 Task: Forward email with the signature Dana Mitchell with the subject Shipping confirmation from softage.1@softage.net to softage.7@softage.net with the message Can you provide me with a list of the project stakeholders and their roles?, select the entire message, change the font color from current to green and background color to yellow Send the email
Action: Mouse moved to (1133, 89)
Screenshot: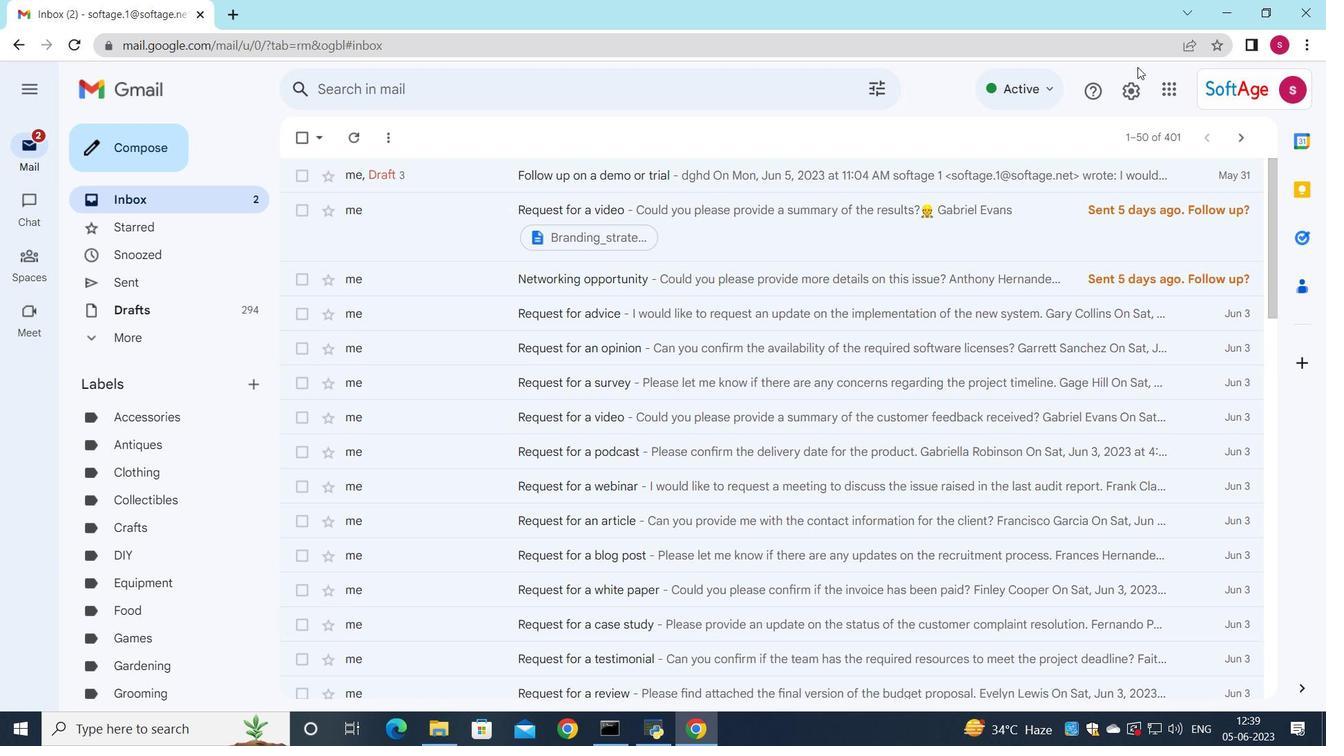 
Action: Mouse pressed left at (1133, 89)
Screenshot: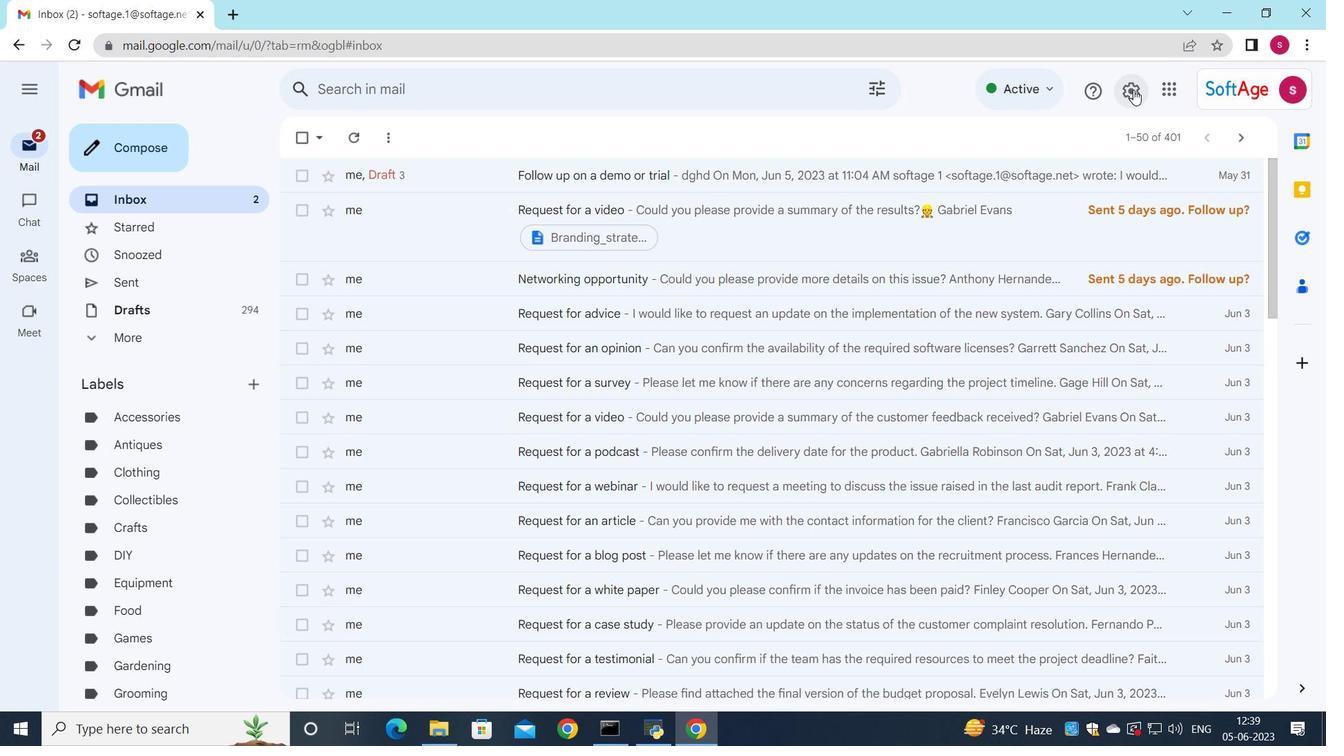 
Action: Mouse moved to (1136, 183)
Screenshot: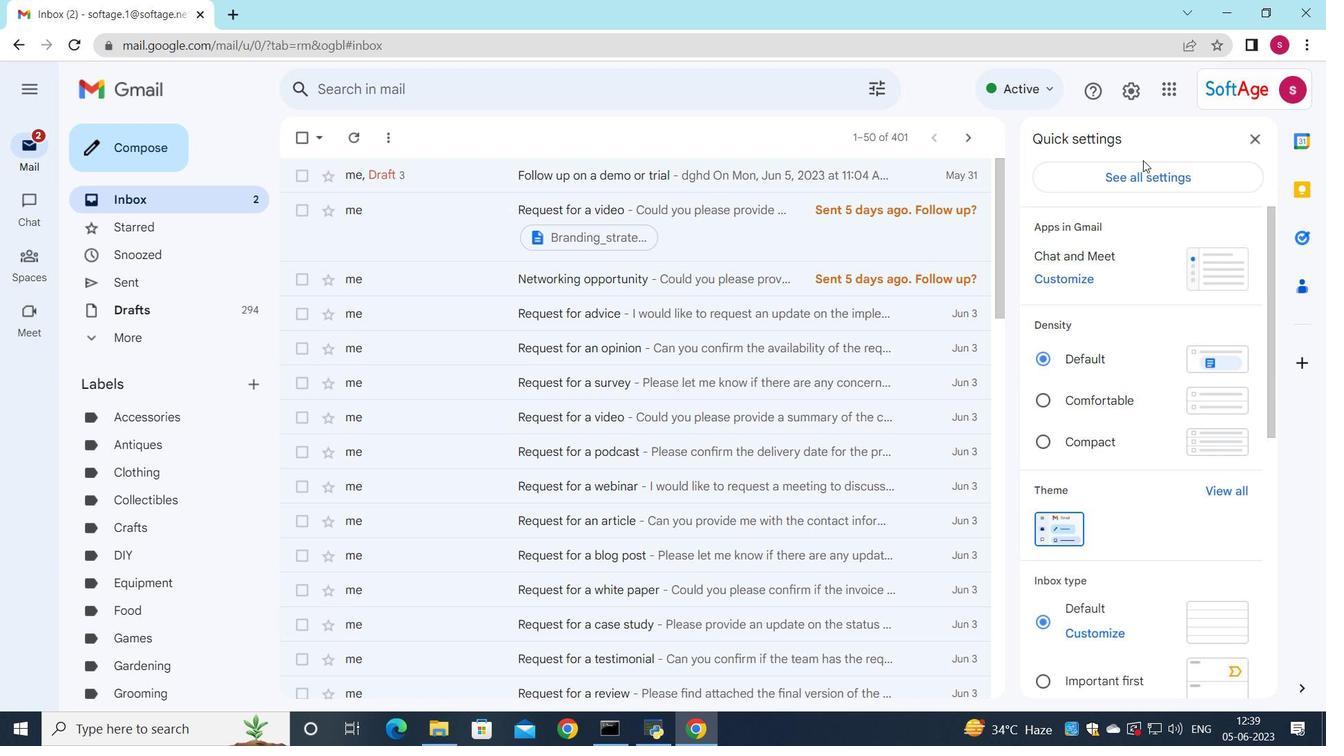 
Action: Mouse pressed left at (1136, 183)
Screenshot: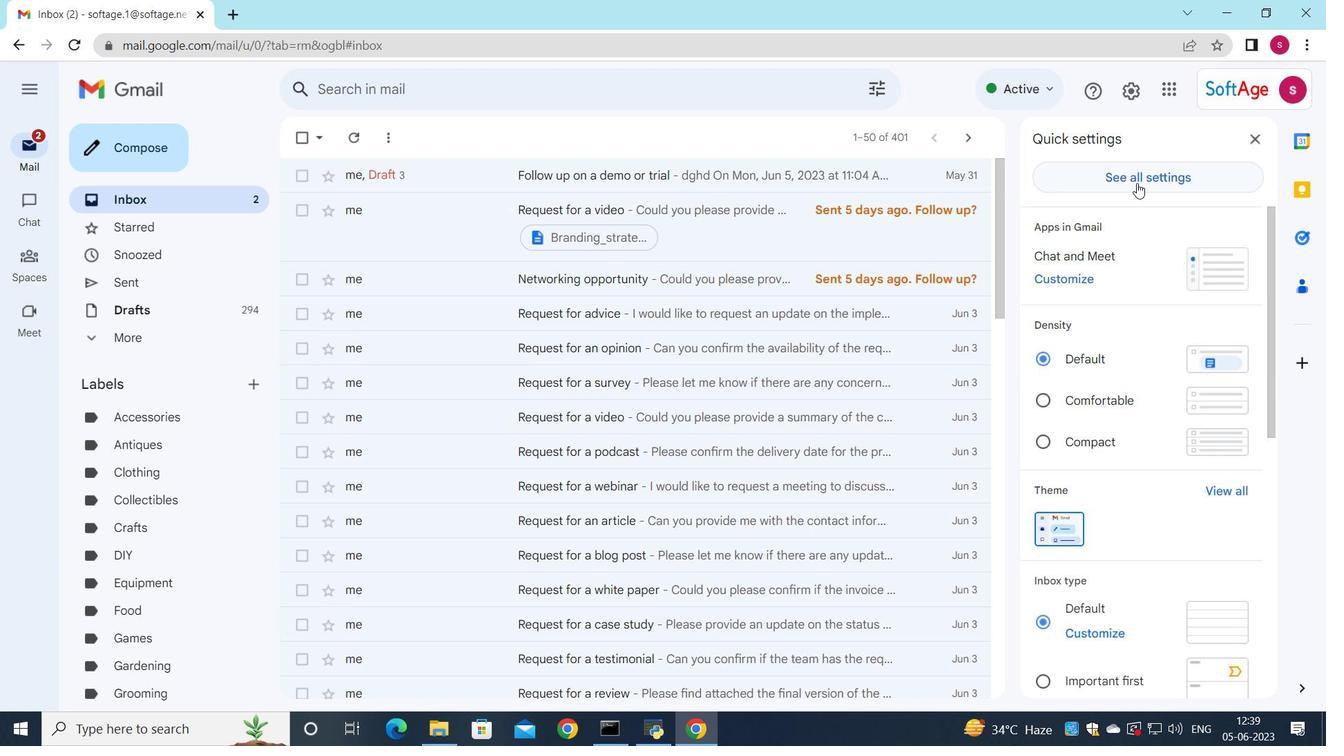 
Action: Mouse moved to (766, 238)
Screenshot: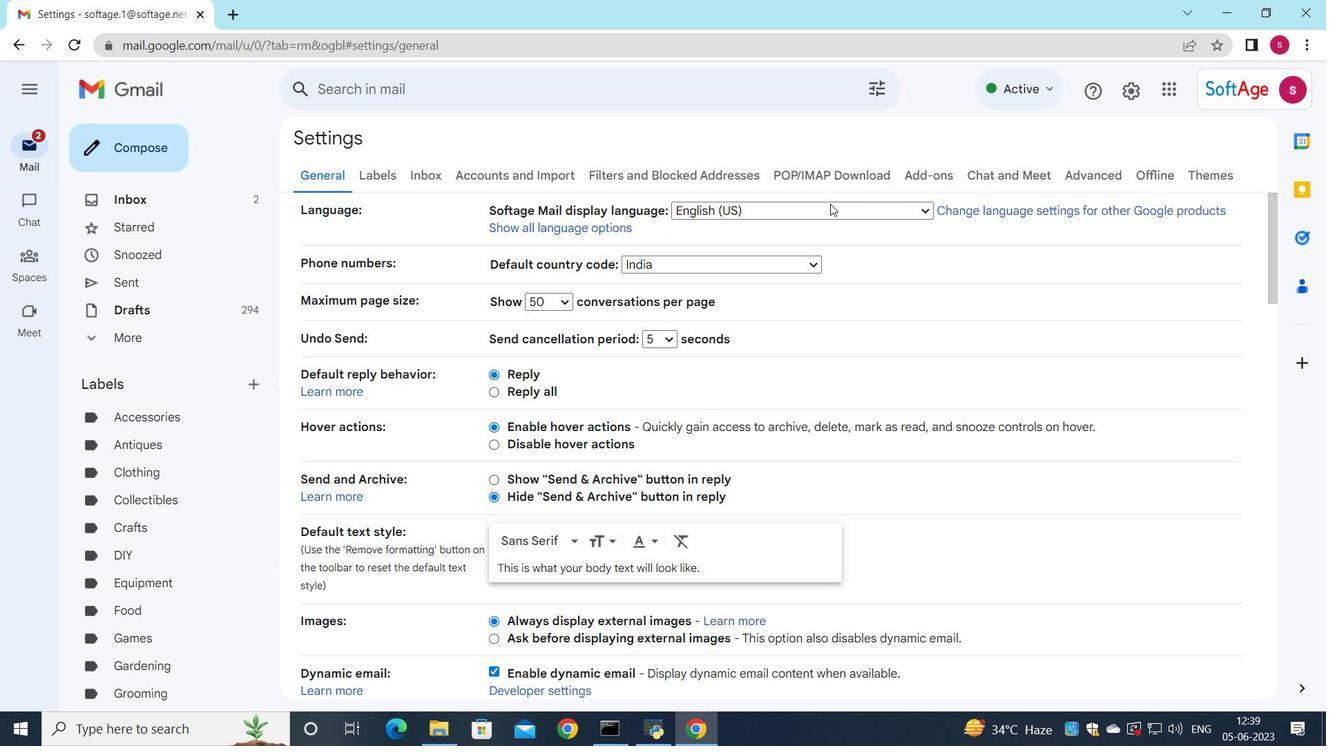 
Action: Mouse scrolled (766, 237) with delta (0, 0)
Screenshot: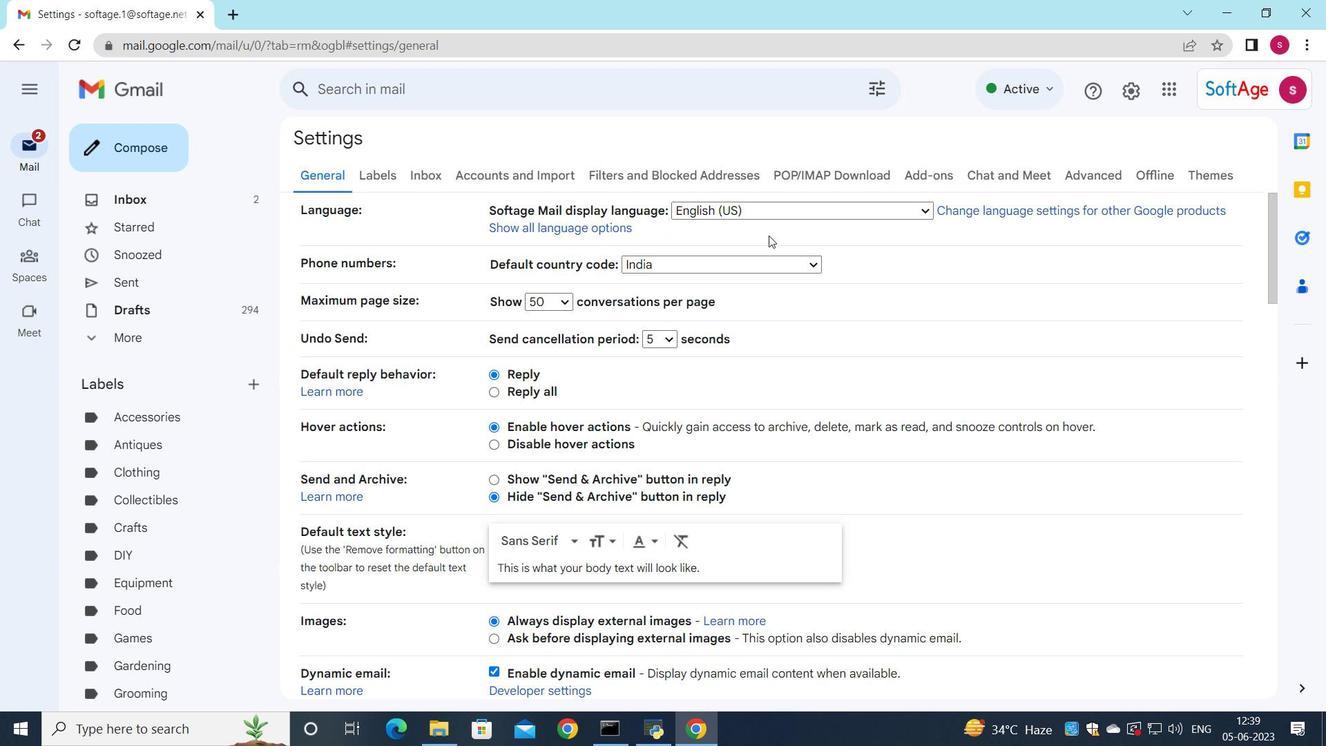 
Action: Mouse scrolled (766, 237) with delta (0, 0)
Screenshot: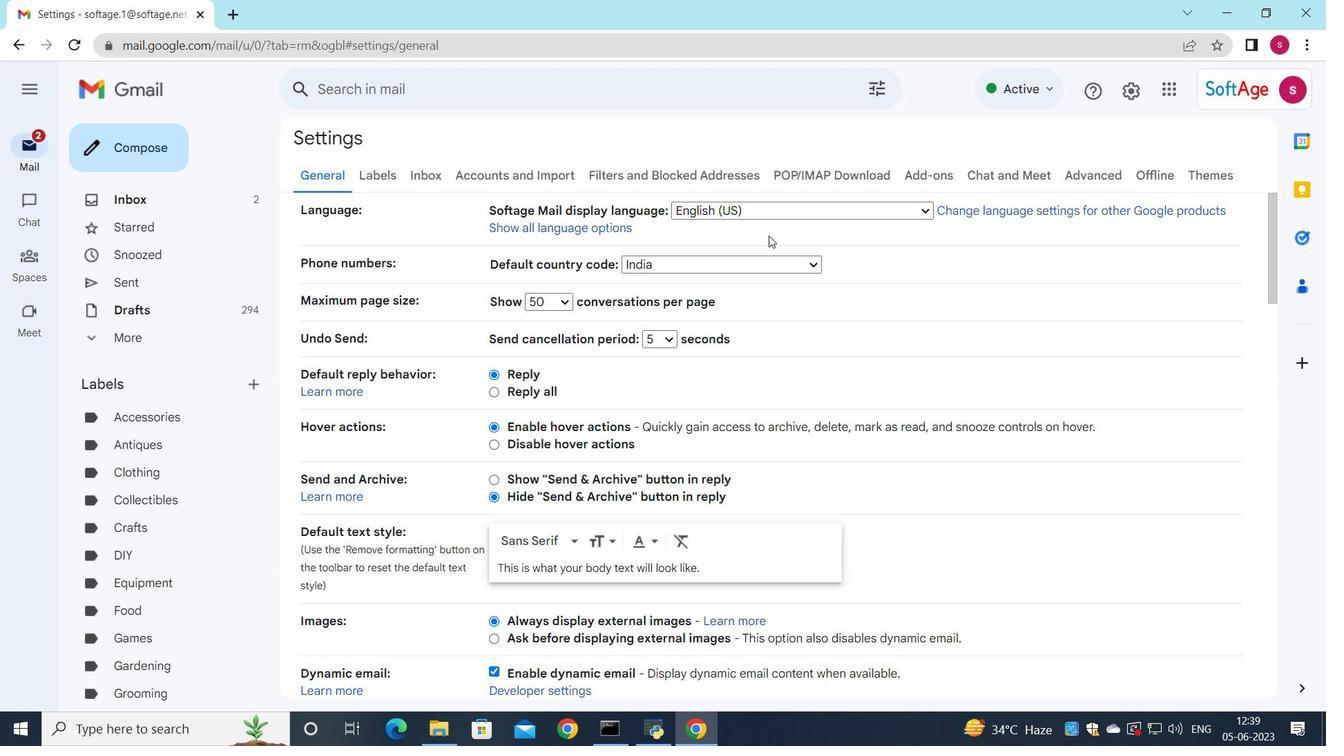 
Action: Mouse moved to (766, 238)
Screenshot: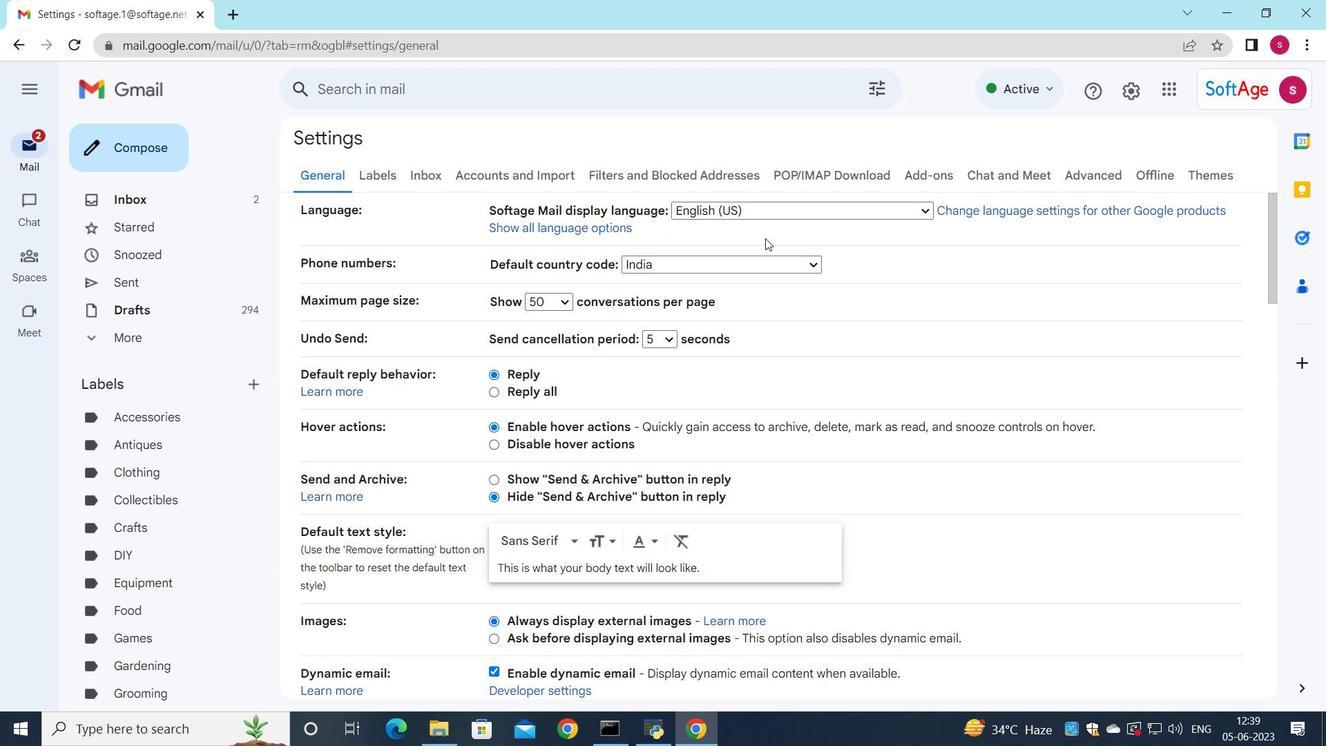 
Action: Mouse scrolled (766, 237) with delta (0, 0)
Screenshot: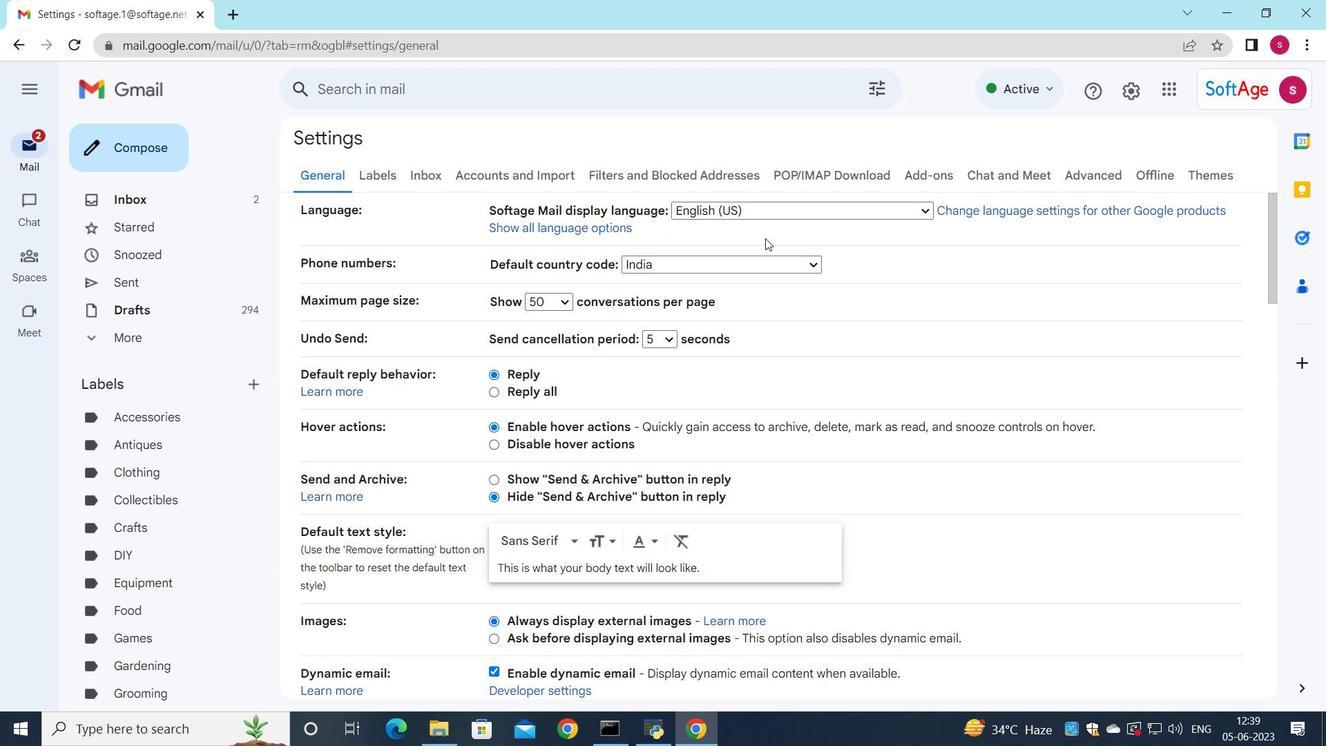 
Action: Mouse moved to (766, 244)
Screenshot: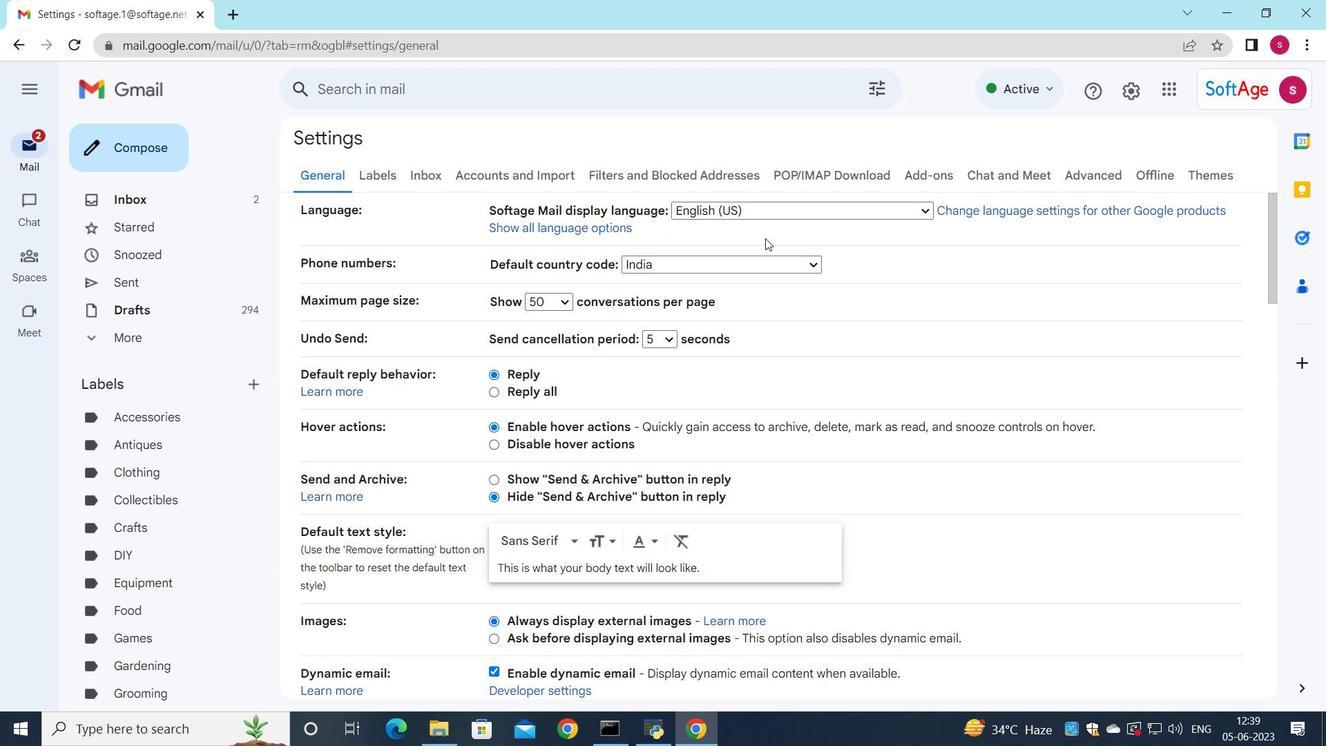 
Action: Mouse scrolled (766, 243) with delta (0, 0)
Screenshot: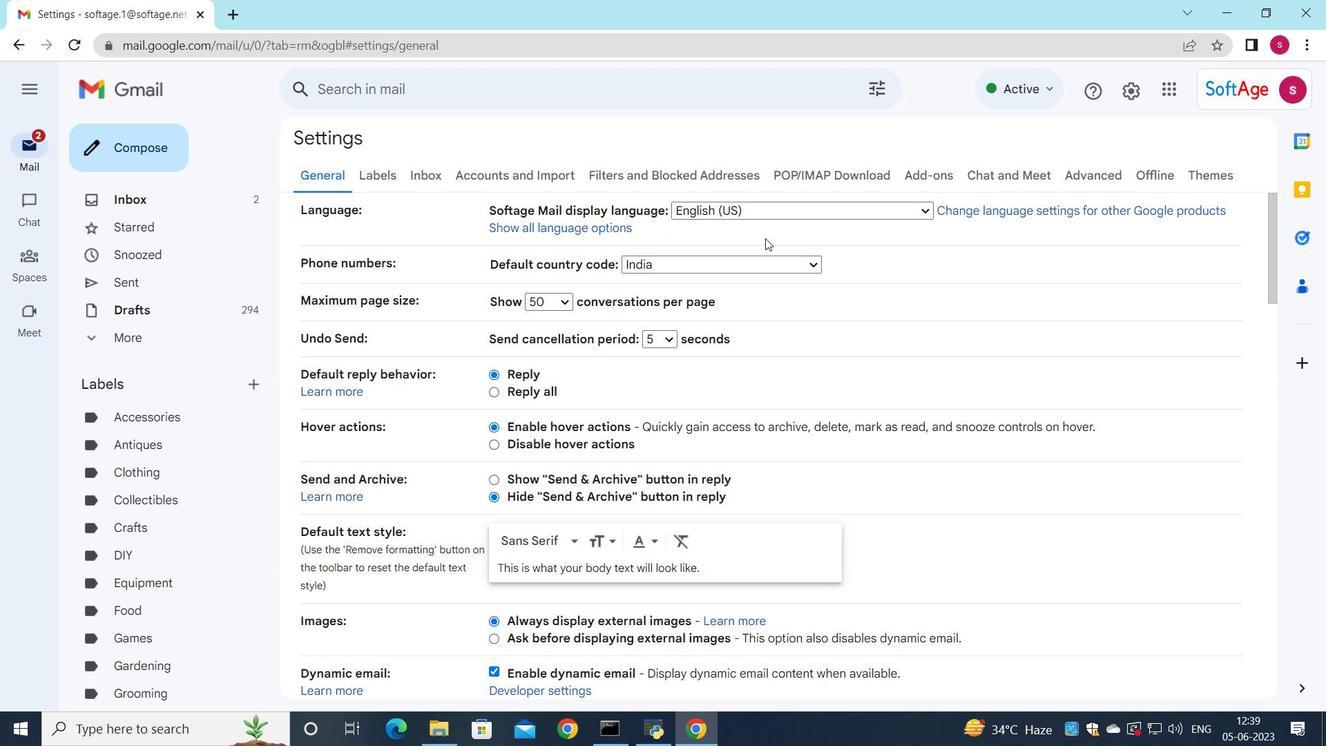 
Action: Mouse moved to (763, 247)
Screenshot: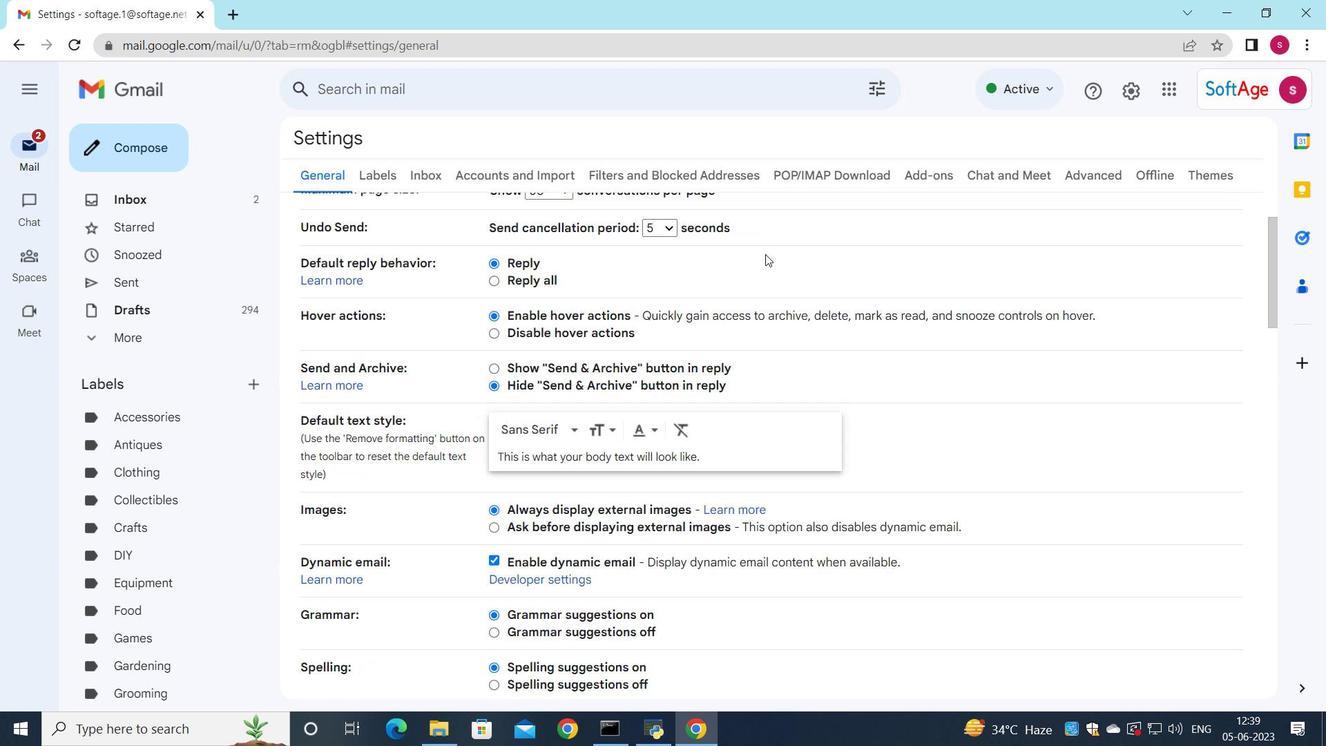 
Action: Mouse scrolled (763, 246) with delta (0, 0)
Screenshot: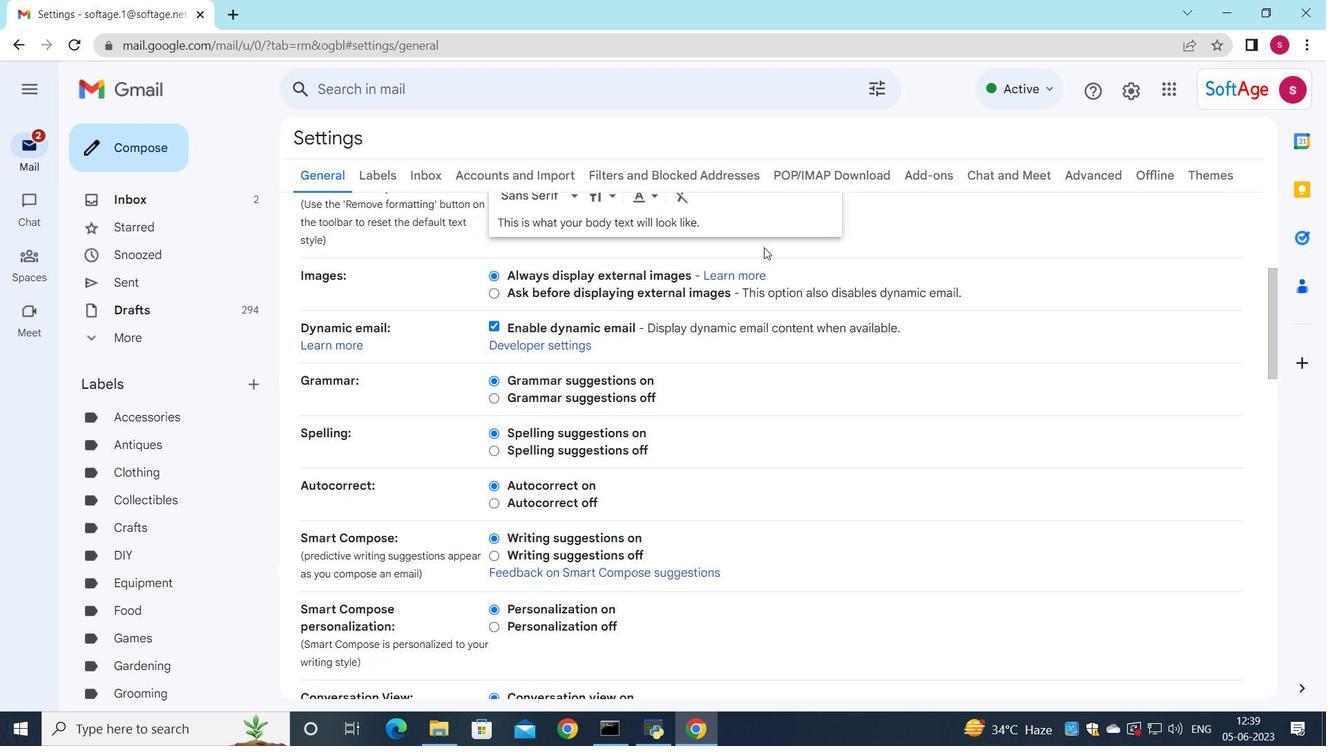 
Action: Mouse scrolled (763, 246) with delta (0, 0)
Screenshot: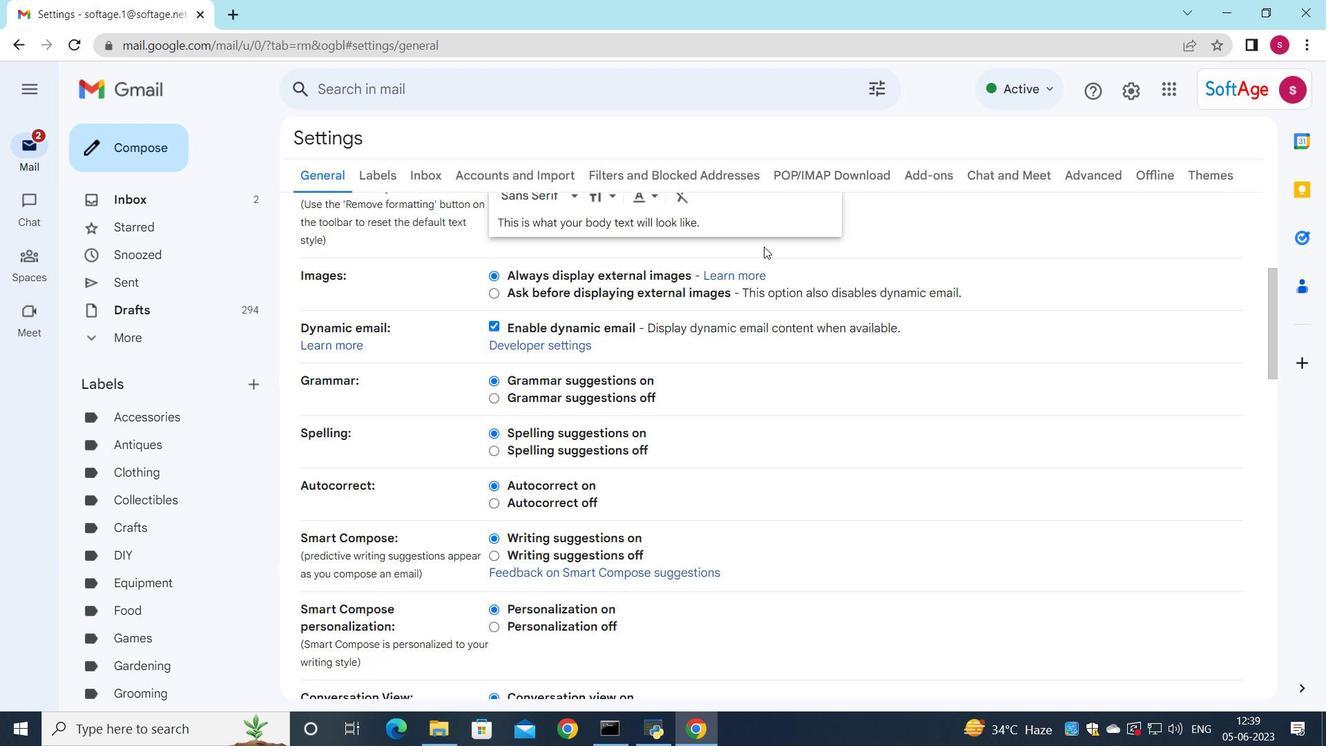 
Action: Mouse moved to (765, 248)
Screenshot: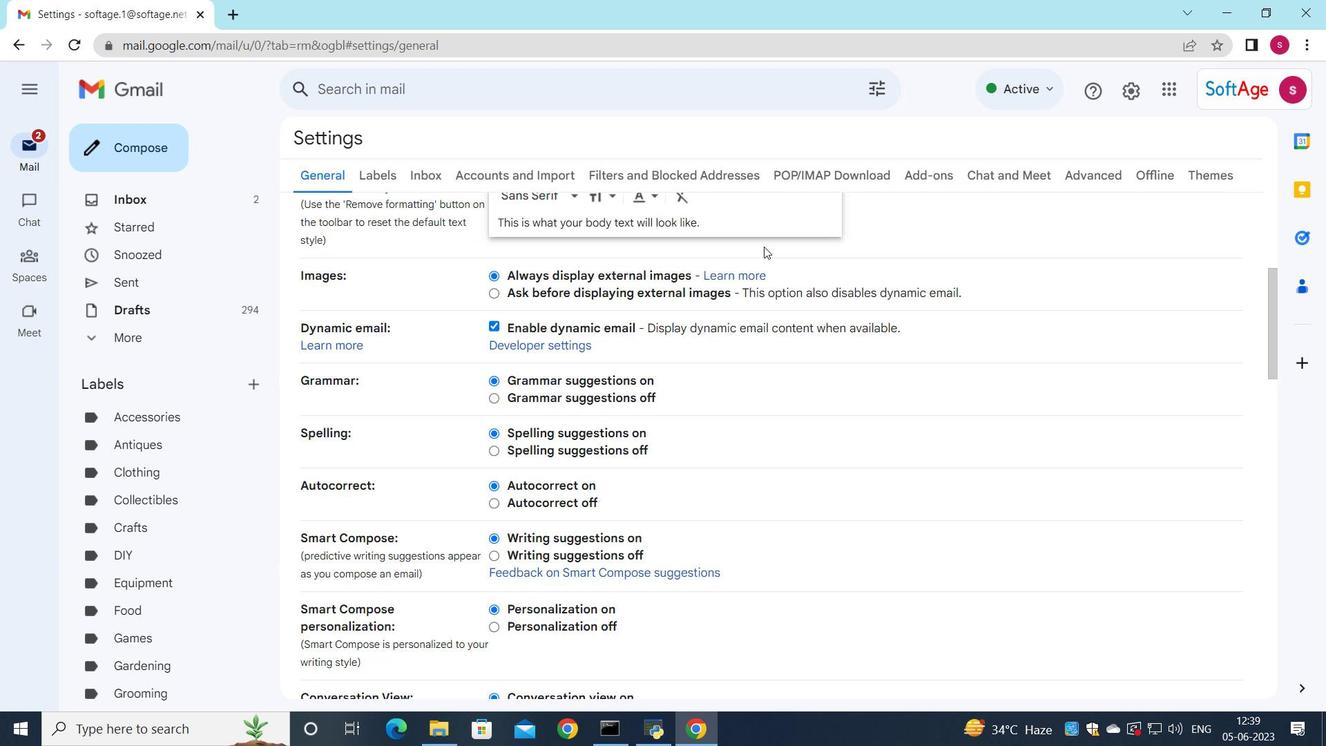 
Action: Mouse scrolled (763, 246) with delta (0, 0)
Screenshot: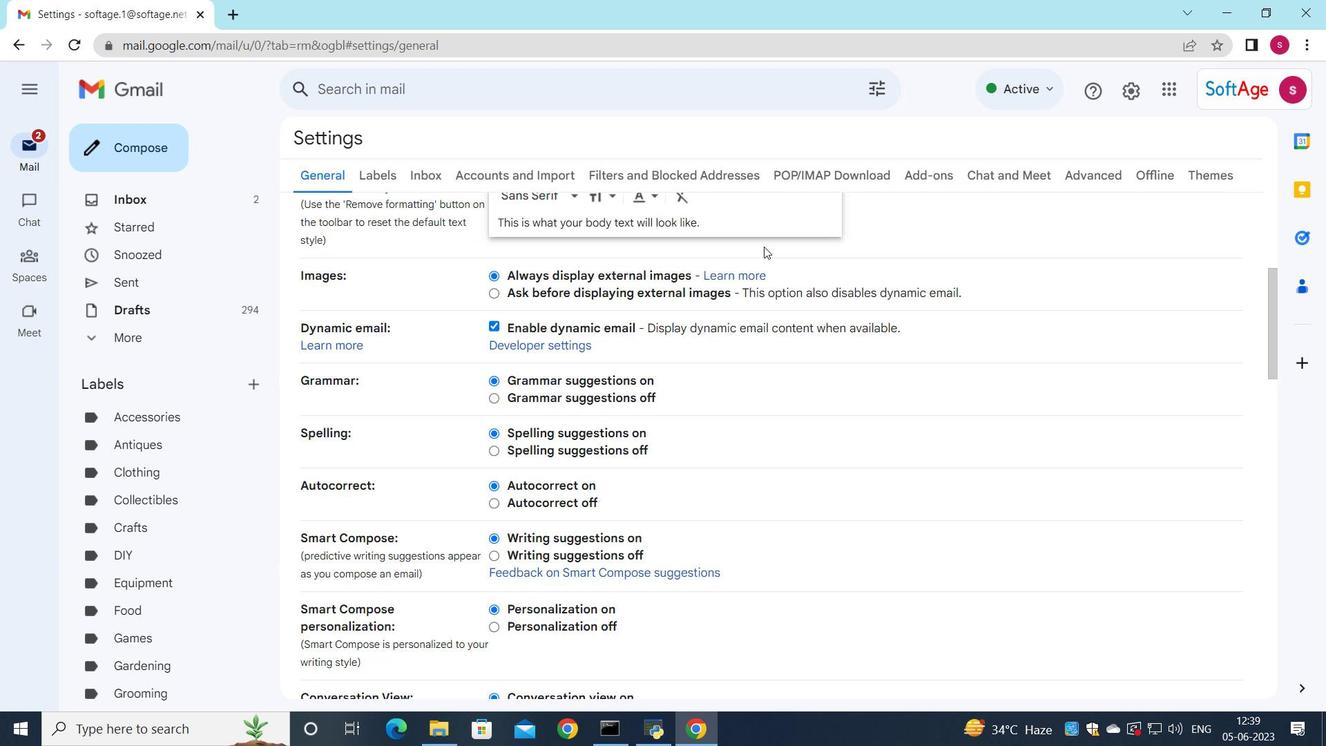
Action: Mouse moved to (772, 256)
Screenshot: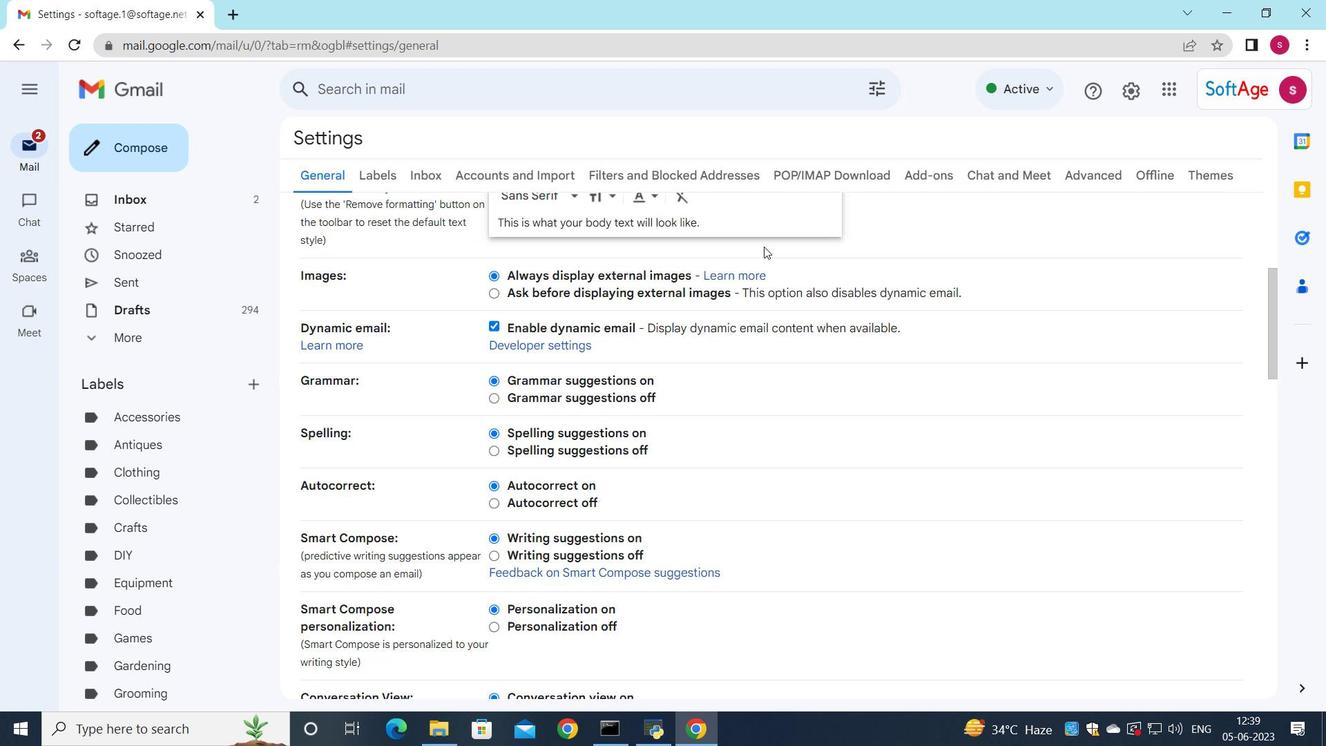 
Action: Mouse scrolled (763, 246) with delta (0, 0)
Screenshot: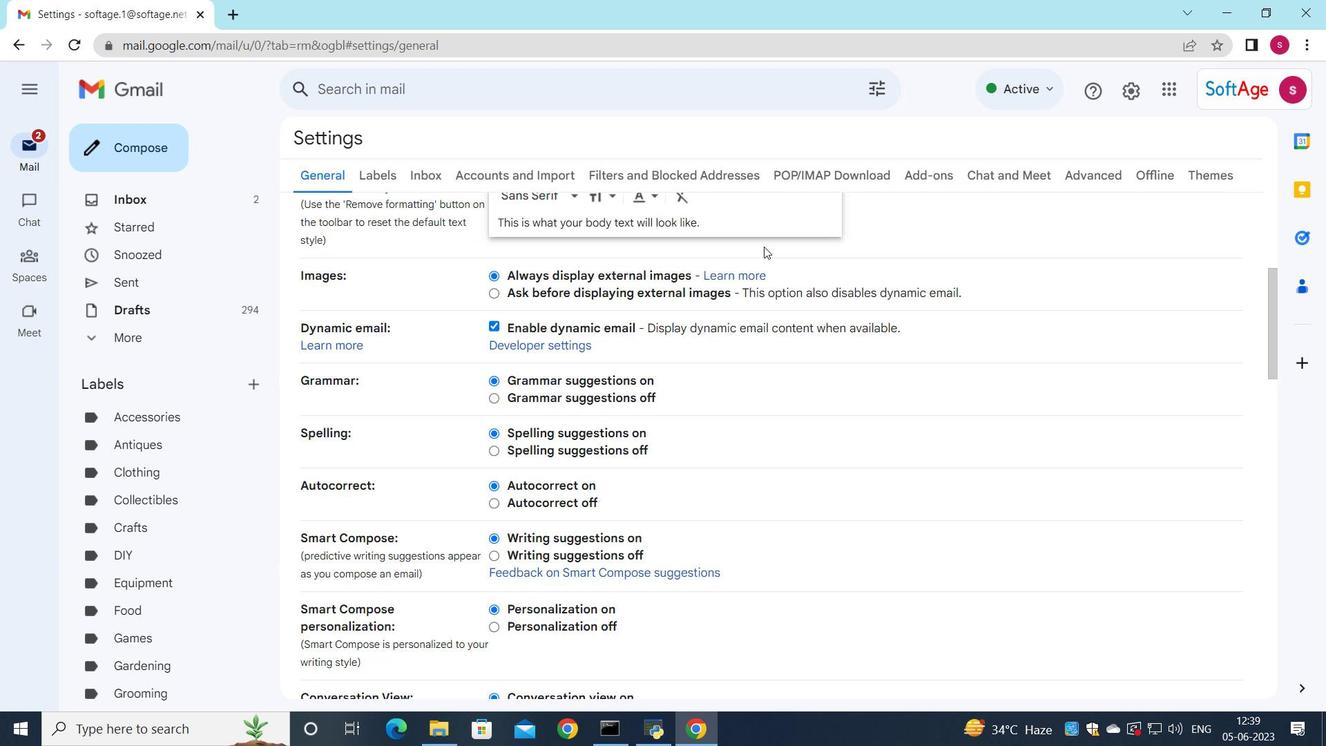 
Action: Mouse moved to (772, 247)
Screenshot: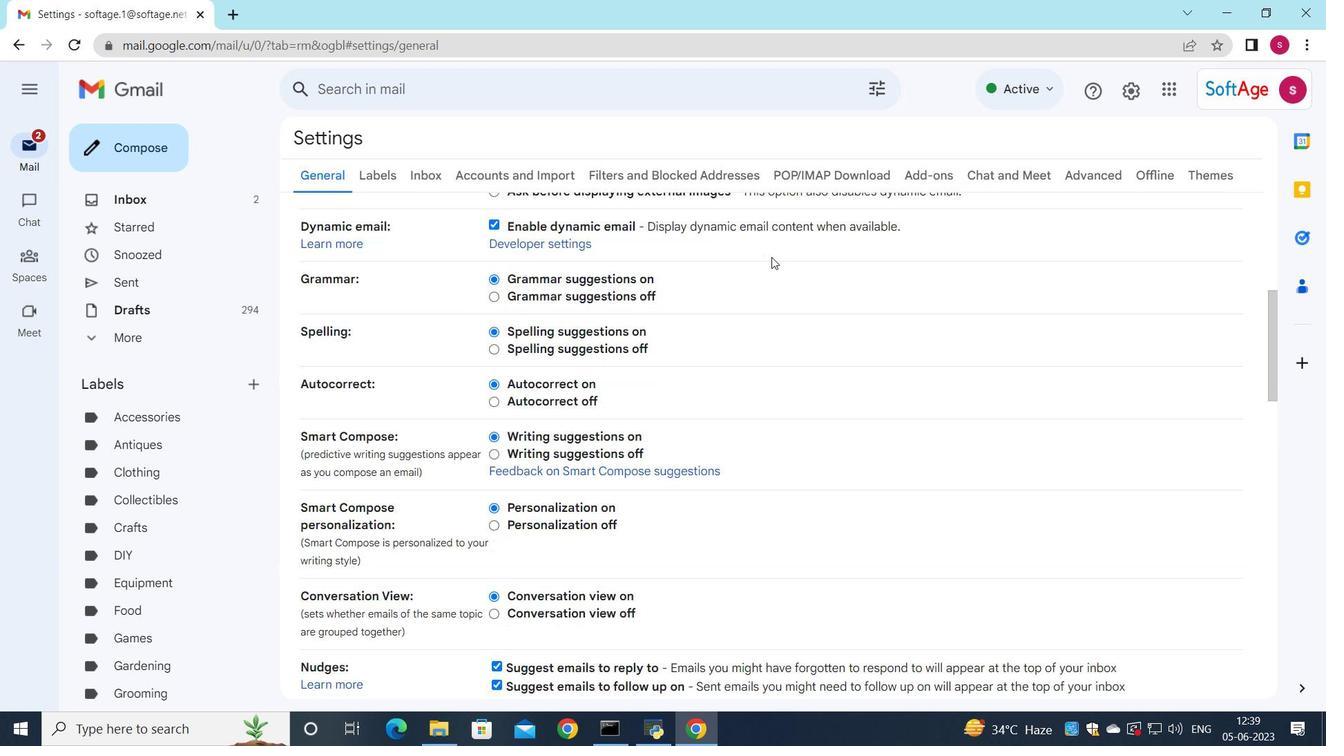 
Action: Mouse scrolled (772, 246) with delta (0, 0)
Screenshot: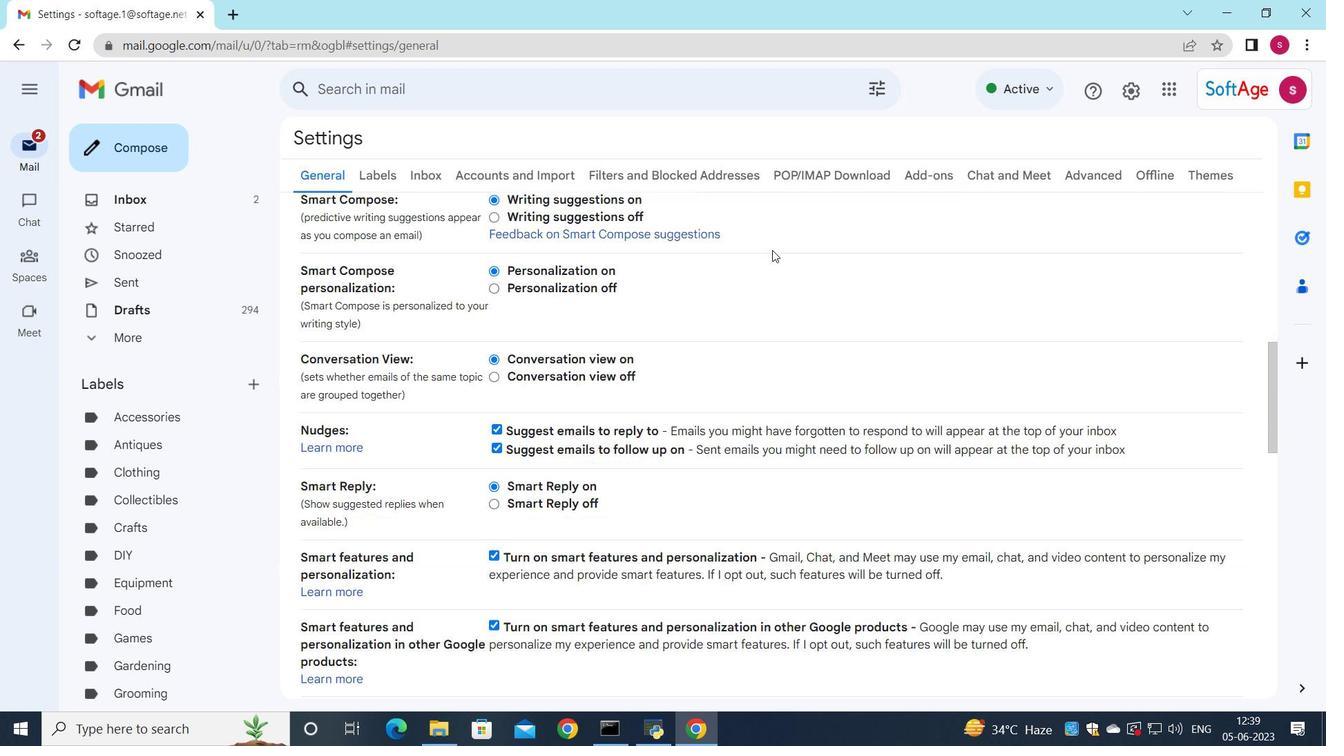 
Action: Mouse scrolled (772, 246) with delta (0, 0)
Screenshot: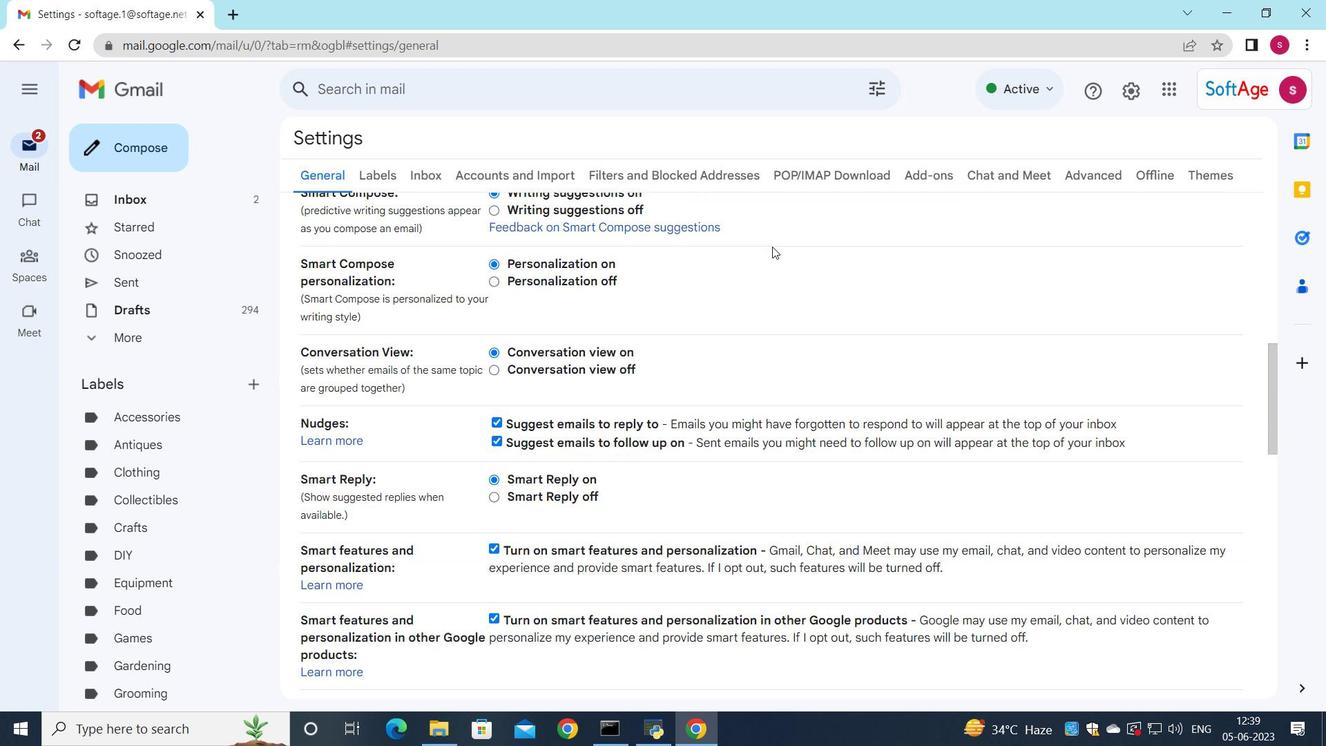 
Action: Mouse moved to (774, 247)
Screenshot: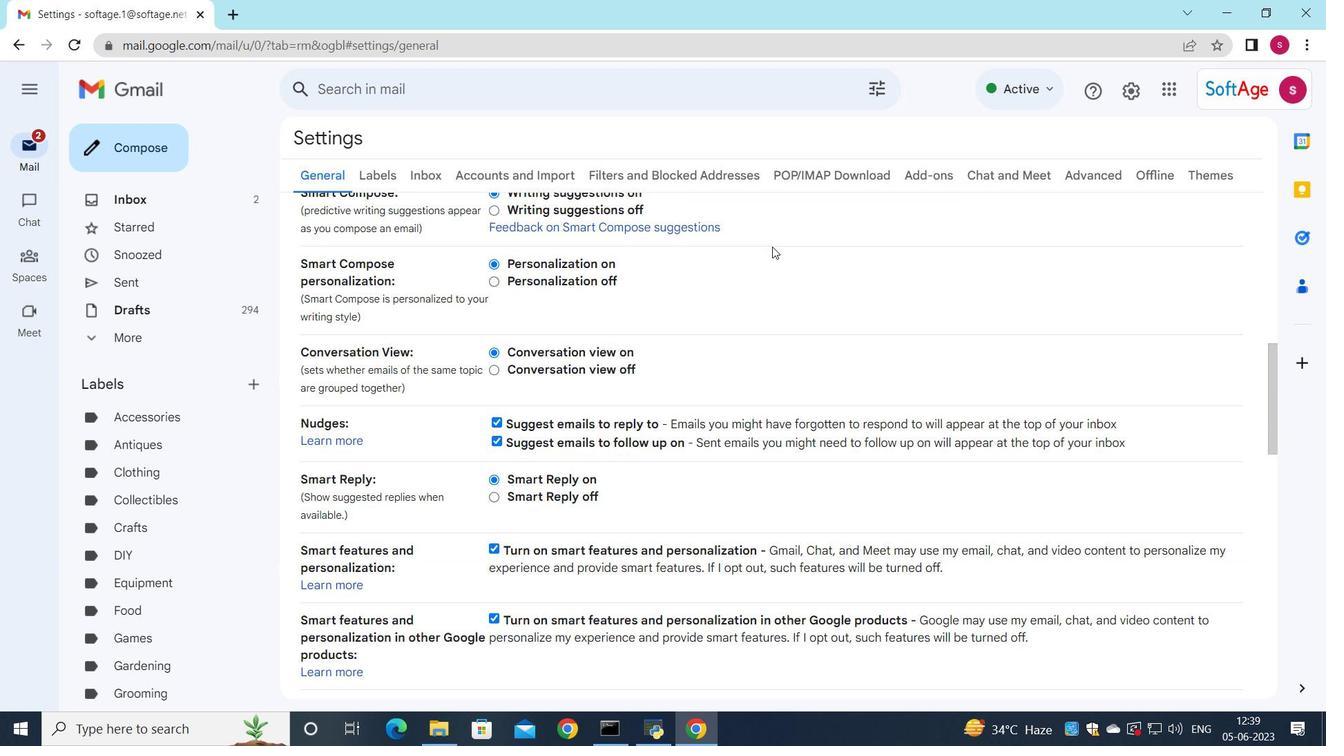 
Action: Mouse scrolled (774, 246) with delta (0, 0)
Screenshot: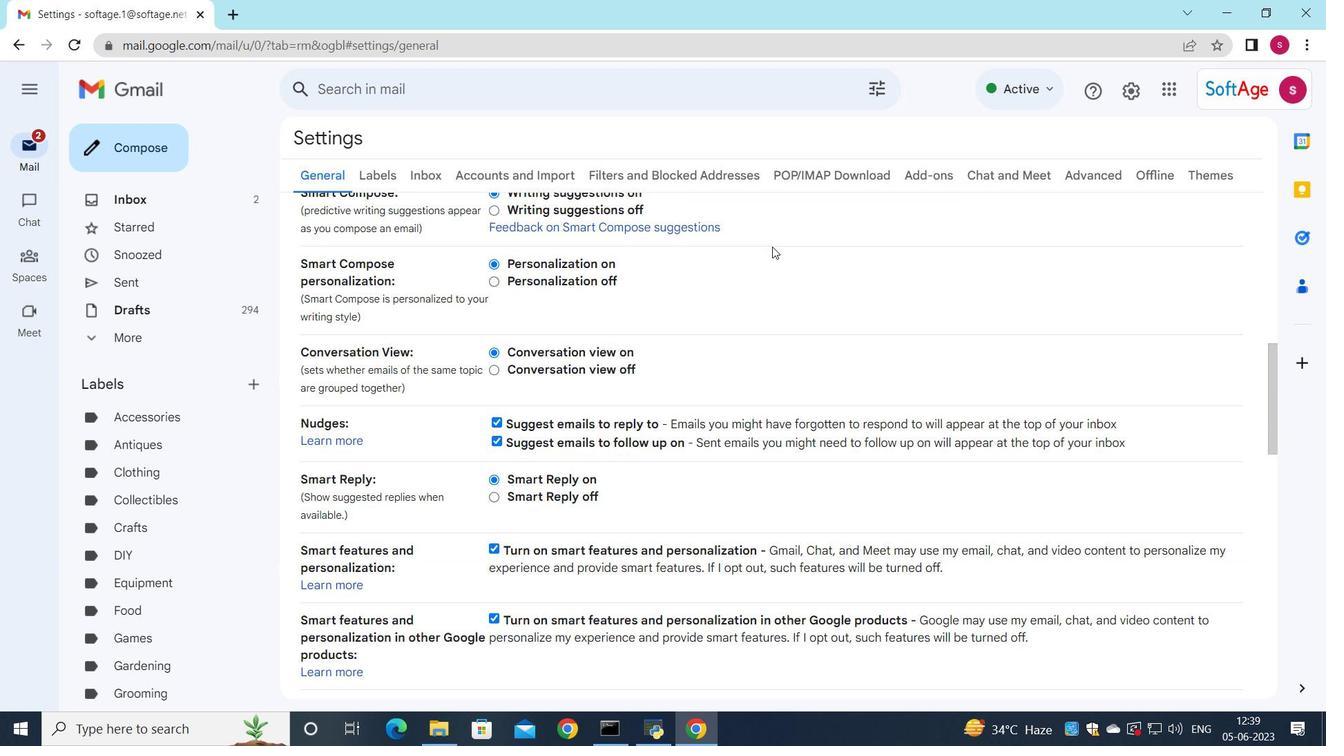 
Action: Mouse moved to (763, 275)
Screenshot: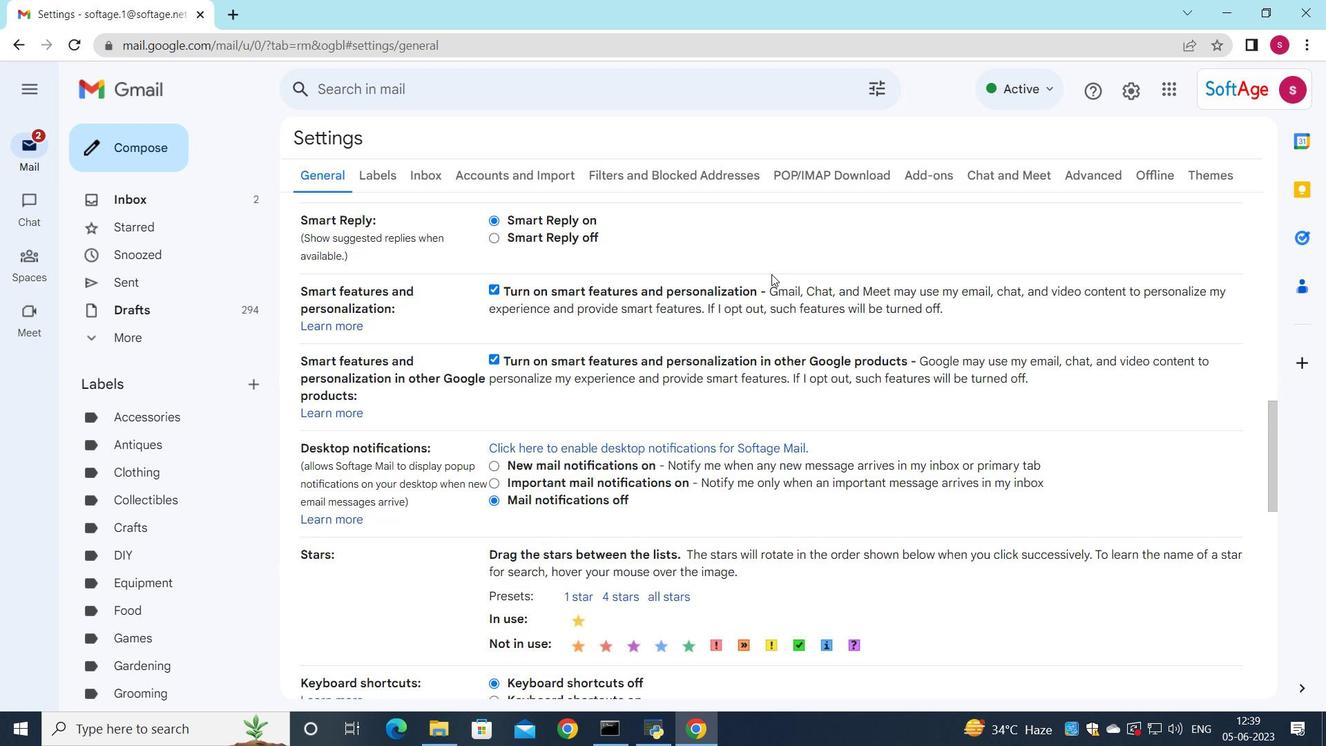 
Action: Mouse scrolled (763, 274) with delta (0, 0)
Screenshot: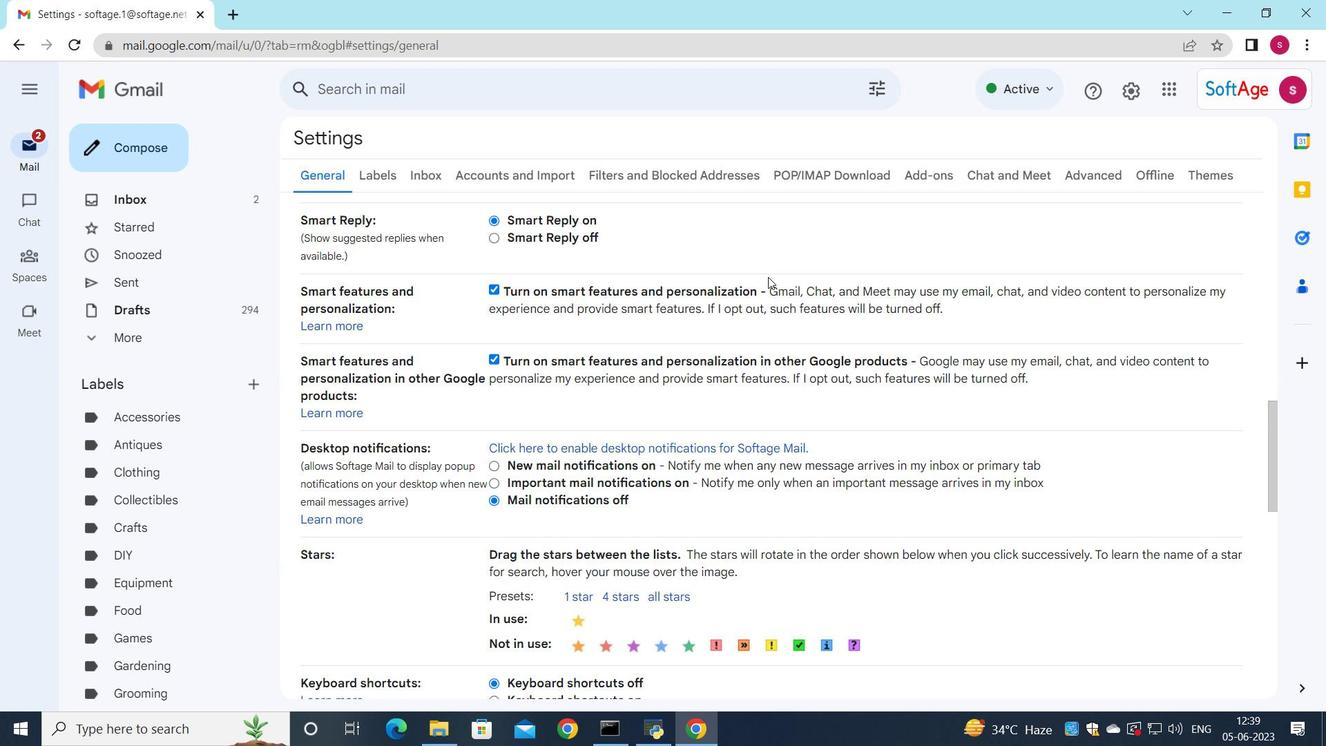 
Action: Mouse moved to (761, 277)
Screenshot: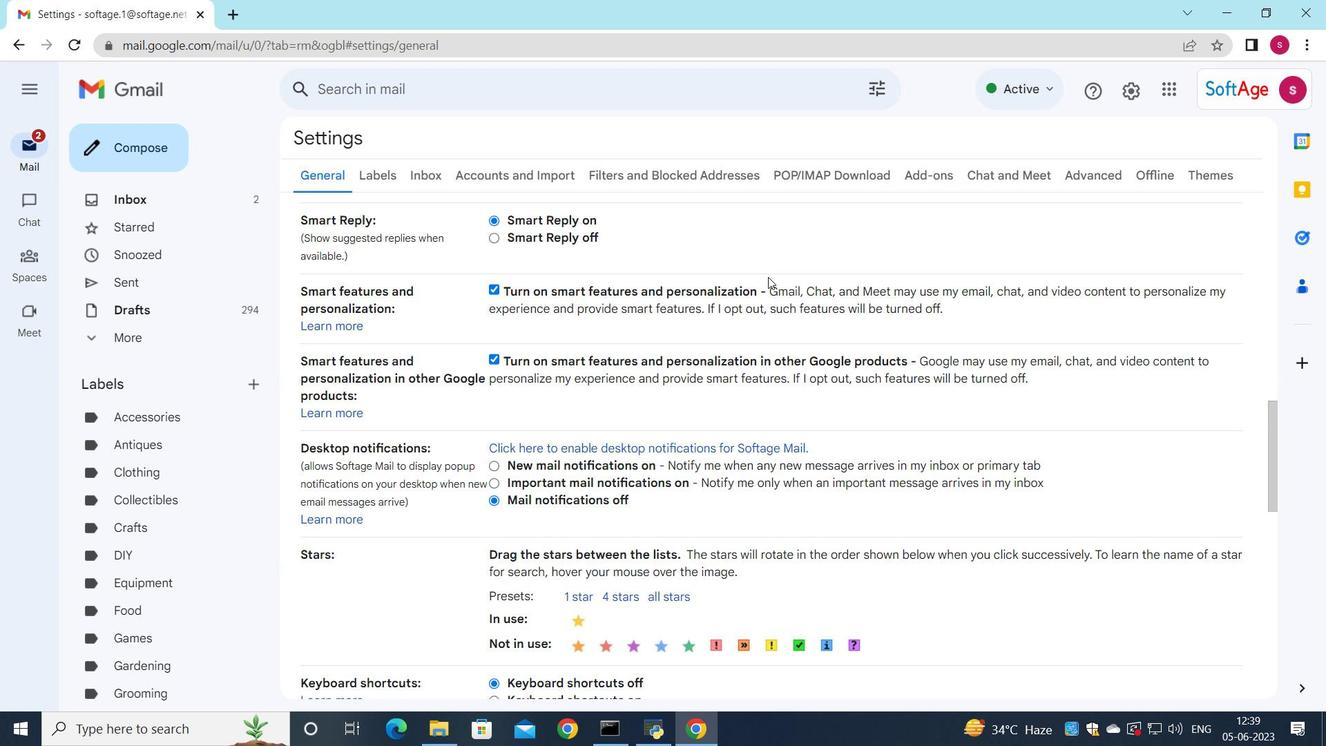 
Action: Mouse scrolled (761, 276) with delta (0, 0)
Screenshot: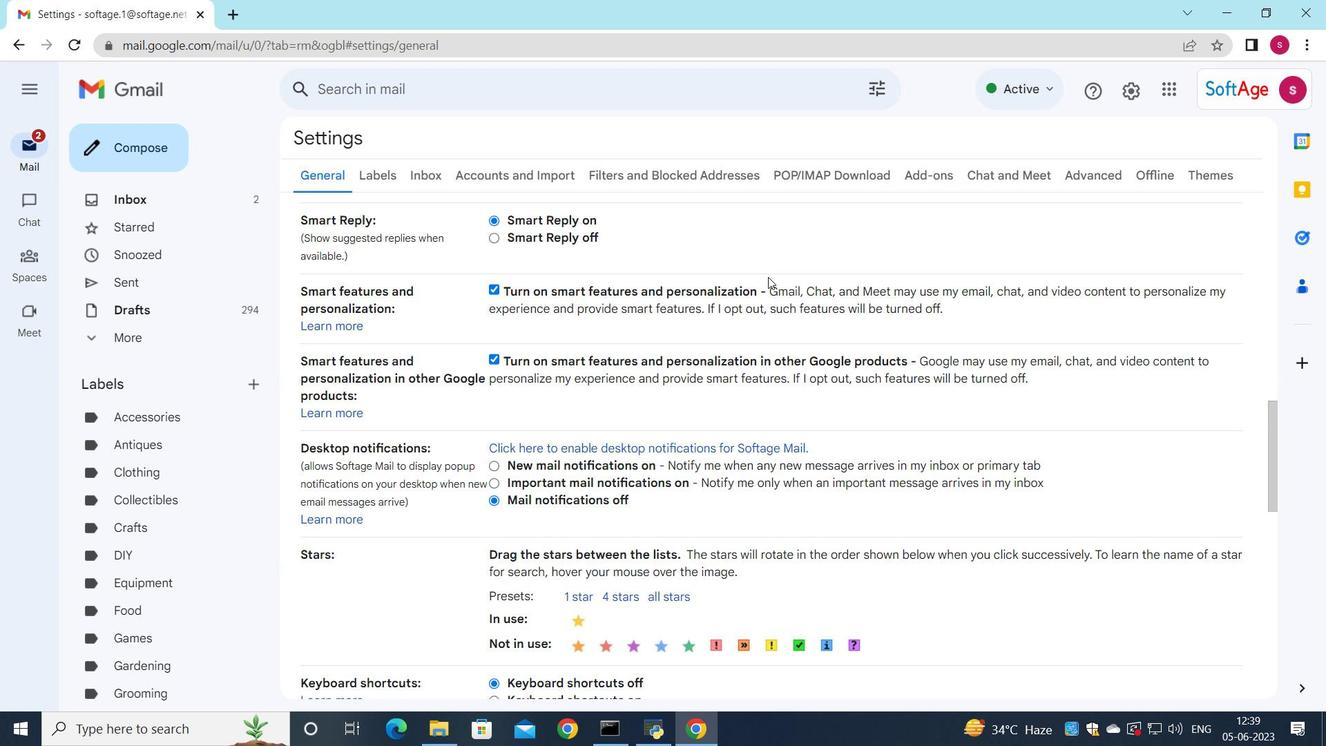 
Action: Mouse moved to (760, 280)
Screenshot: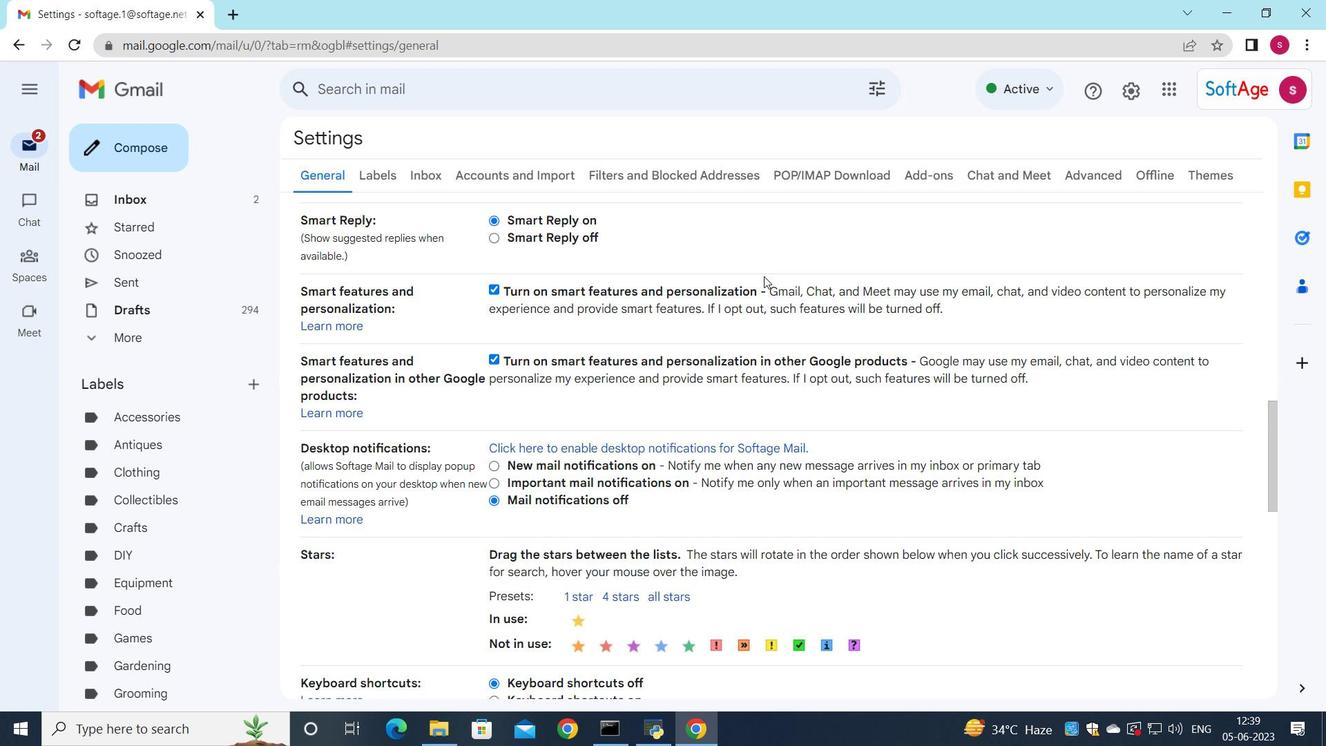 
Action: Mouse scrolled (760, 279) with delta (0, 0)
Screenshot: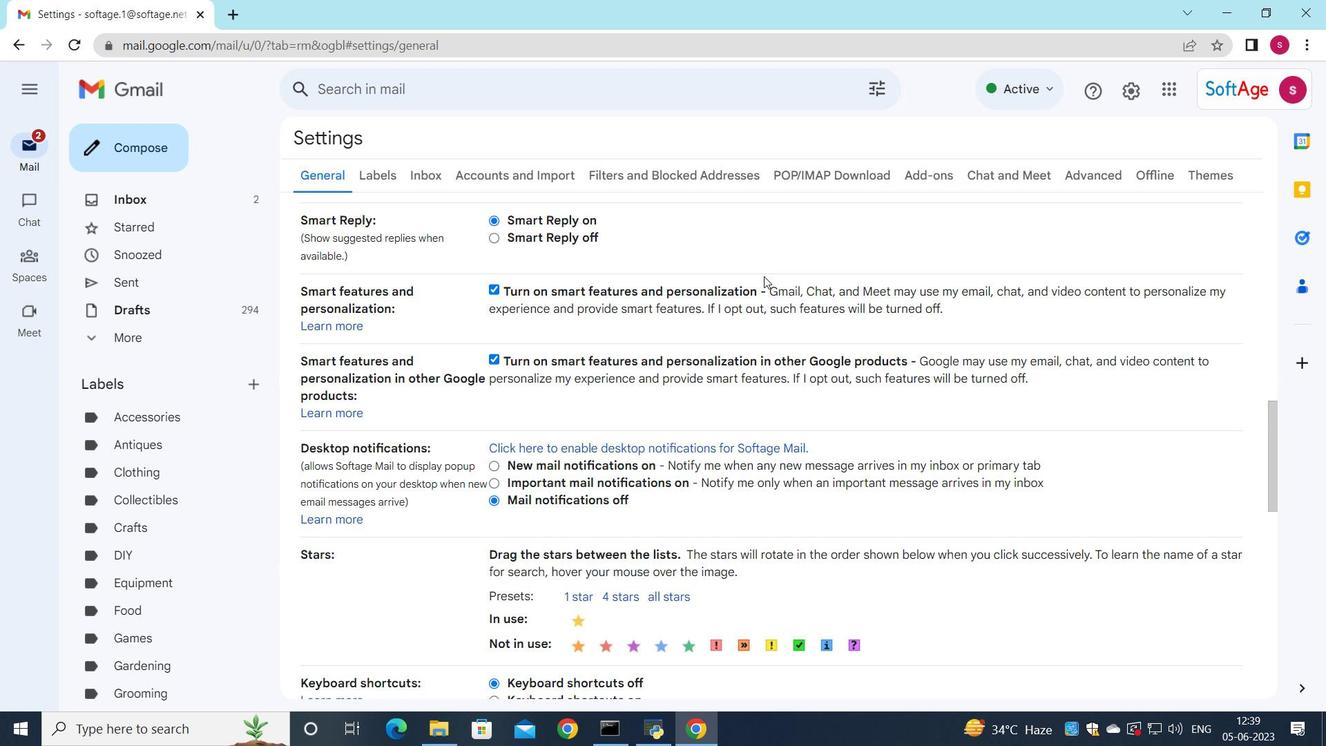 
Action: Mouse moved to (742, 277)
Screenshot: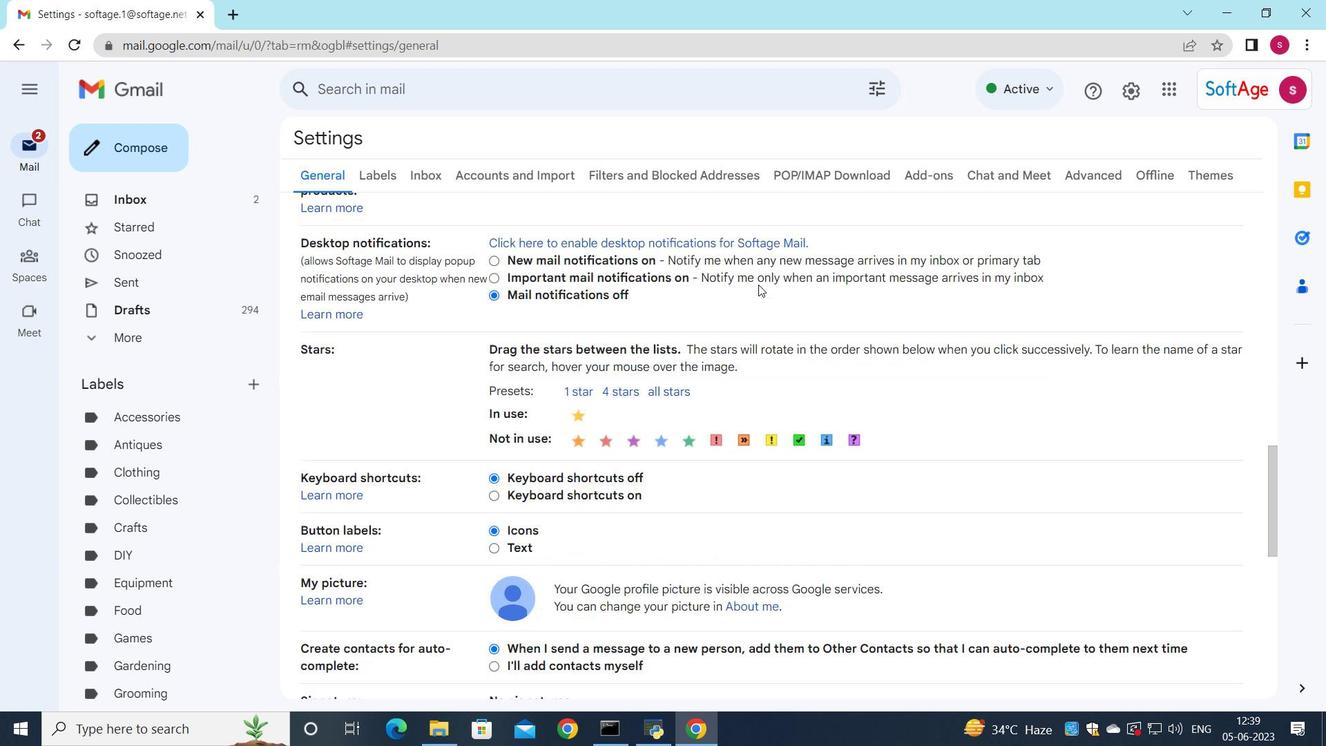 
Action: Mouse scrolled (742, 276) with delta (0, 0)
Screenshot: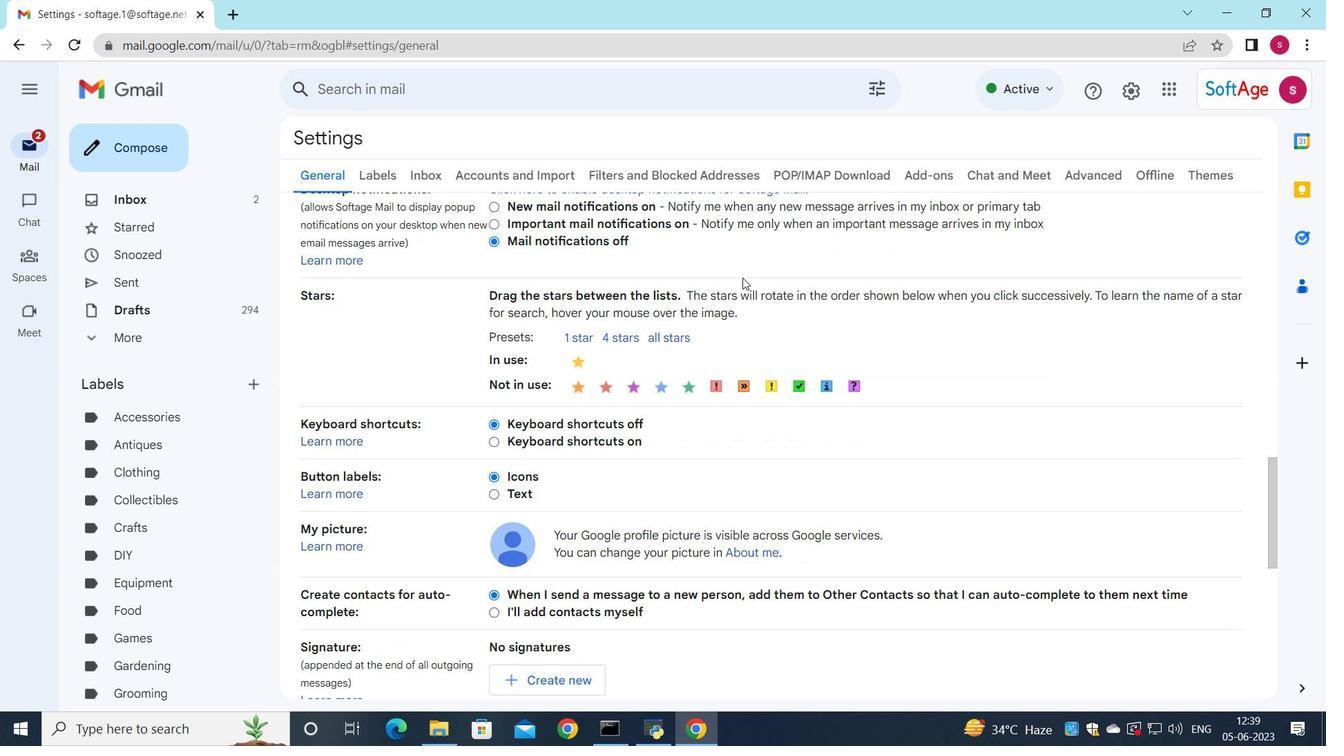 
Action: Mouse scrolled (742, 276) with delta (0, 0)
Screenshot: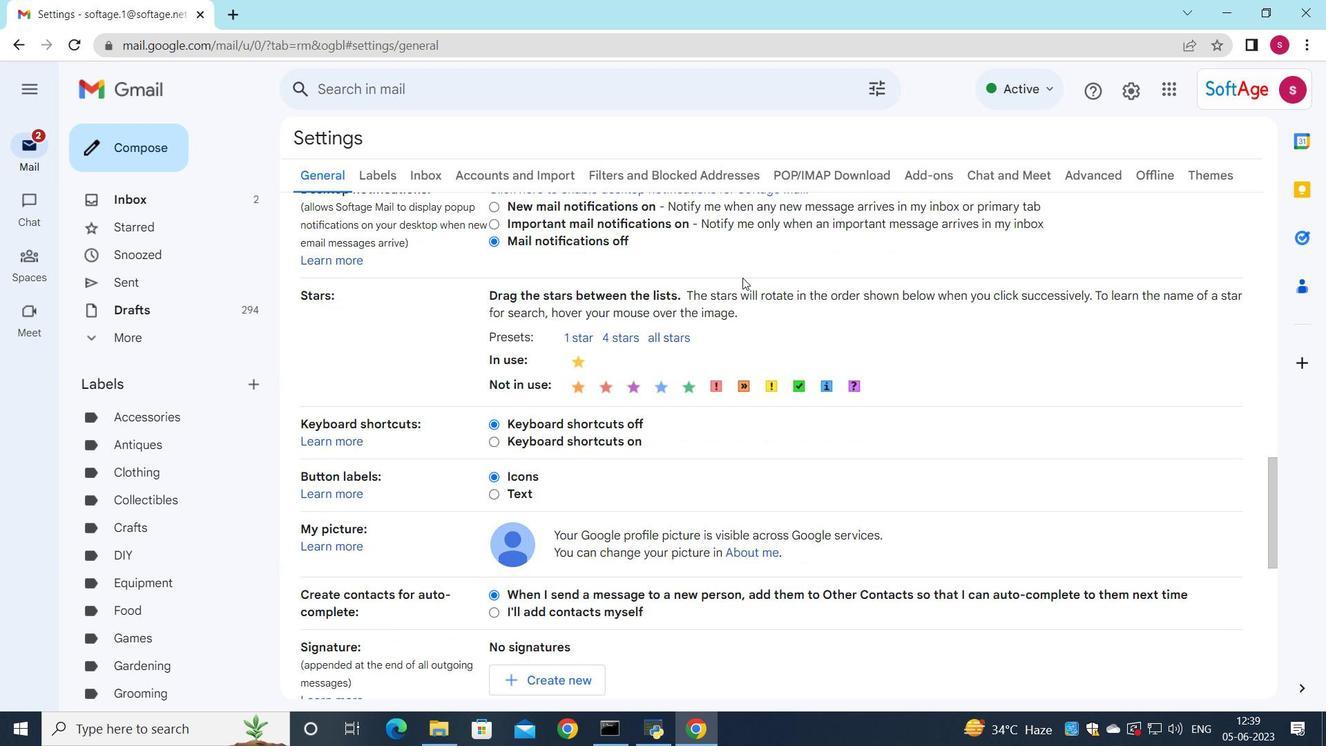 
Action: Mouse moved to (742, 277)
Screenshot: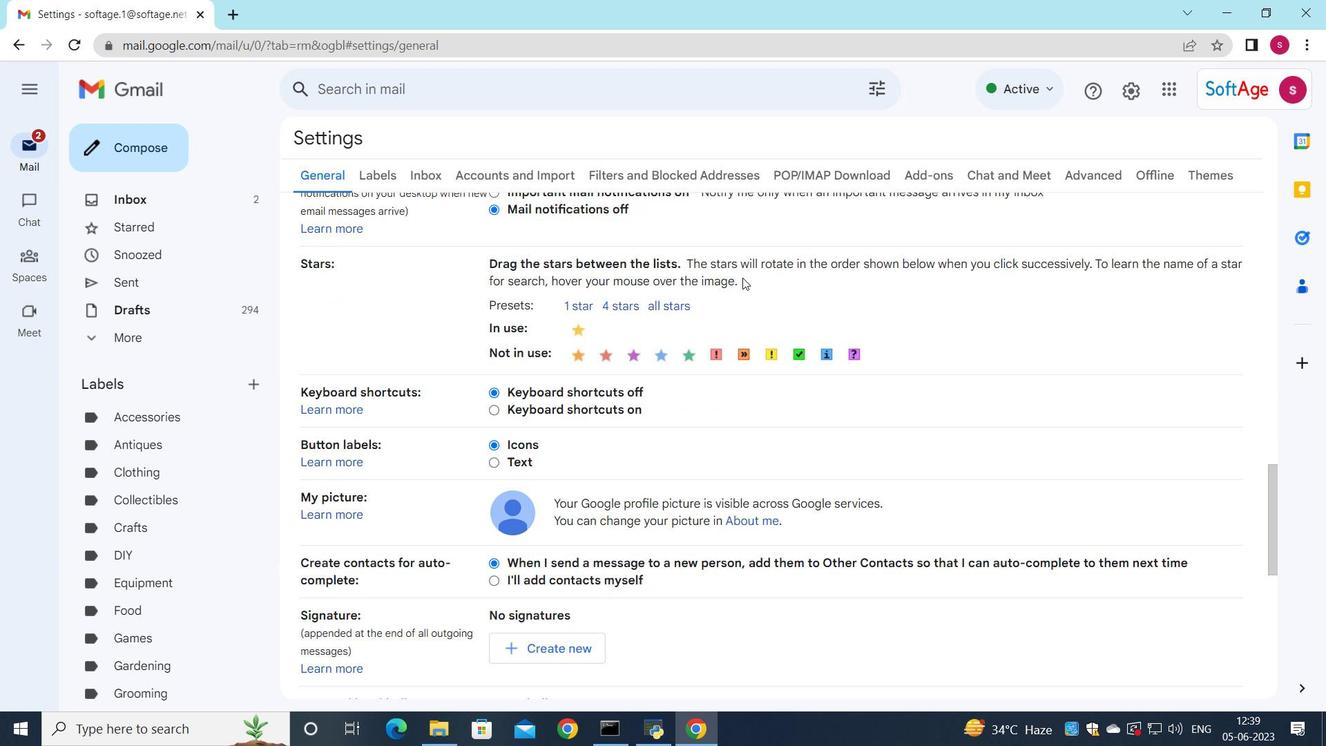 
Action: Mouse scrolled (742, 276) with delta (0, 0)
Screenshot: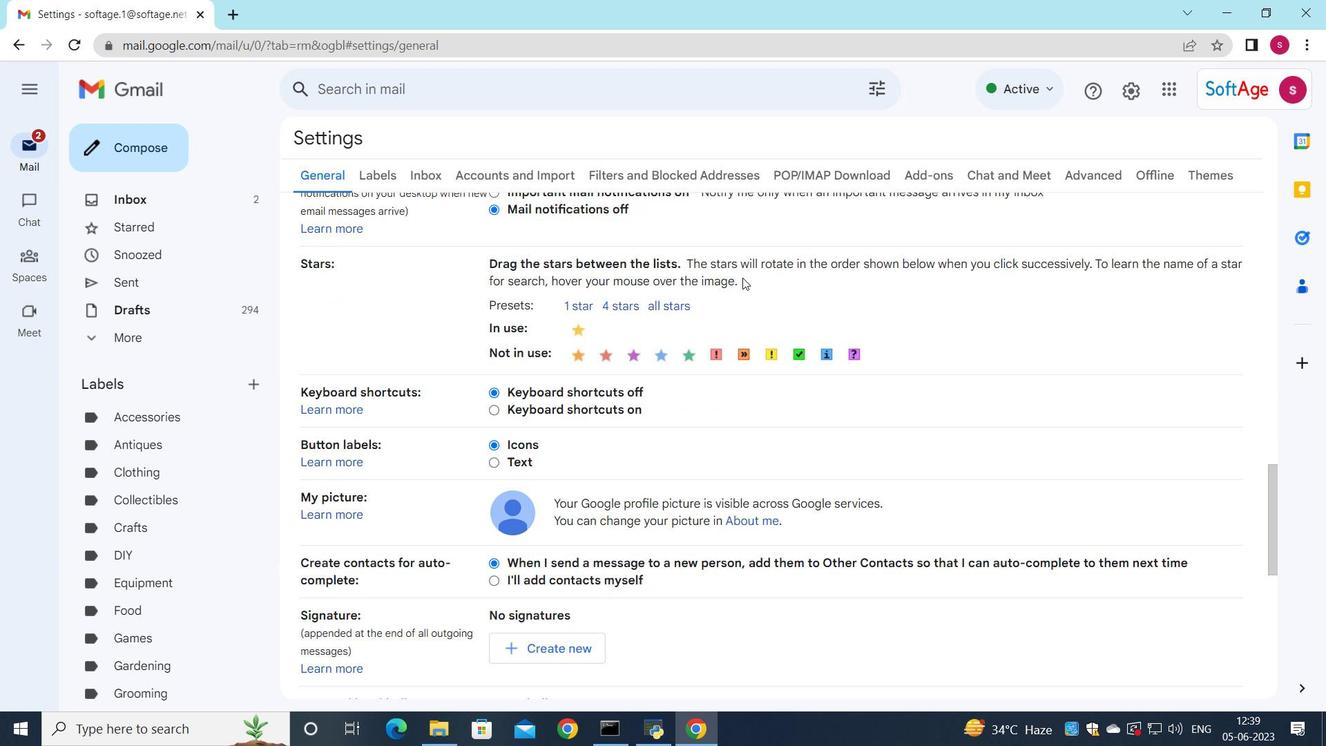 
Action: Mouse moved to (564, 419)
Screenshot: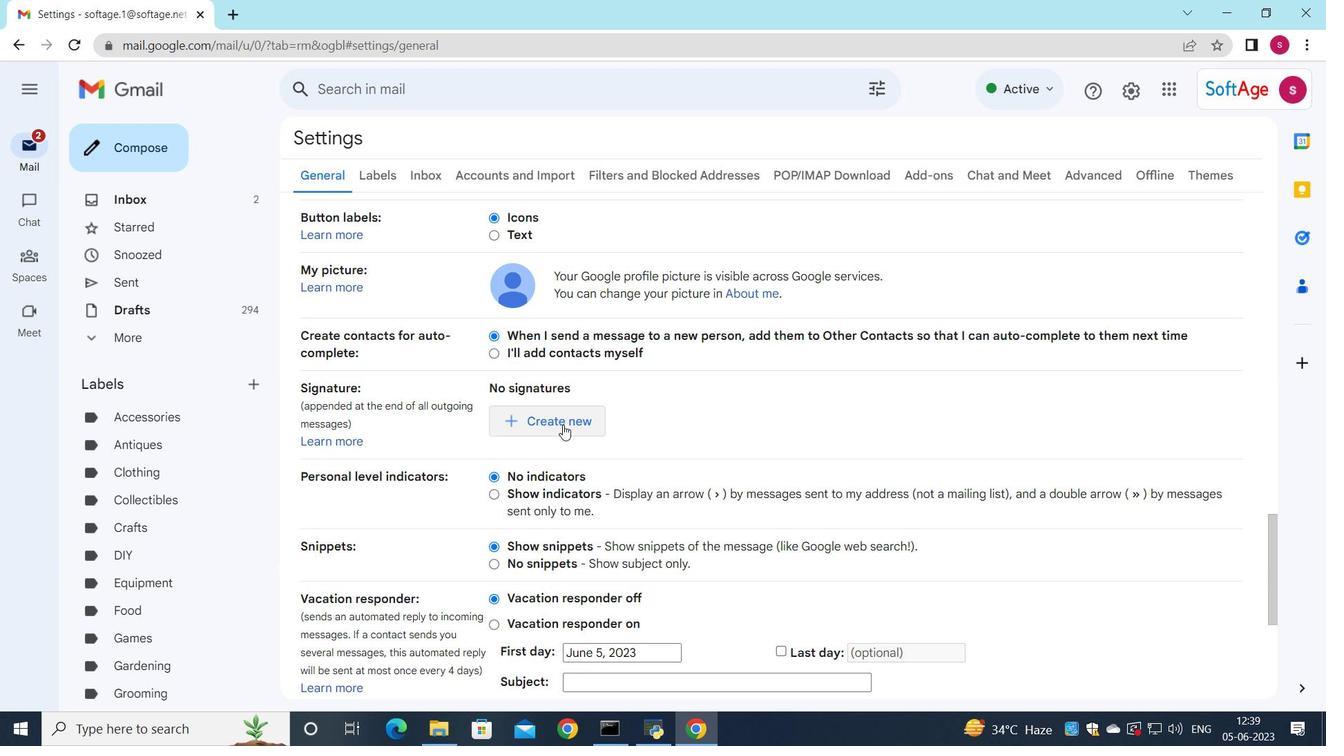 
Action: Mouse pressed left at (564, 419)
Screenshot: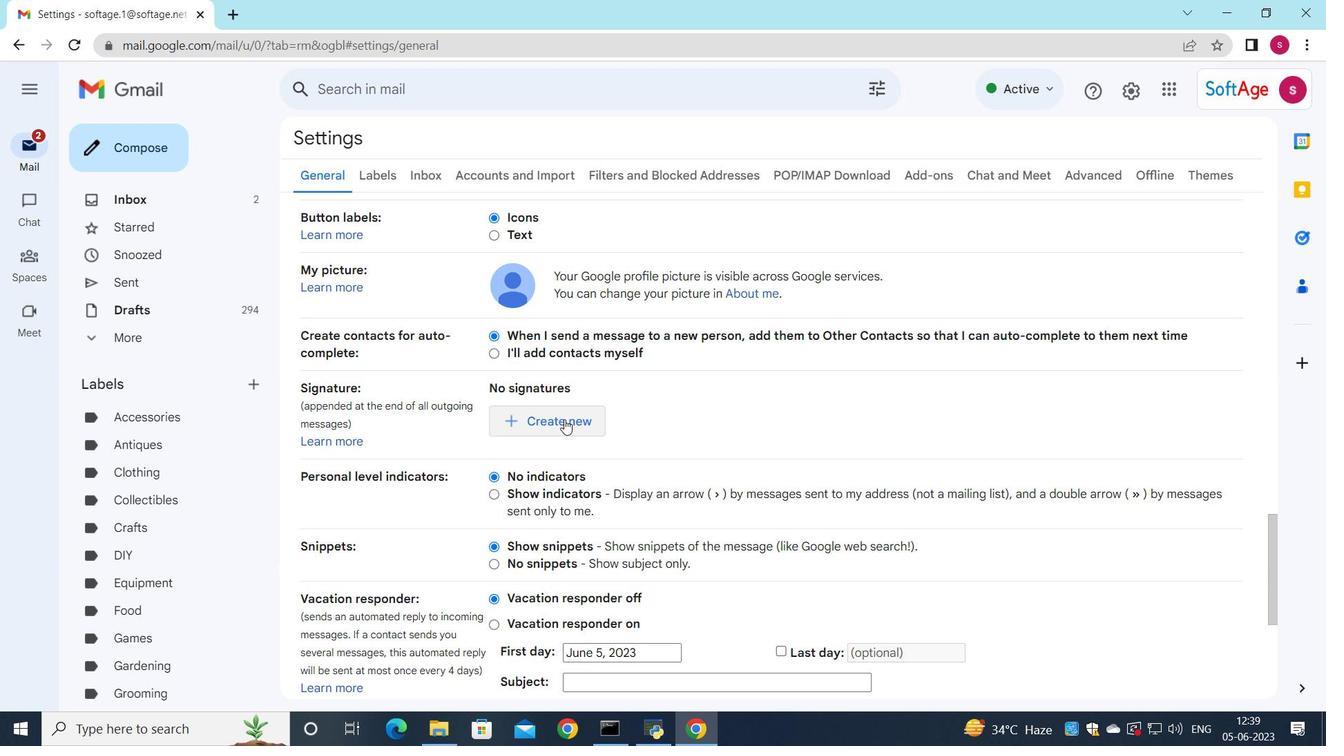 
Action: Mouse moved to (749, 215)
Screenshot: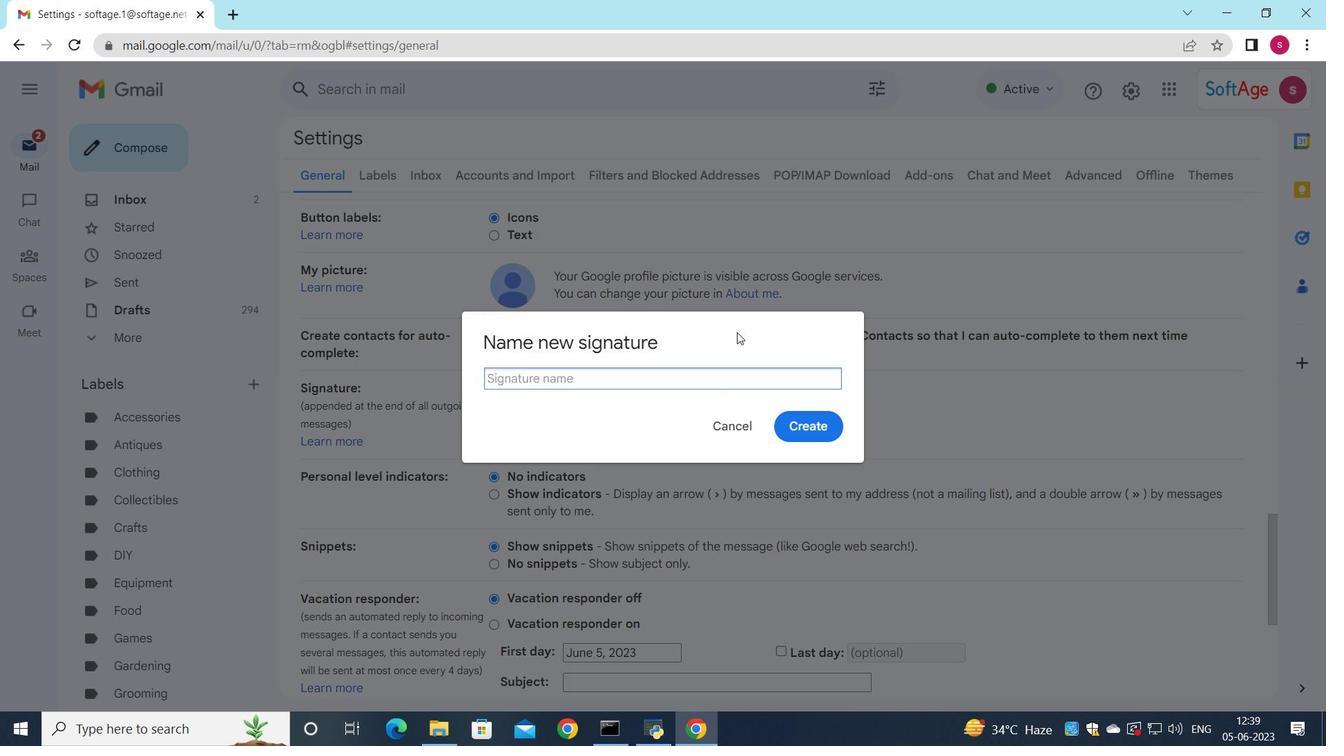 
Action: Key pressed <Key.shift>da<Key.backspace><Key.backspace><Key.backspace><Key.shift>Dana<Key.space><Key.shift>Mitchell
Screenshot: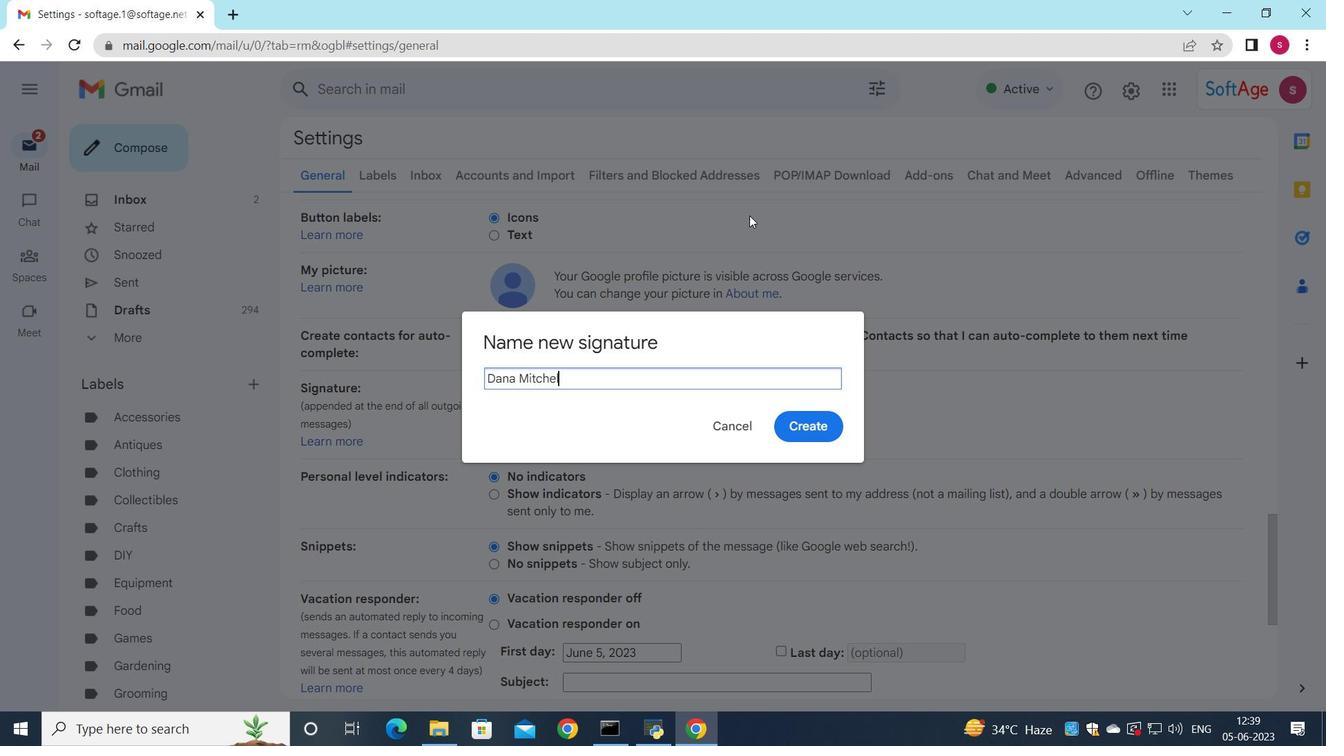 
Action: Mouse scrolled (749, 214) with delta (0, 0)
Screenshot: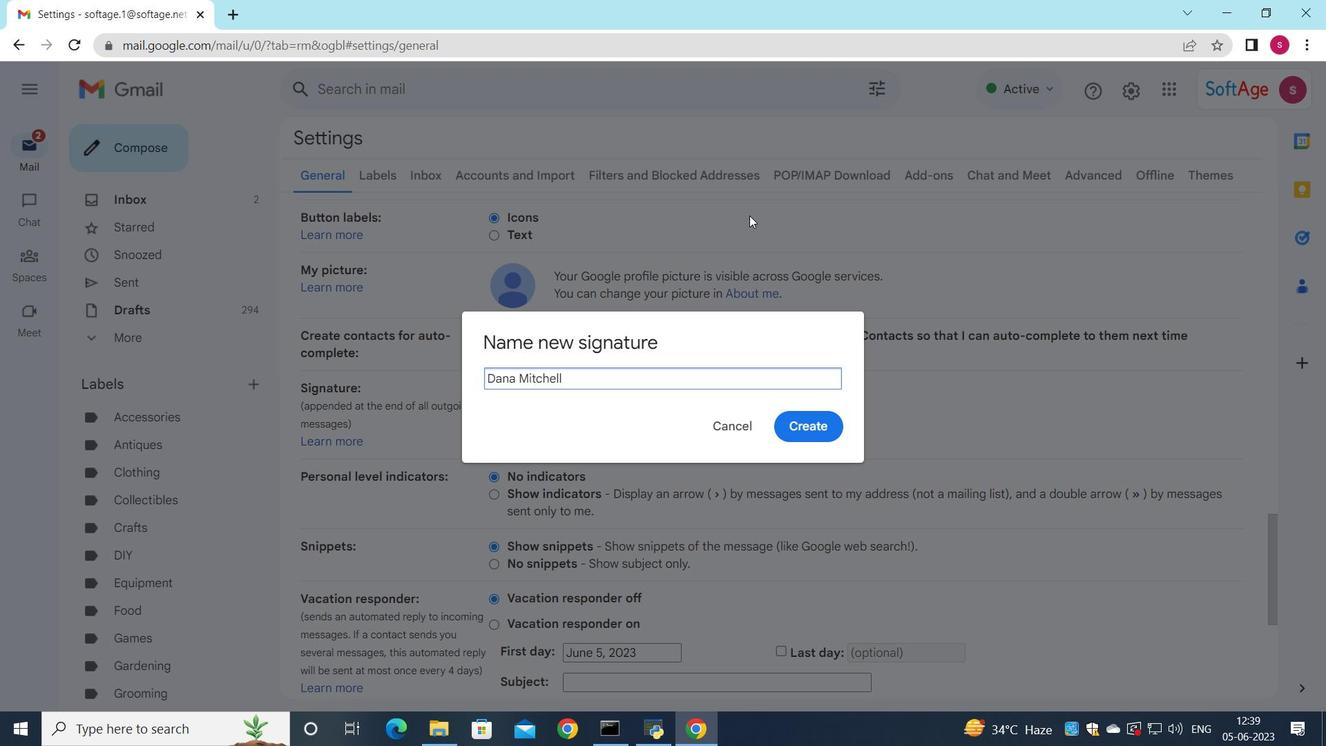 
Action: Mouse moved to (833, 421)
Screenshot: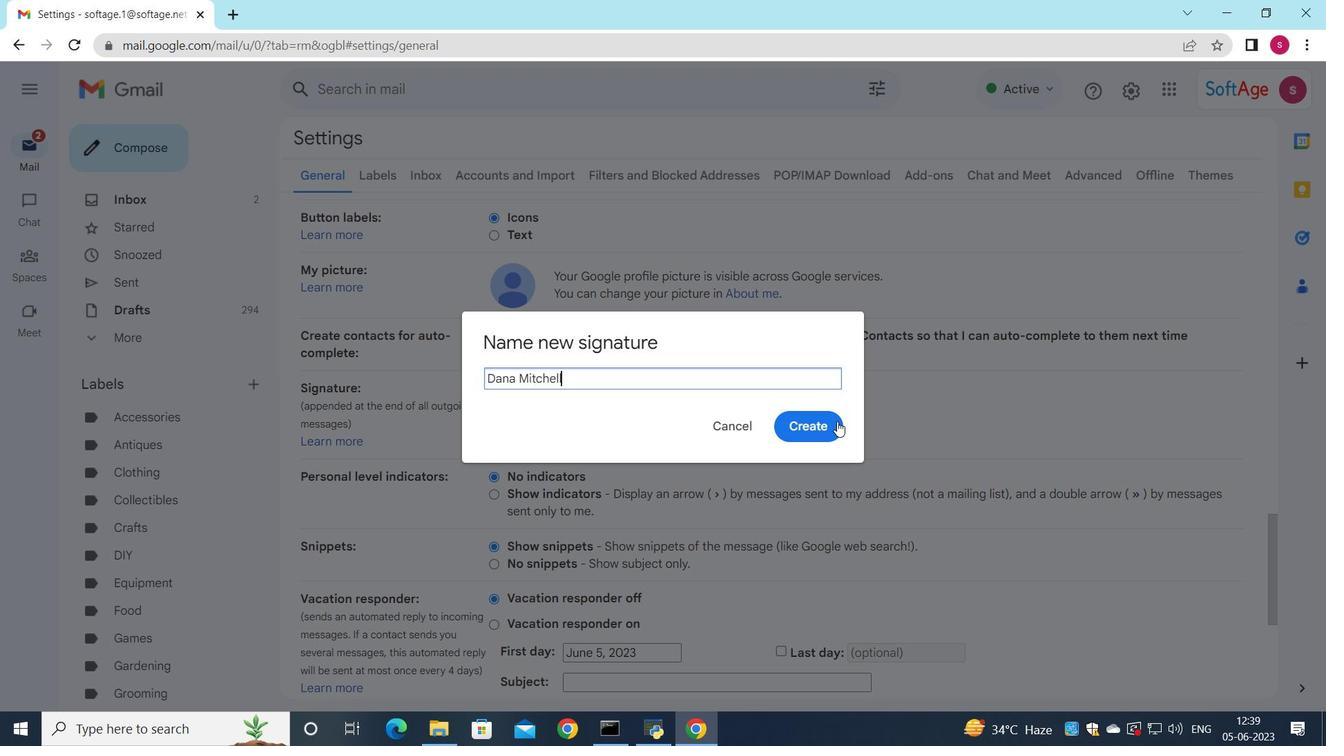 
Action: Mouse pressed left at (833, 421)
Screenshot: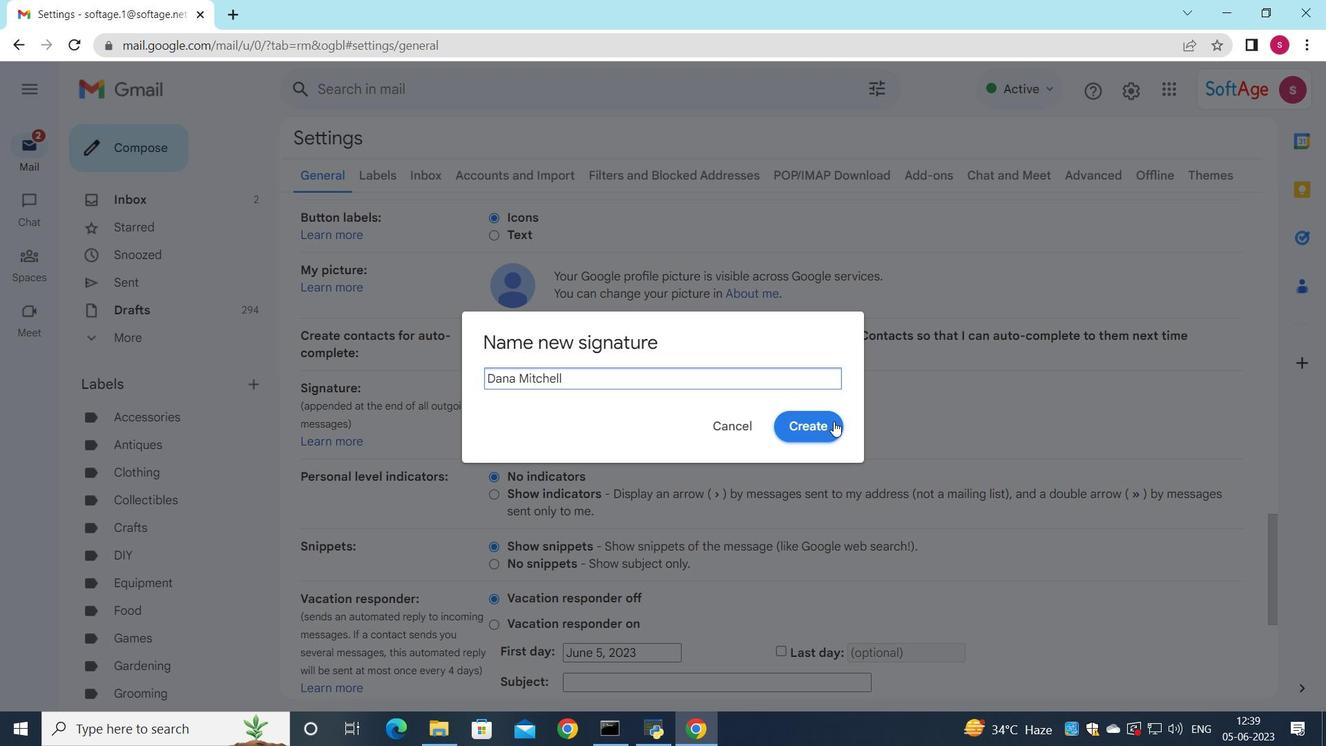 
Action: Mouse moved to (788, 396)
Screenshot: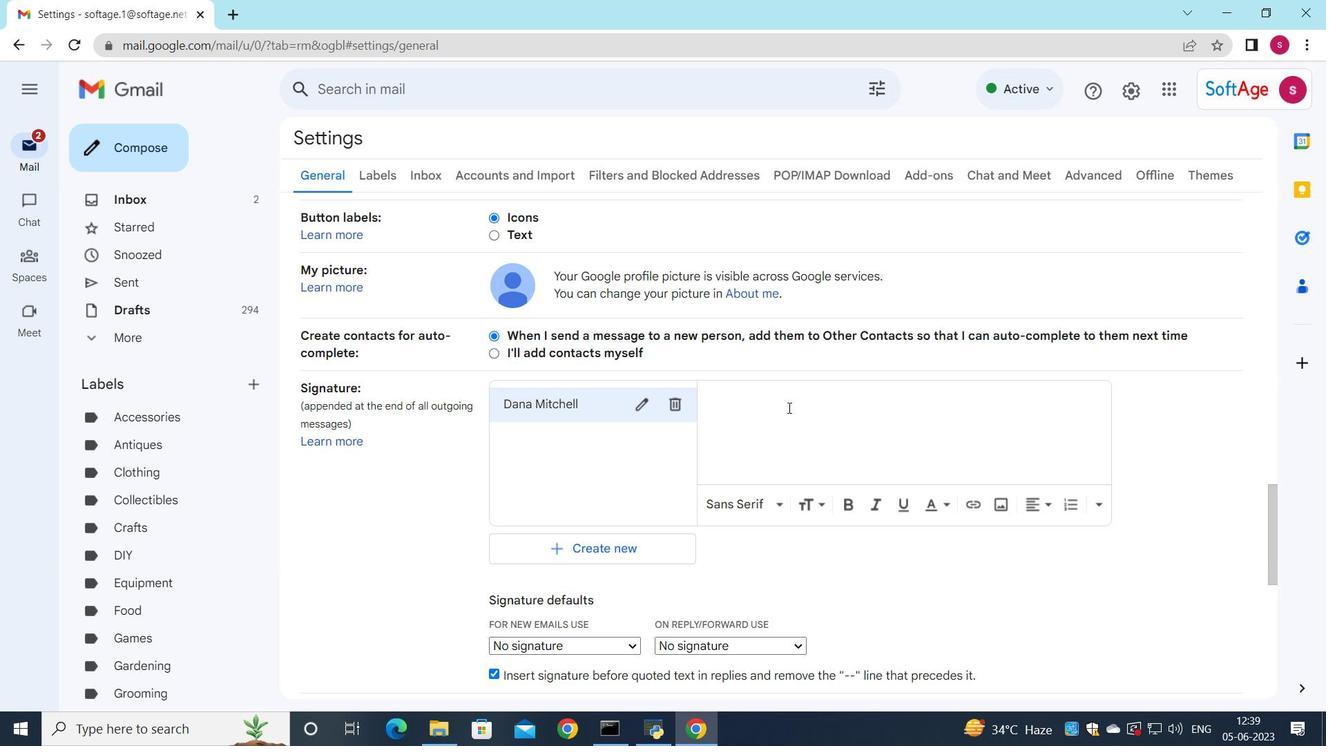 
Action: Mouse pressed left at (788, 396)
Screenshot: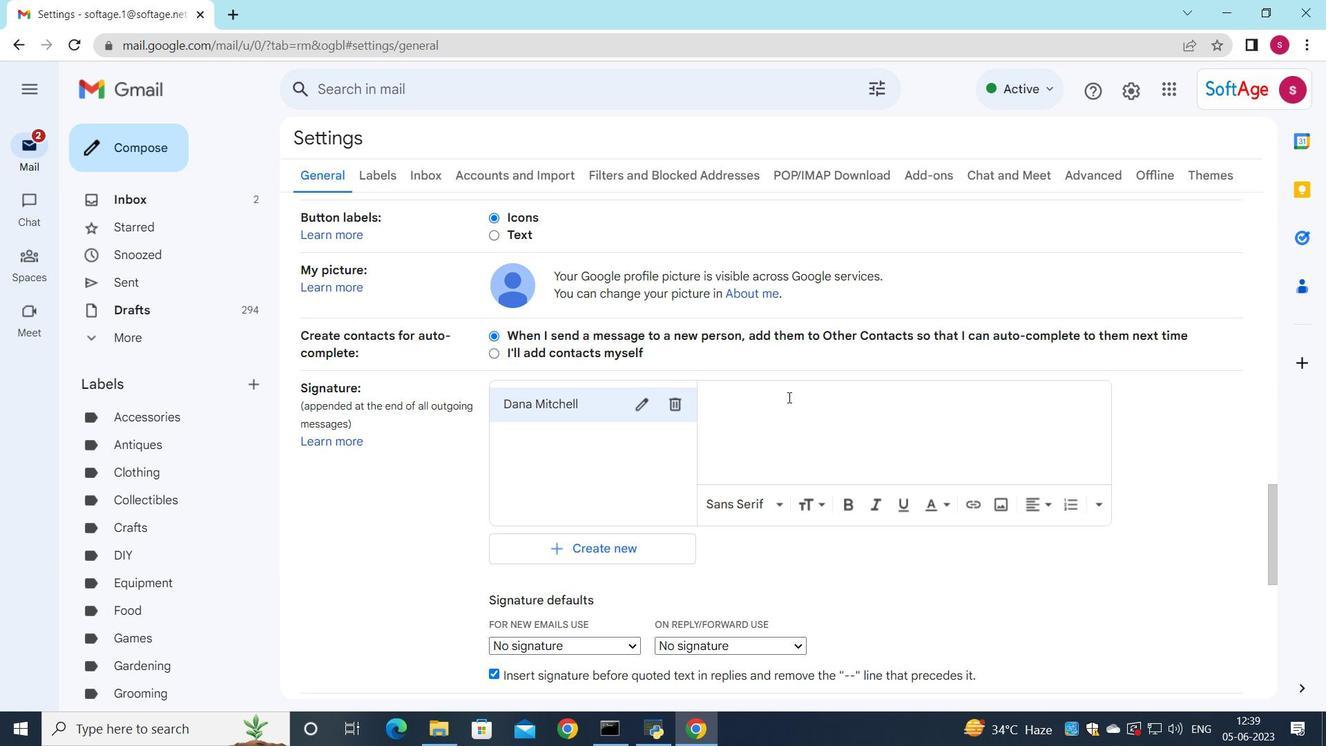 
Action: Mouse moved to (808, 33)
Screenshot: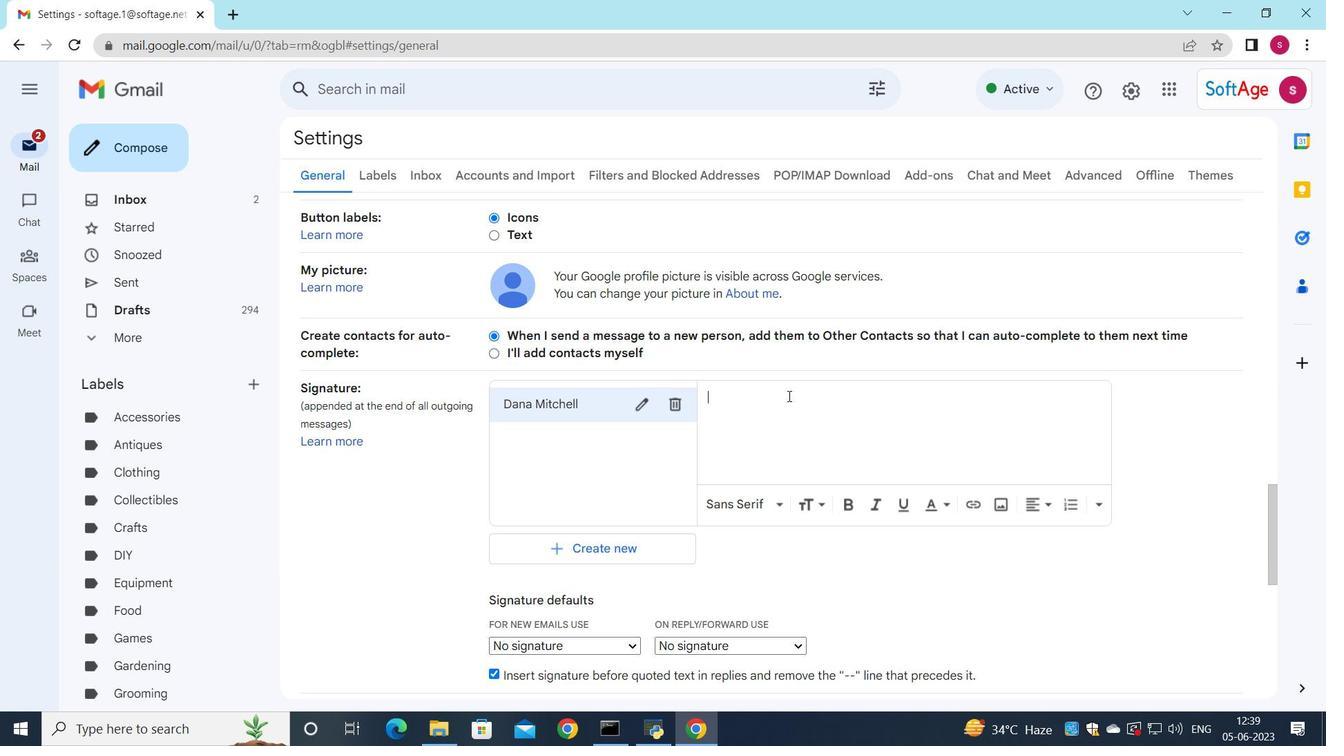 
Action: Key pressed <Key.shift>dana<Key.space><Key.shift><Key.backspace><Key.backspace><Key.backspace><Key.backspace><Key.backspace><Key.backspace><Key.backspace><Key.backspace><Key.backspace><Key.backspace><Key.backspace><Key.shift><Key.shift><Key.shift><Key.shift><Key.shift>Dana<Key.space><Key.shift>Mitchell
Screenshot: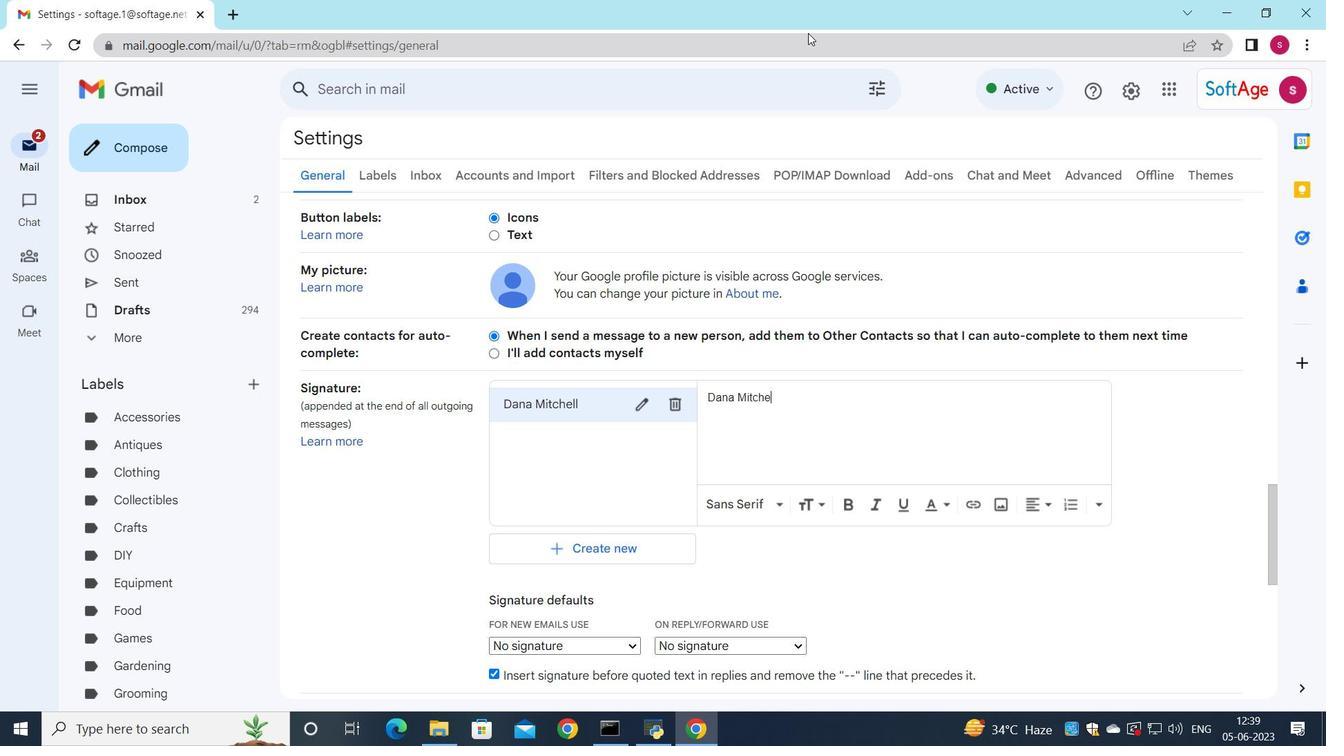 
Action: Mouse moved to (548, 439)
Screenshot: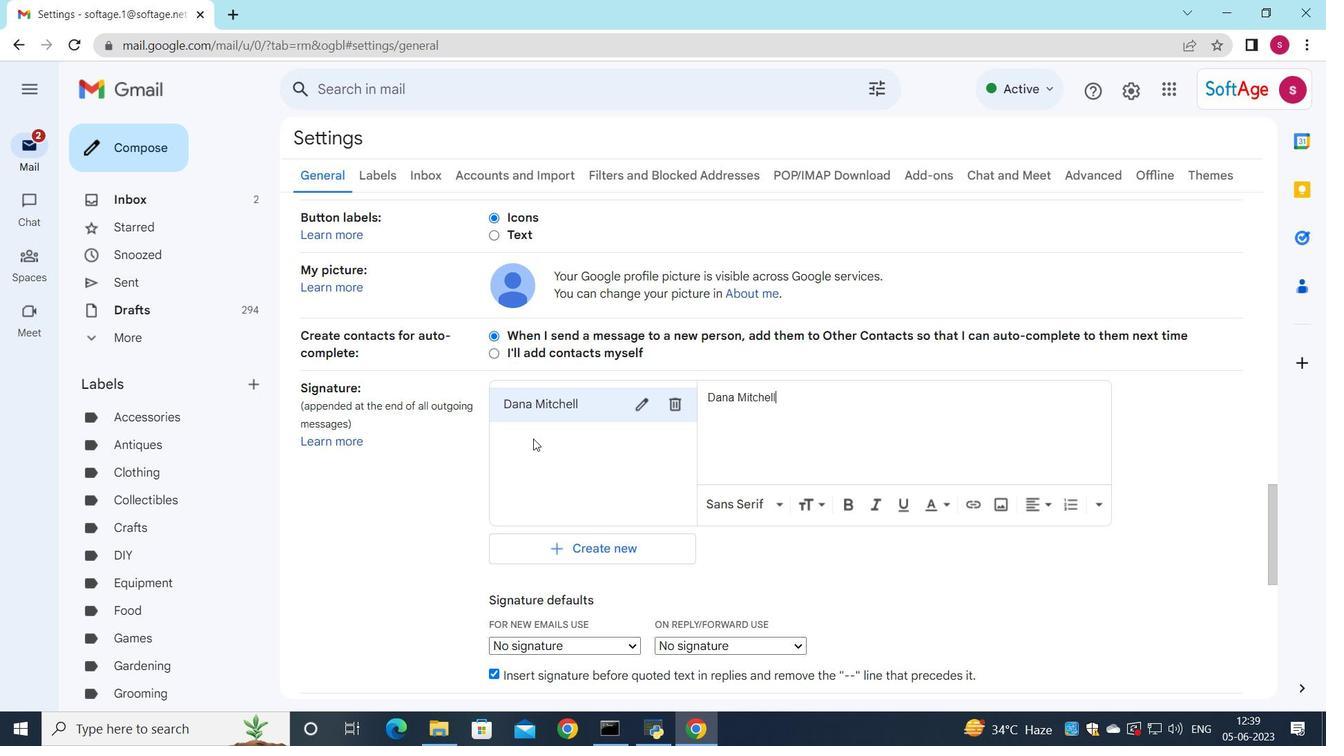 
Action: Mouse scrolled (548, 438) with delta (0, 0)
Screenshot: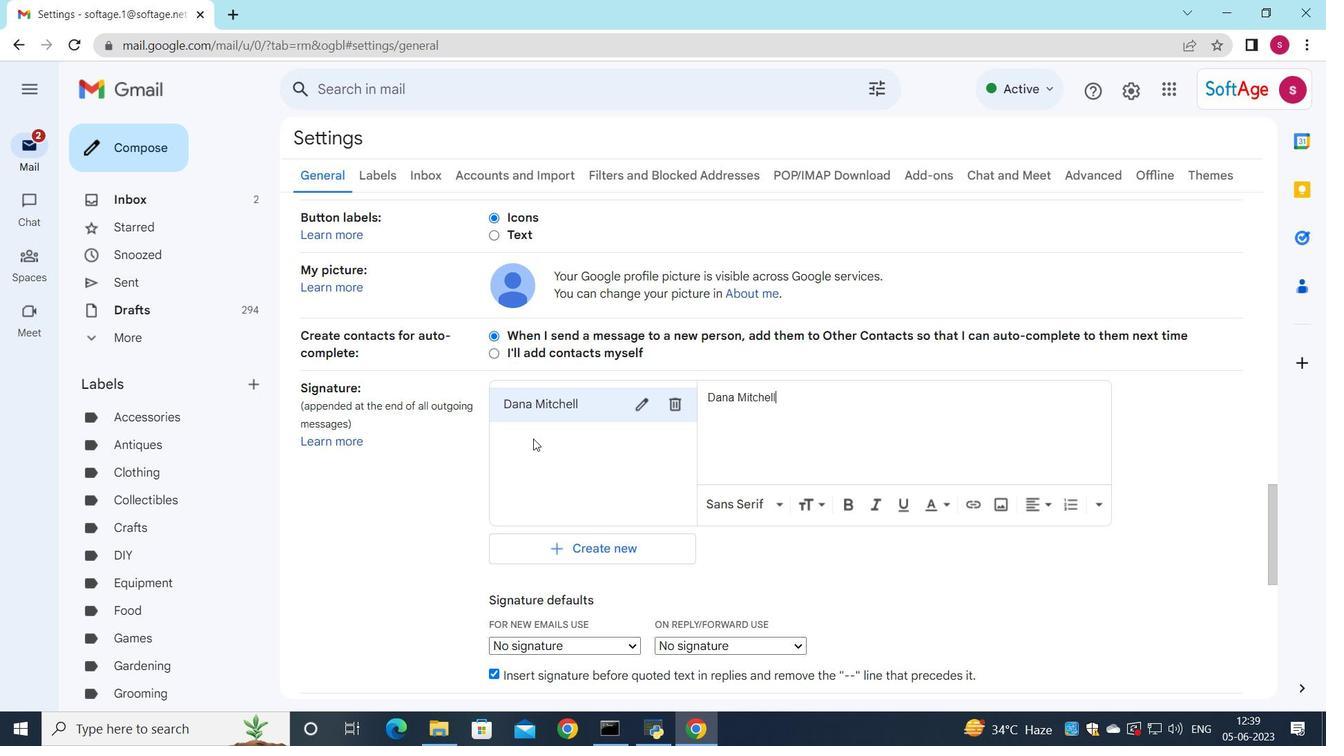 
Action: Mouse moved to (548, 439)
Screenshot: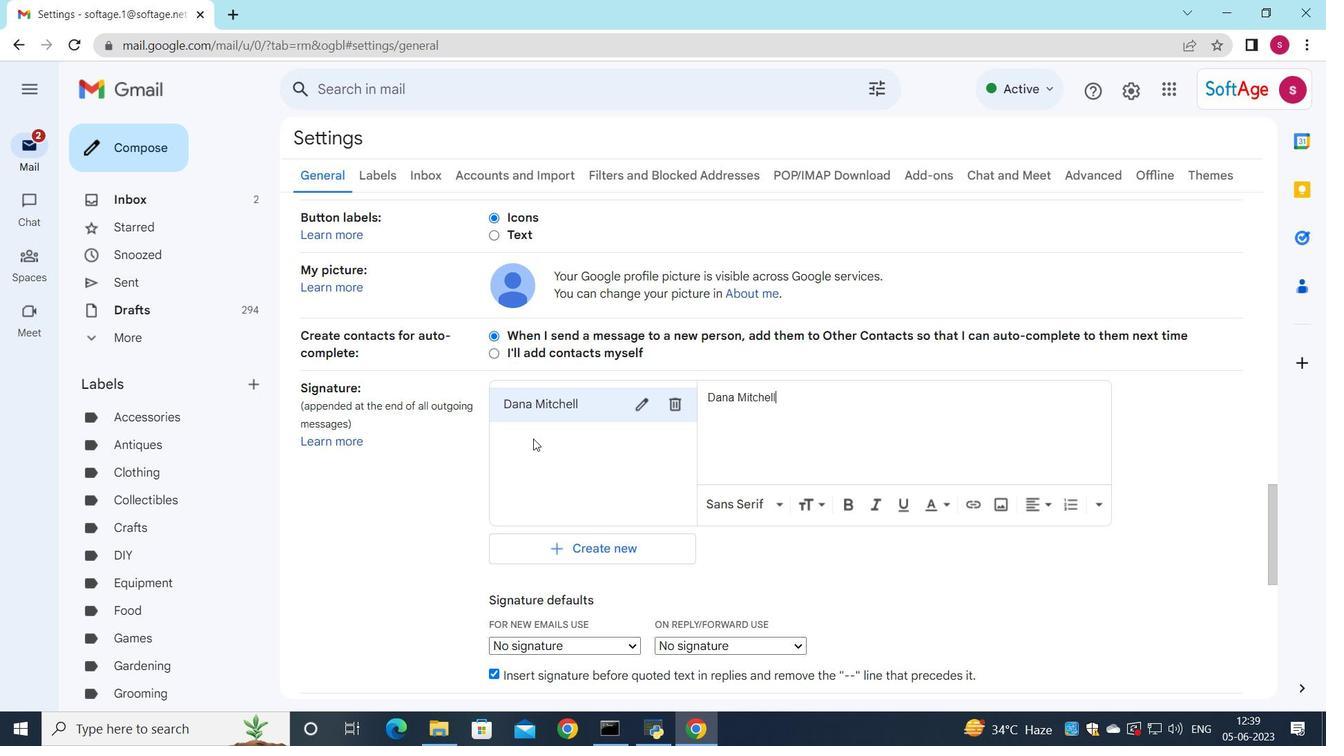 
Action: Mouse scrolled (548, 438) with delta (0, 0)
Screenshot: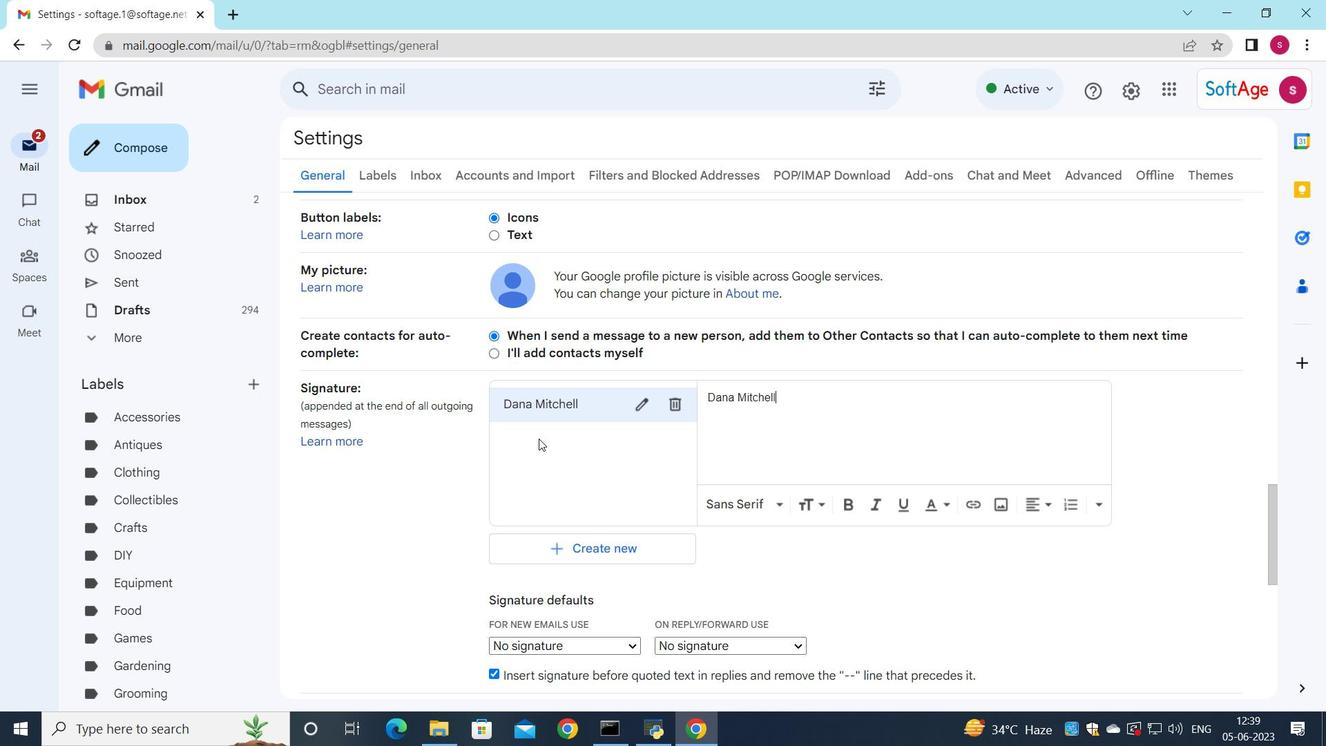 
Action: Mouse scrolled (548, 438) with delta (0, 0)
Screenshot: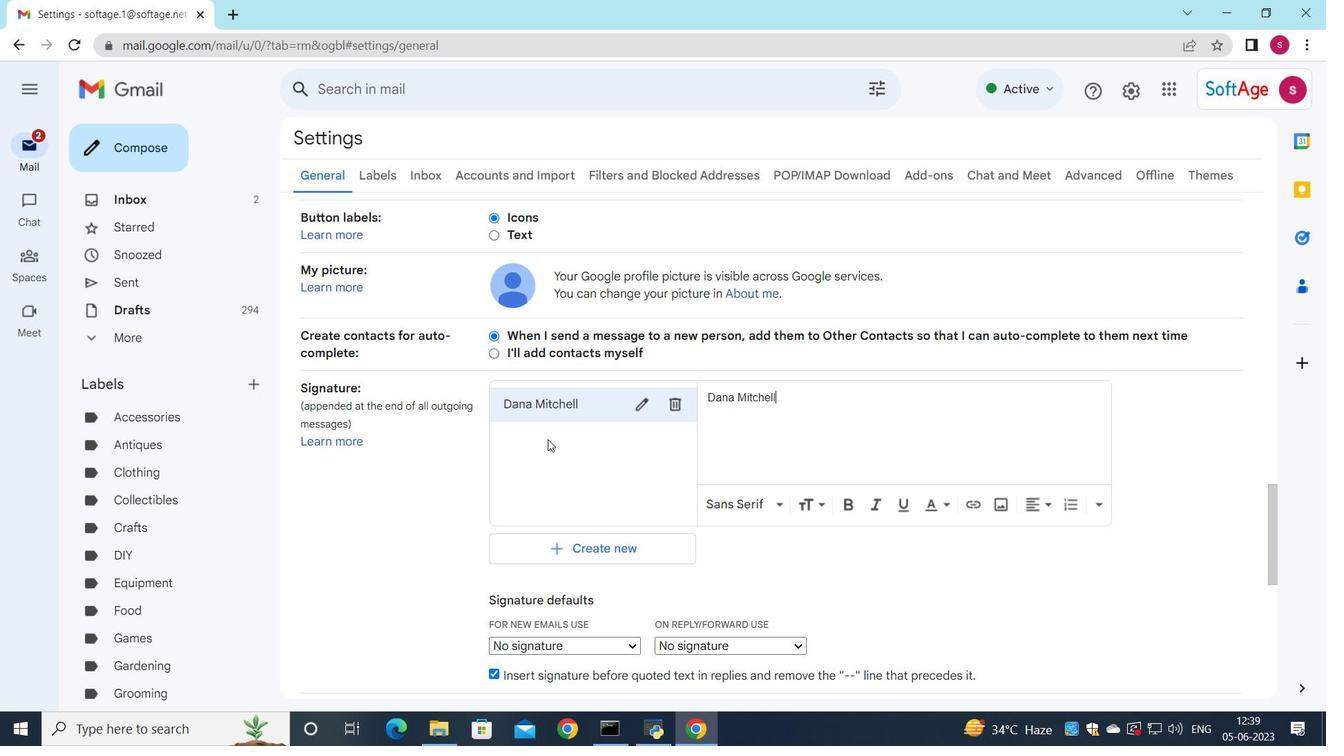 
Action: Mouse moved to (587, 380)
Screenshot: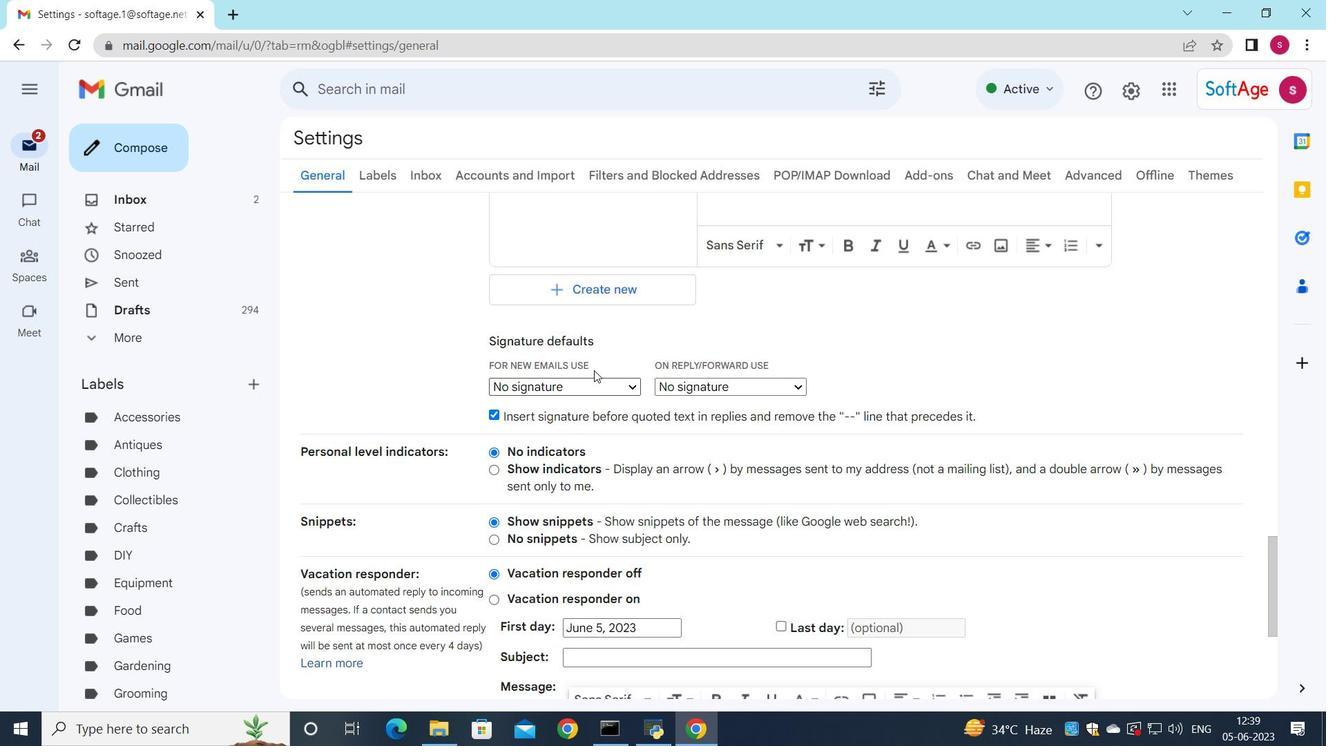 
Action: Mouse pressed left at (587, 380)
Screenshot: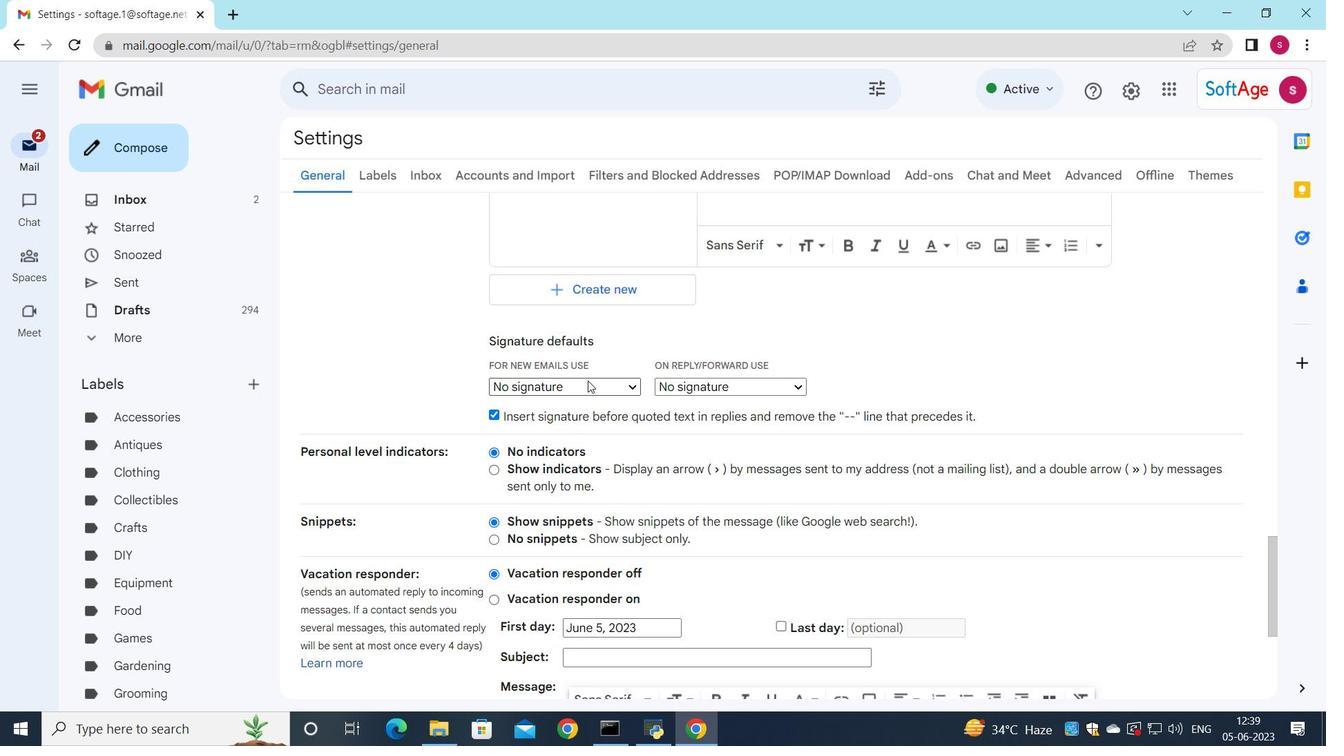 
Action: Mouse moved to (566, 419)
Screenshot: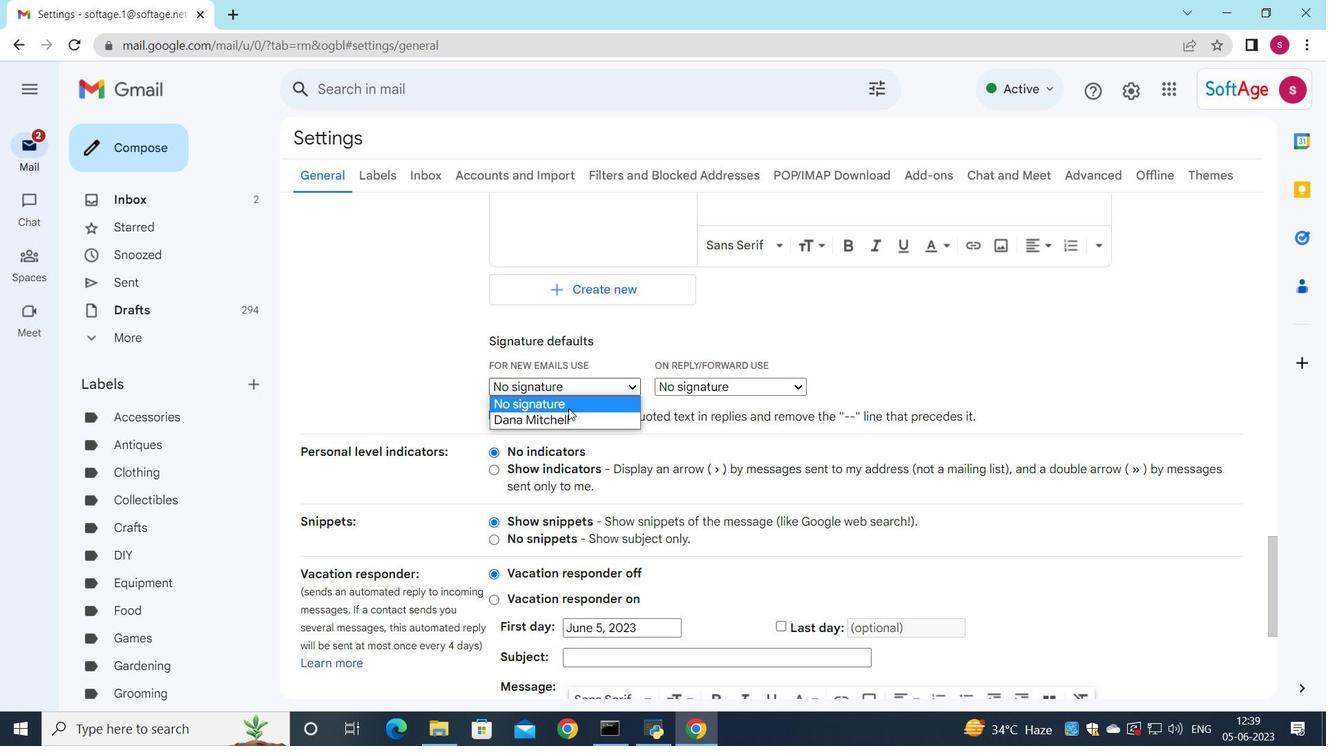 
Action: Mouse pressed left at (566, 419)
Screenshot: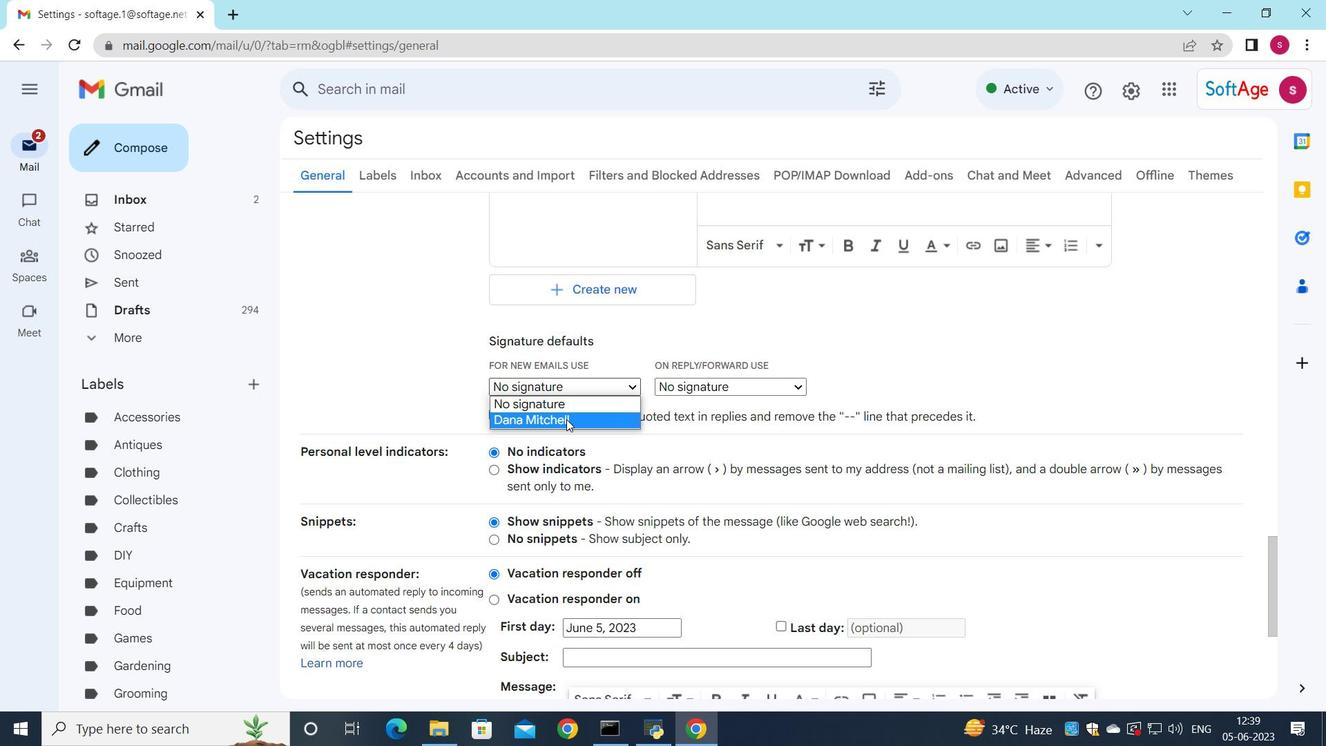 
Action: Mouse moved to (686, 388)
Screenshot: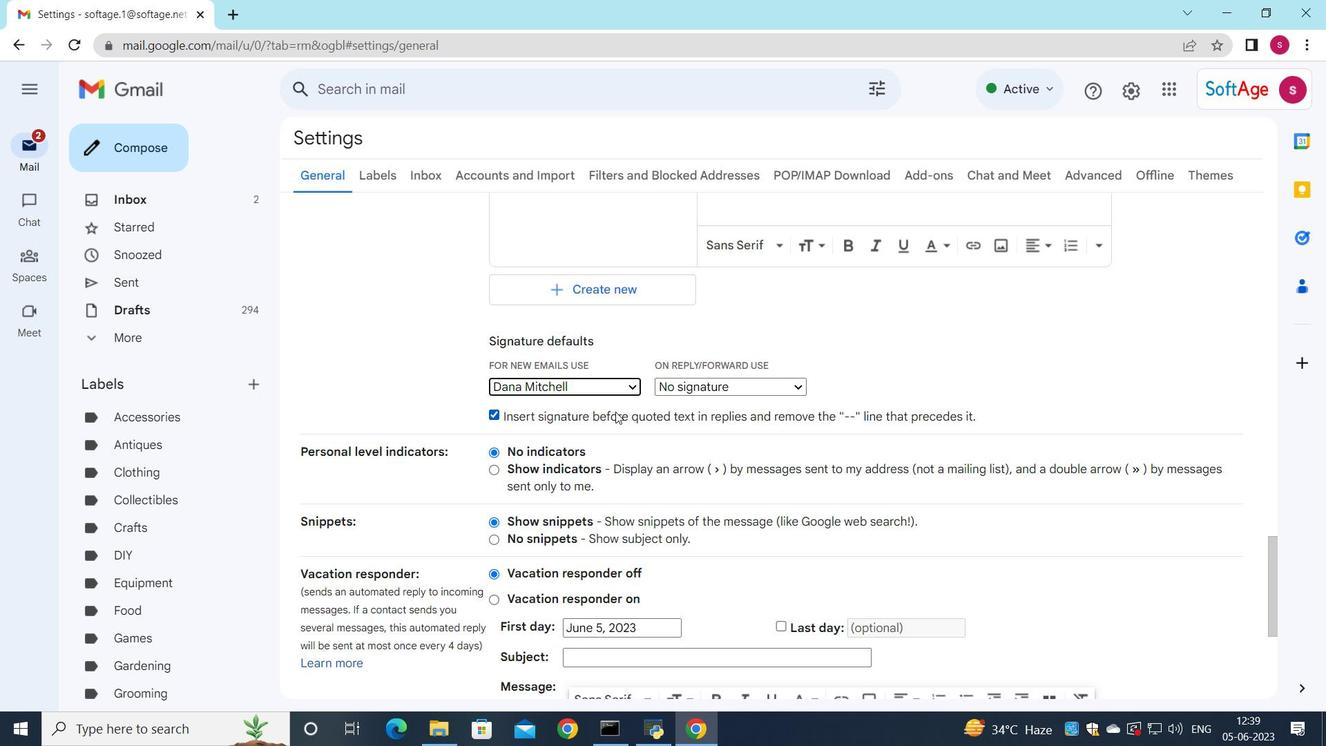
Action: Mouse pressed left at (686, 388)
Screenshot: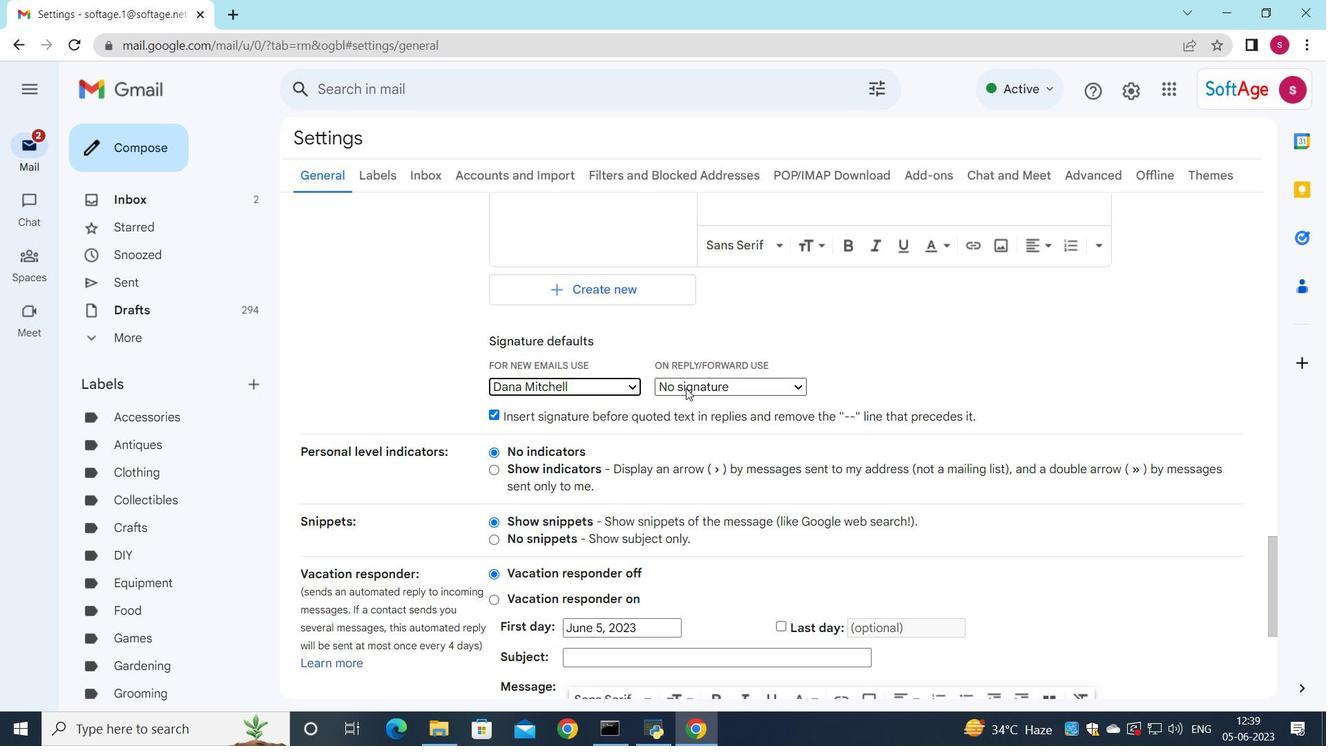 
Action: Mouse moved to (685, 415)
Screenshot: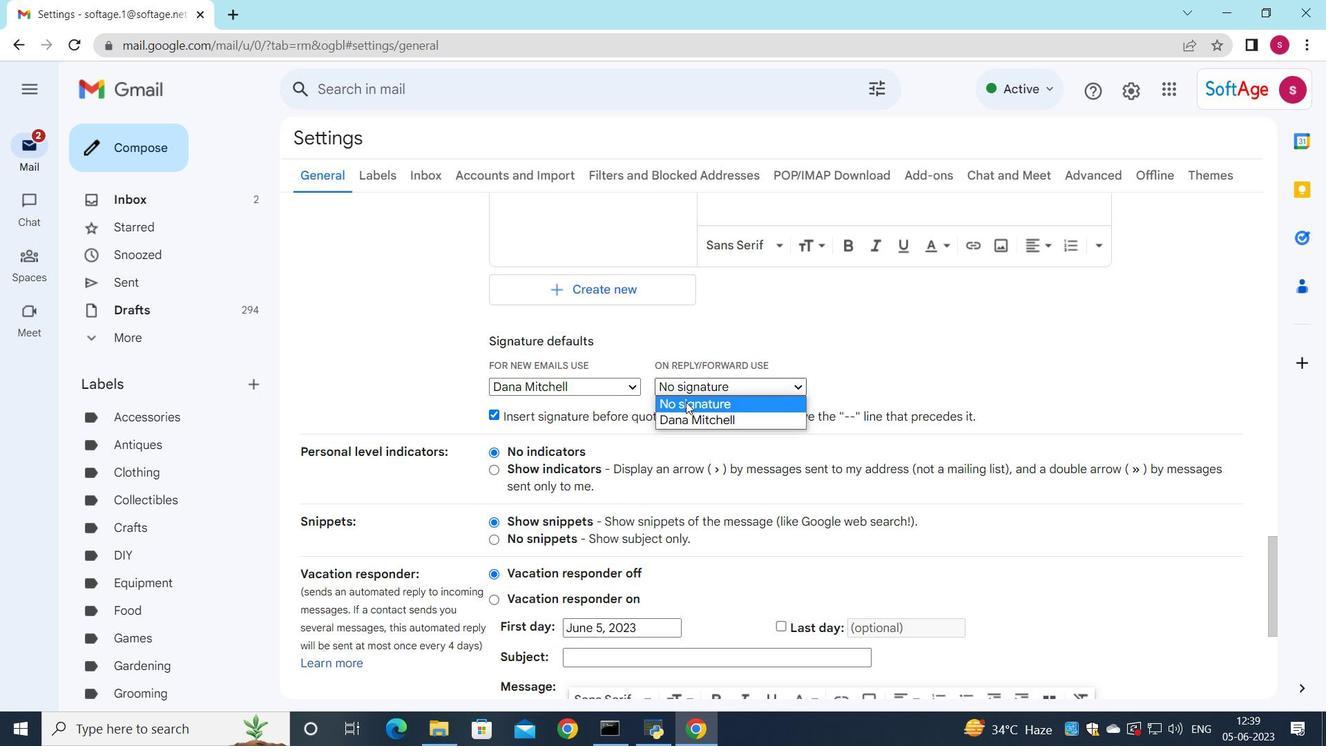 
Action: Mouse pressed left at (685, 415)
Screenshot: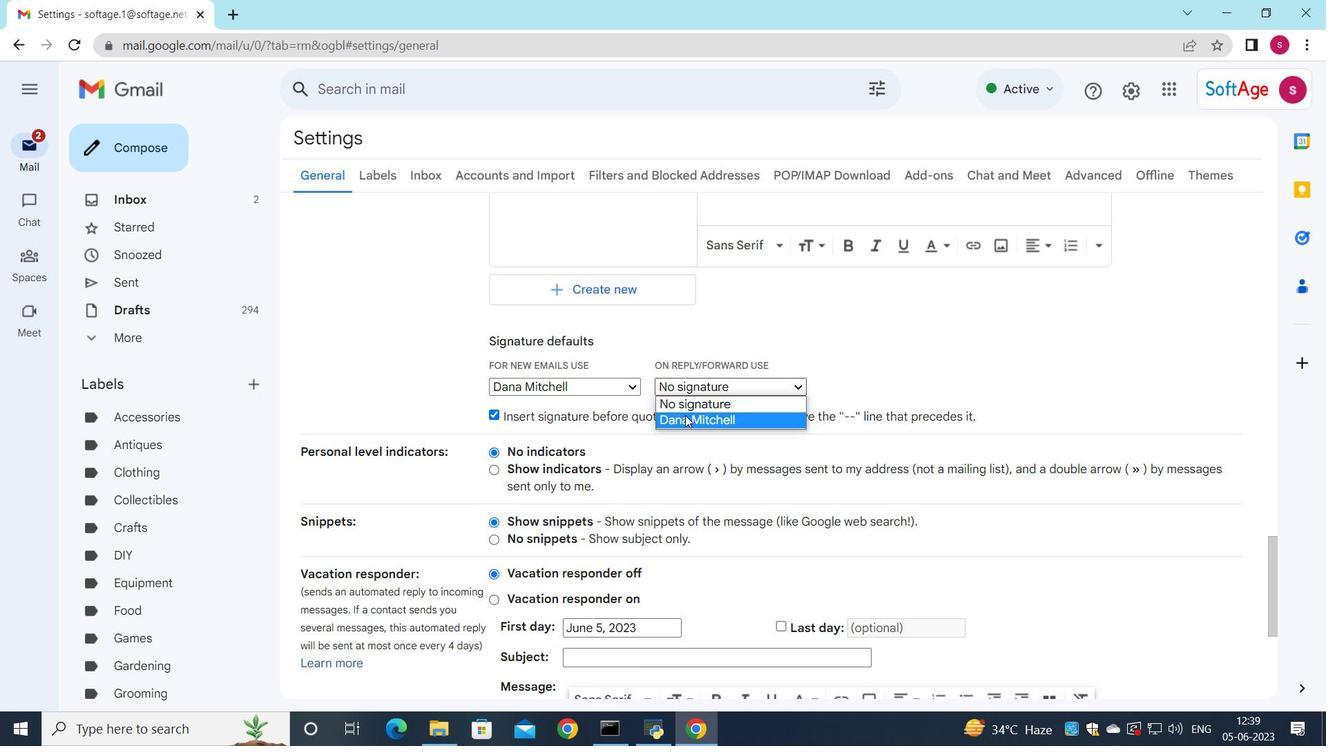 
Action: Mouse moved to (689, 391)
Screenshot: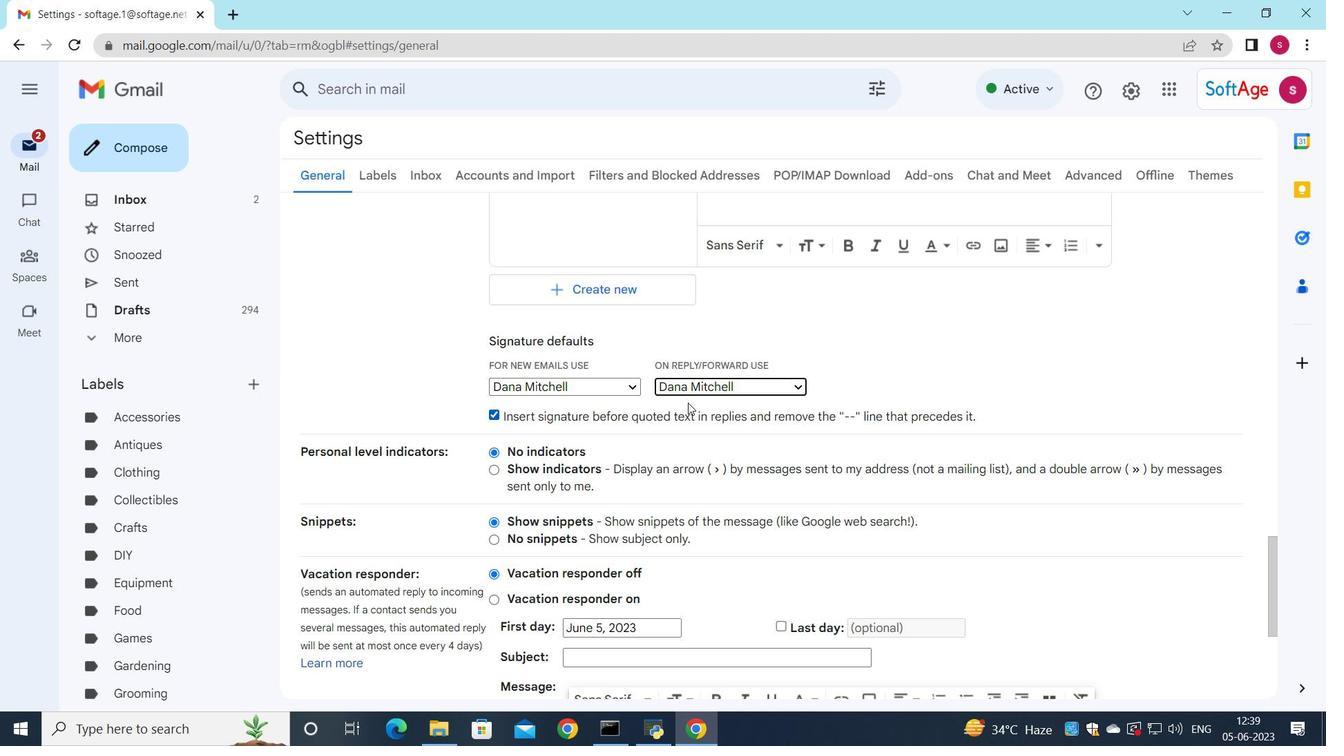 
Action: Mouse scrolled (689, 390) with delta (0, 0)
Screenshot: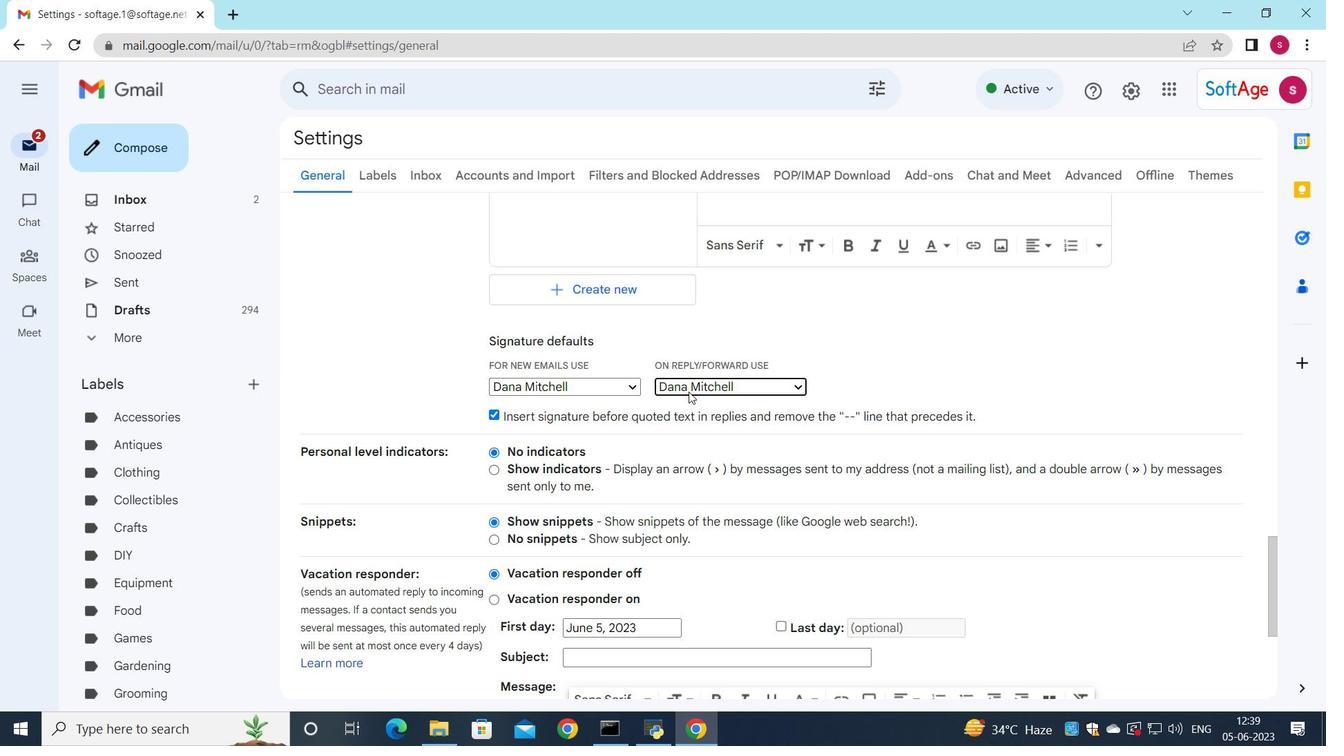 
Action: Mouse scrolled (689, 390) with delta (0, 0)
Screenshot: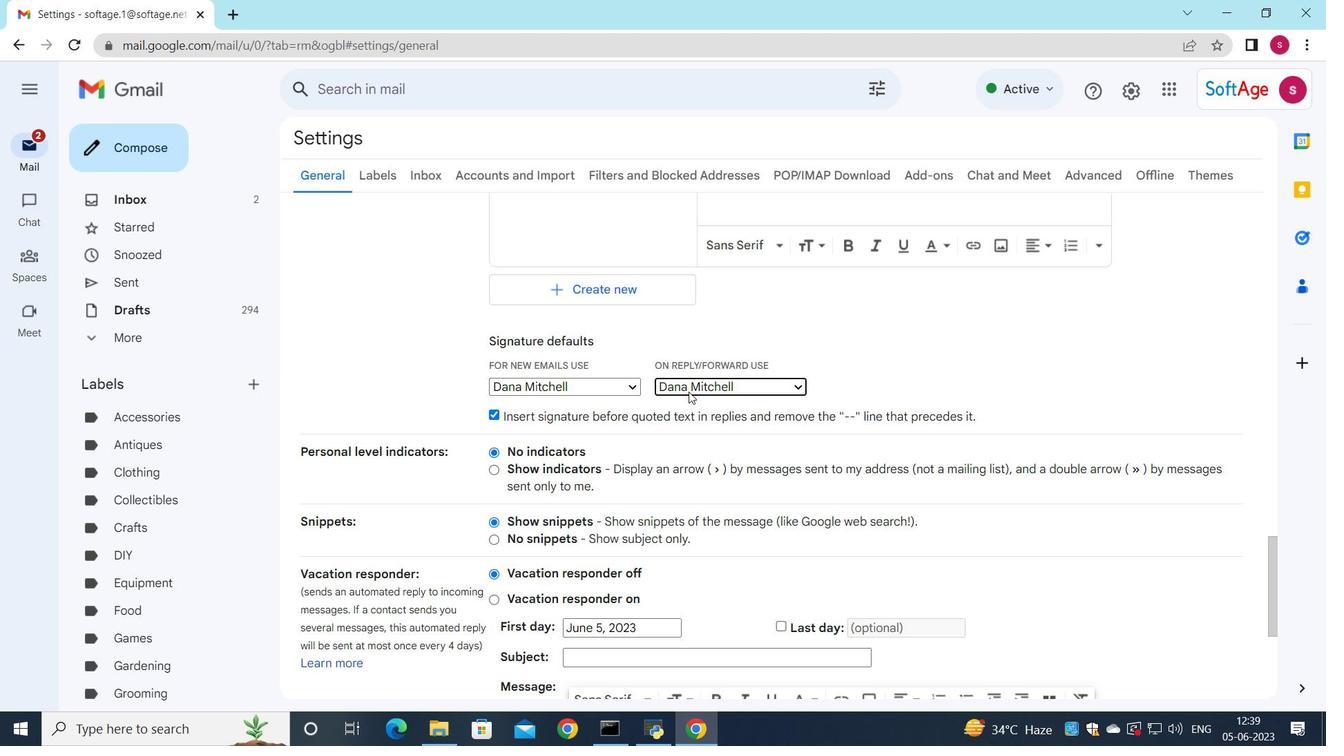 
Action: Mouse scrolled (689, 390) with delta (0, 0)
Screenshot: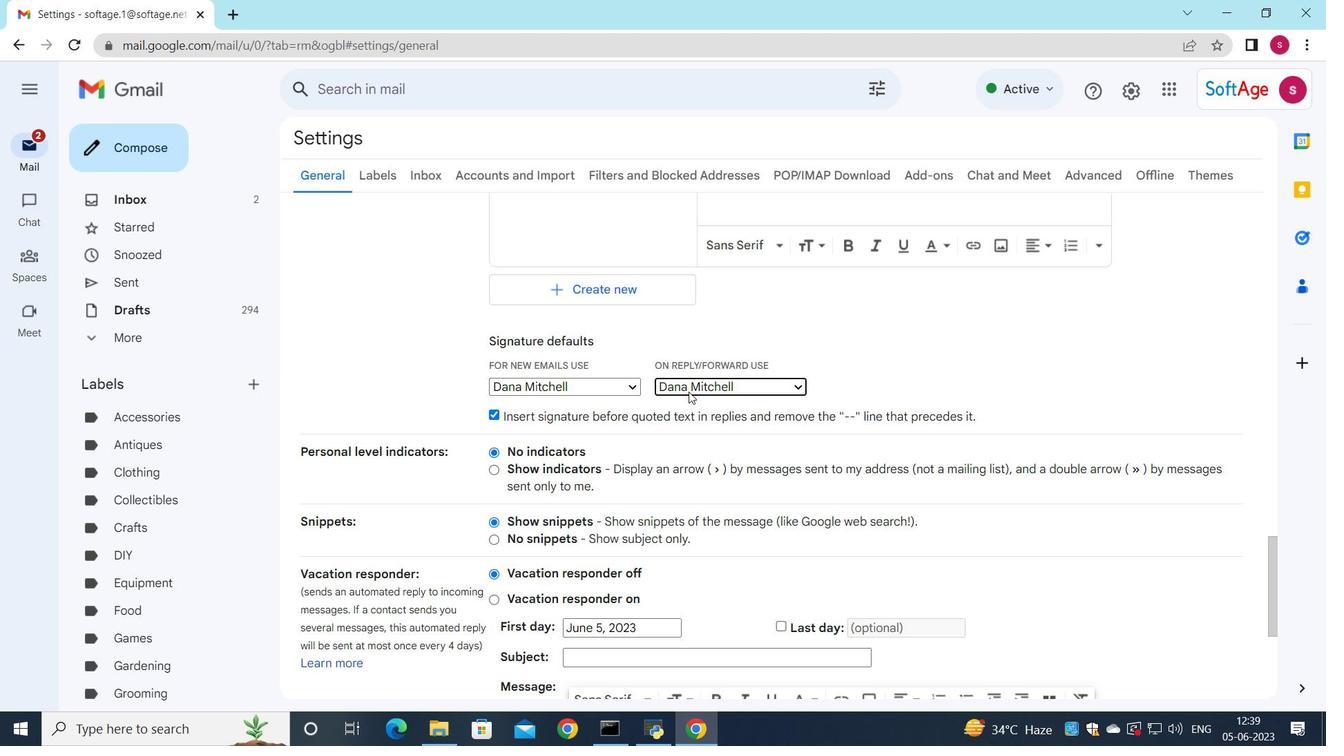 
Action: Mouse scrolled (689, 390) with delta (0, 0)
Screenshot: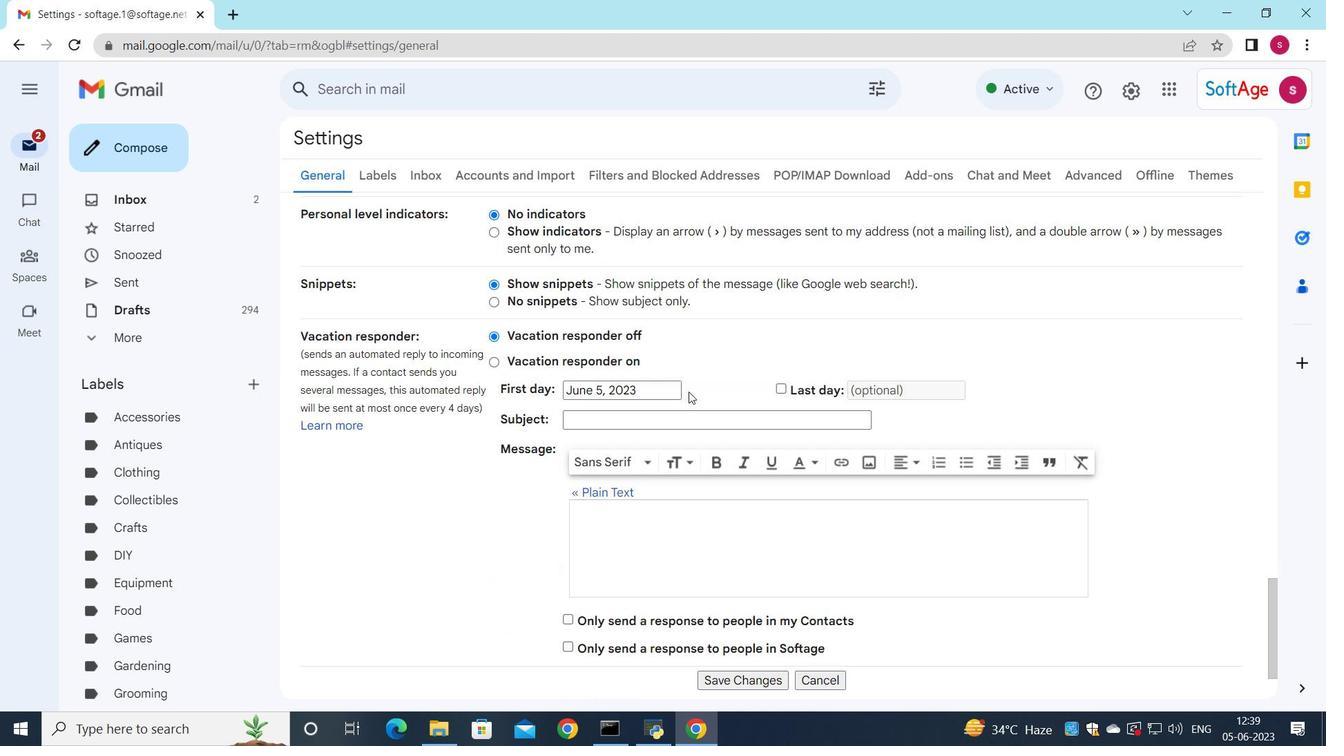 
Action: Mouse moved to (689, 398)
Screenshot: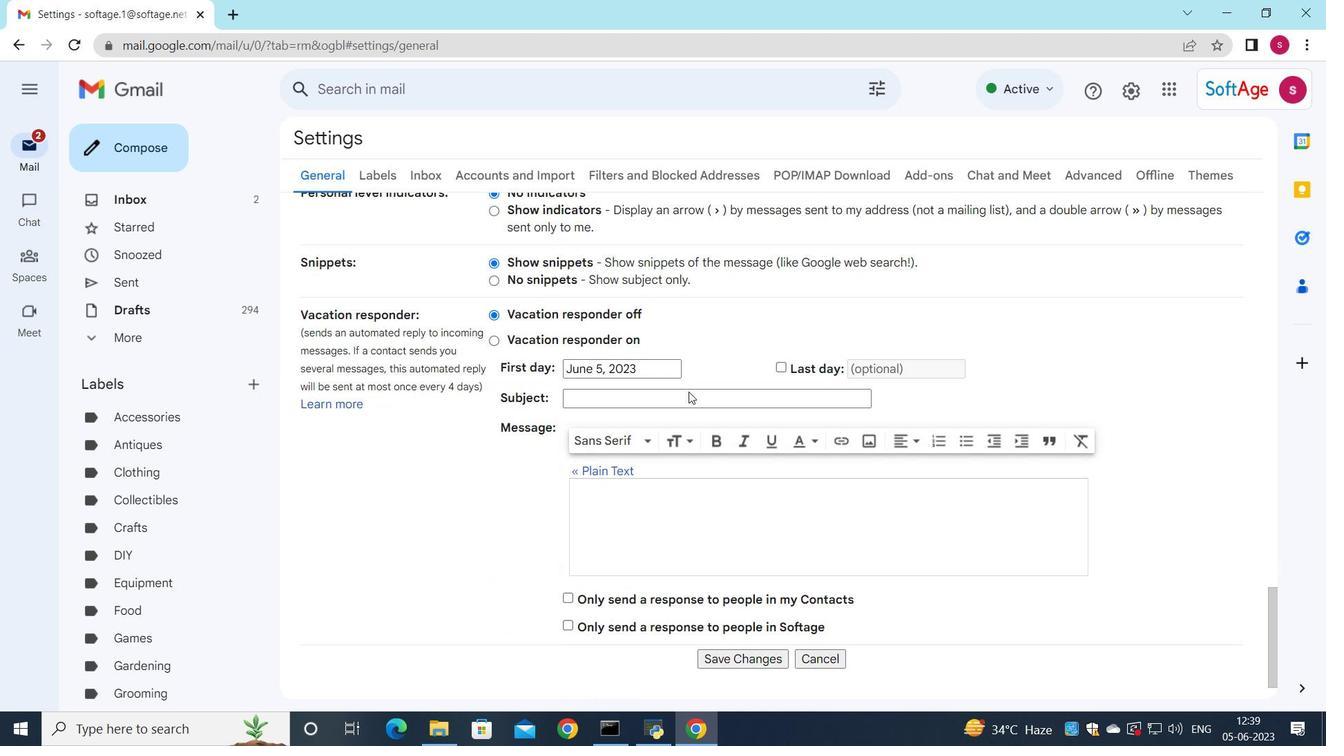 
Action: Mouse scrolled (689, 397) with delta (0, 0)
Screenshot: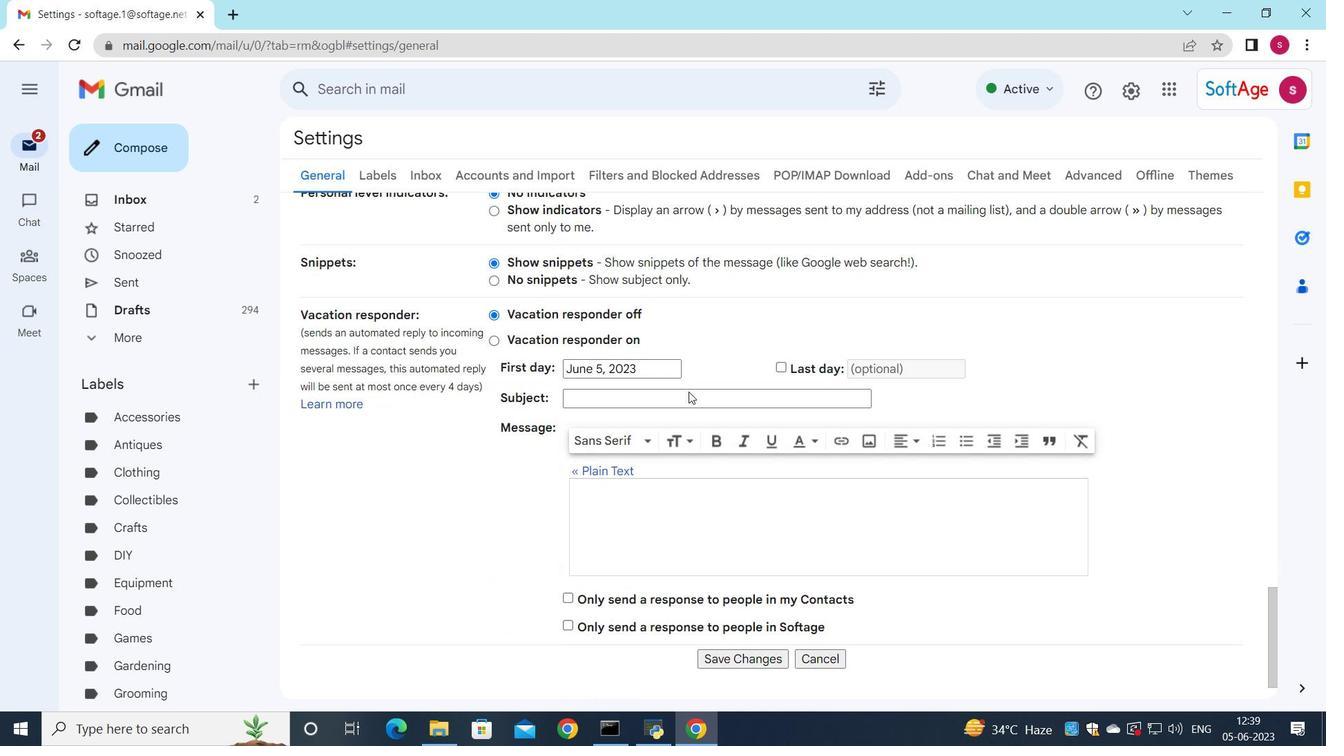 
Action: Mouse moved to (694, 435)
Screenshot: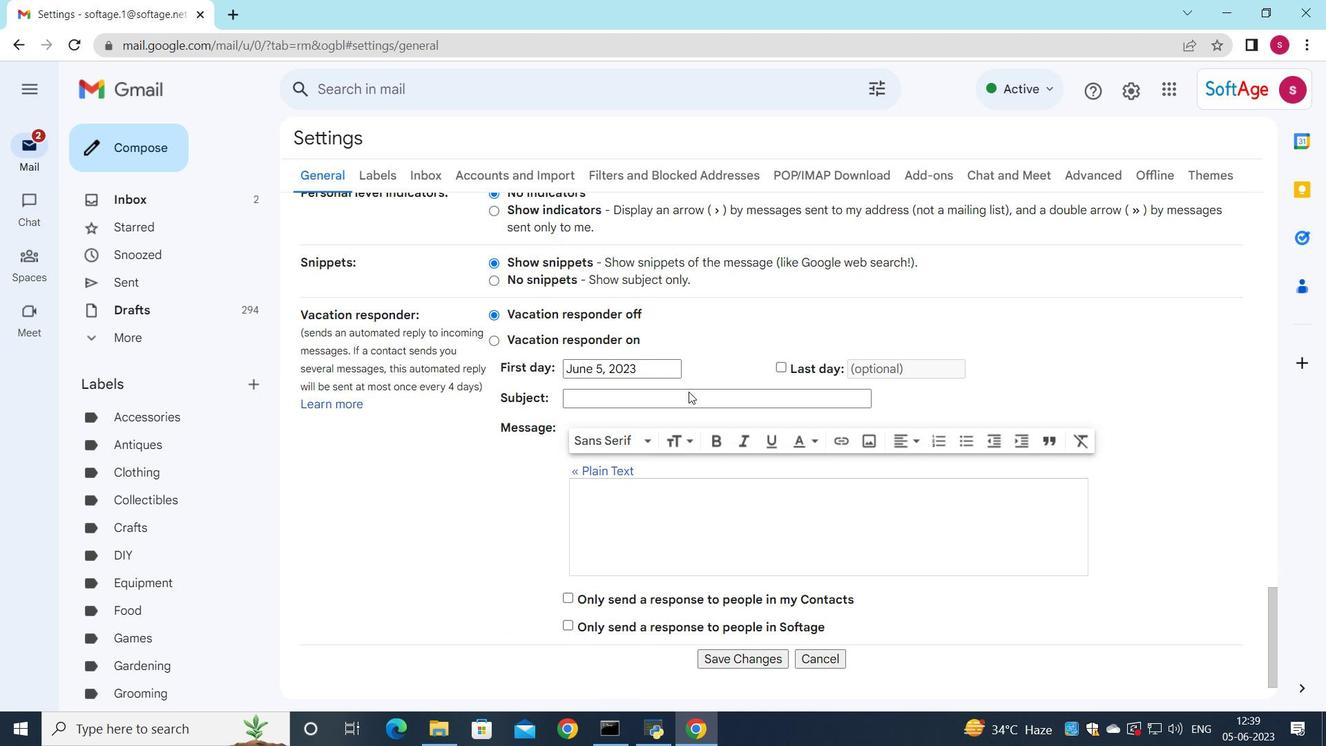 
Action: Mouse scrolled (694, 434) with delta (0, 0)
Screenshot: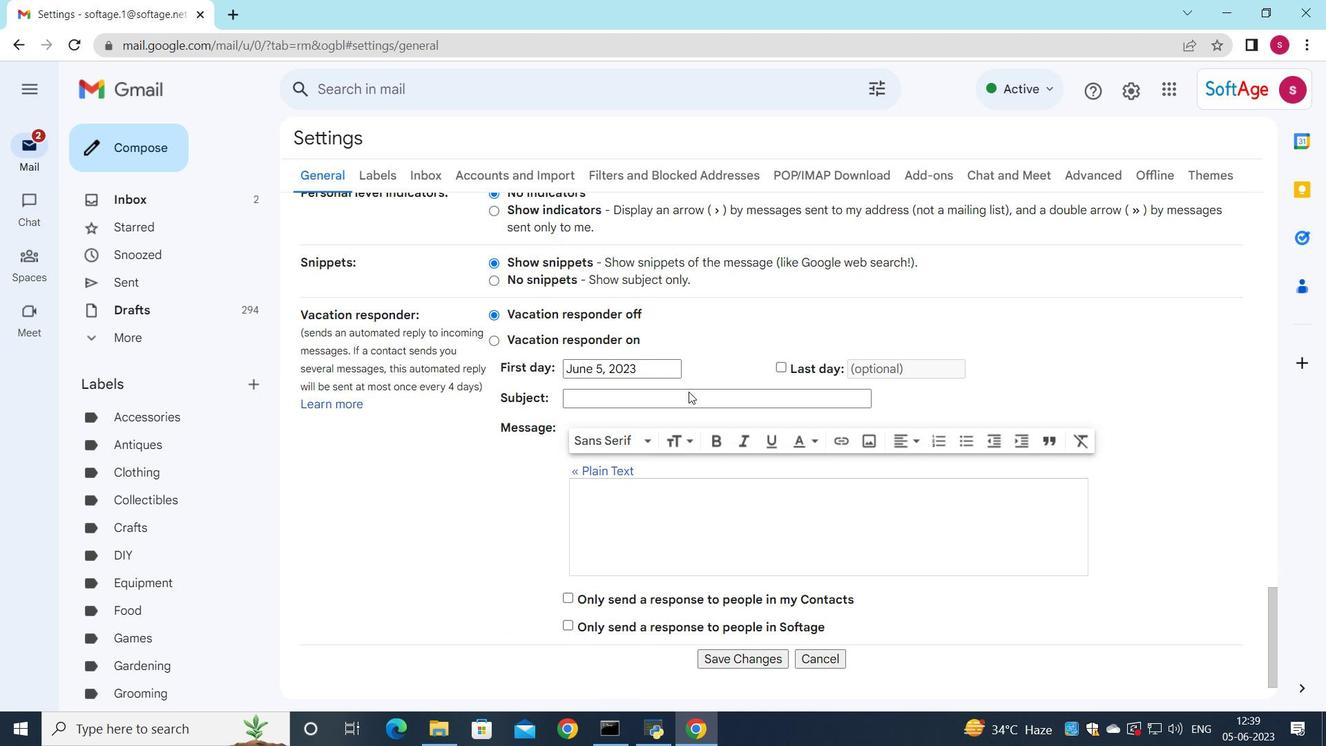 
Action: Mouse moved to (694, 447)
Screenshot: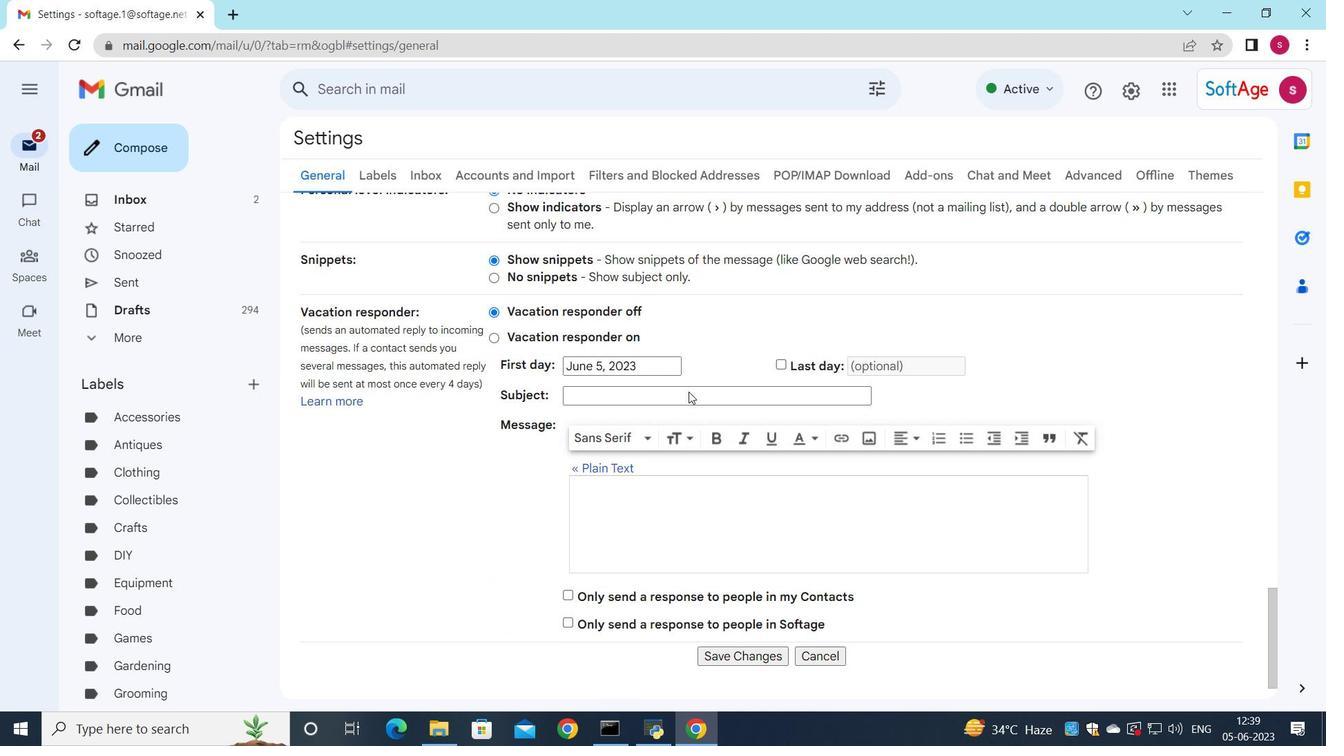 
Action: Mouse scrolled (694, 446) with delta (0, 0)
Screenshot: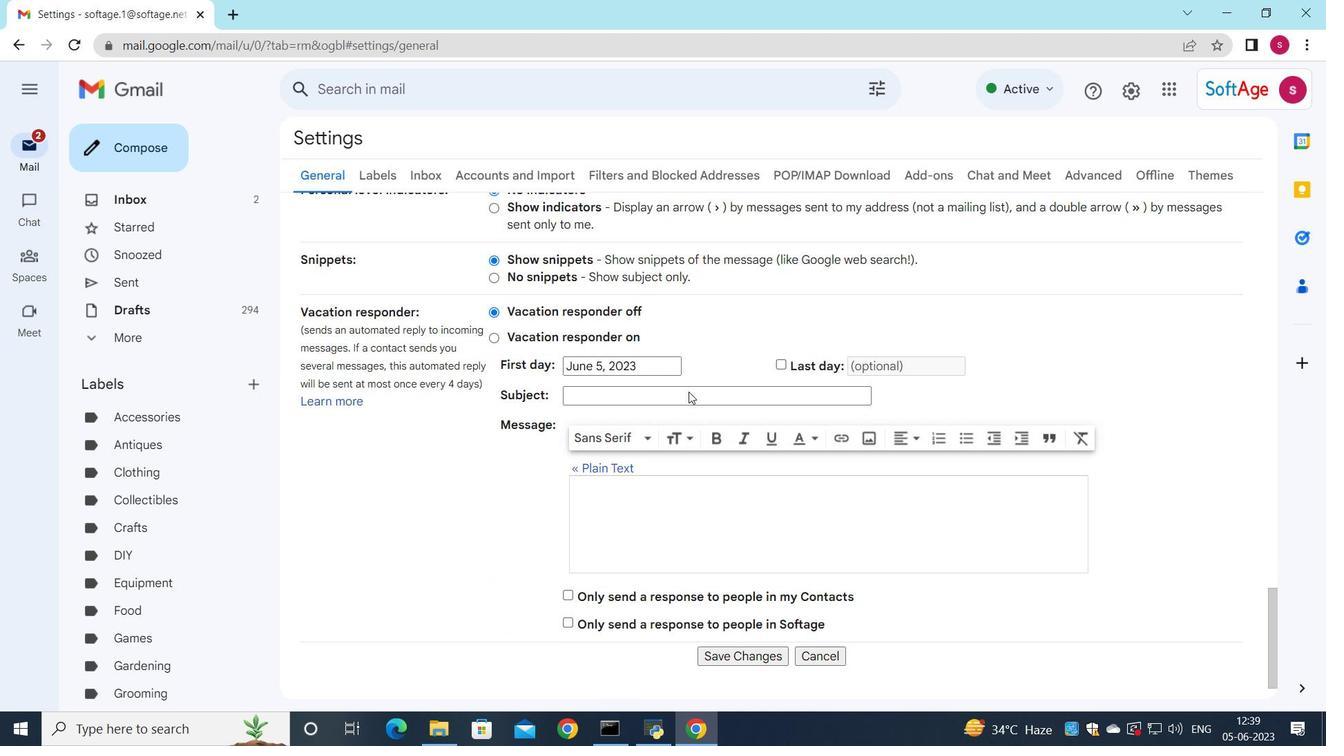 
Action: Mouse moved to (712, 608)
Screenshot: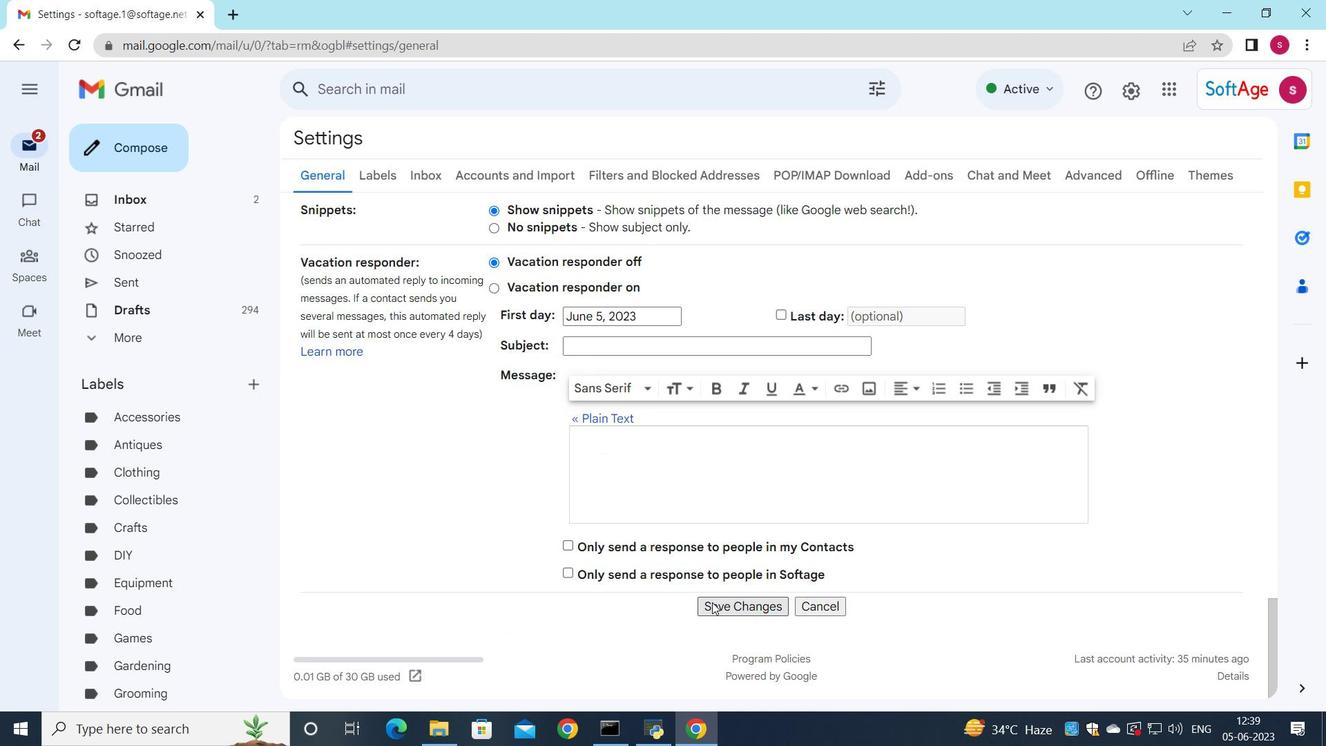 
Action: Mouse pressed left at (712, 608)
Screenshot: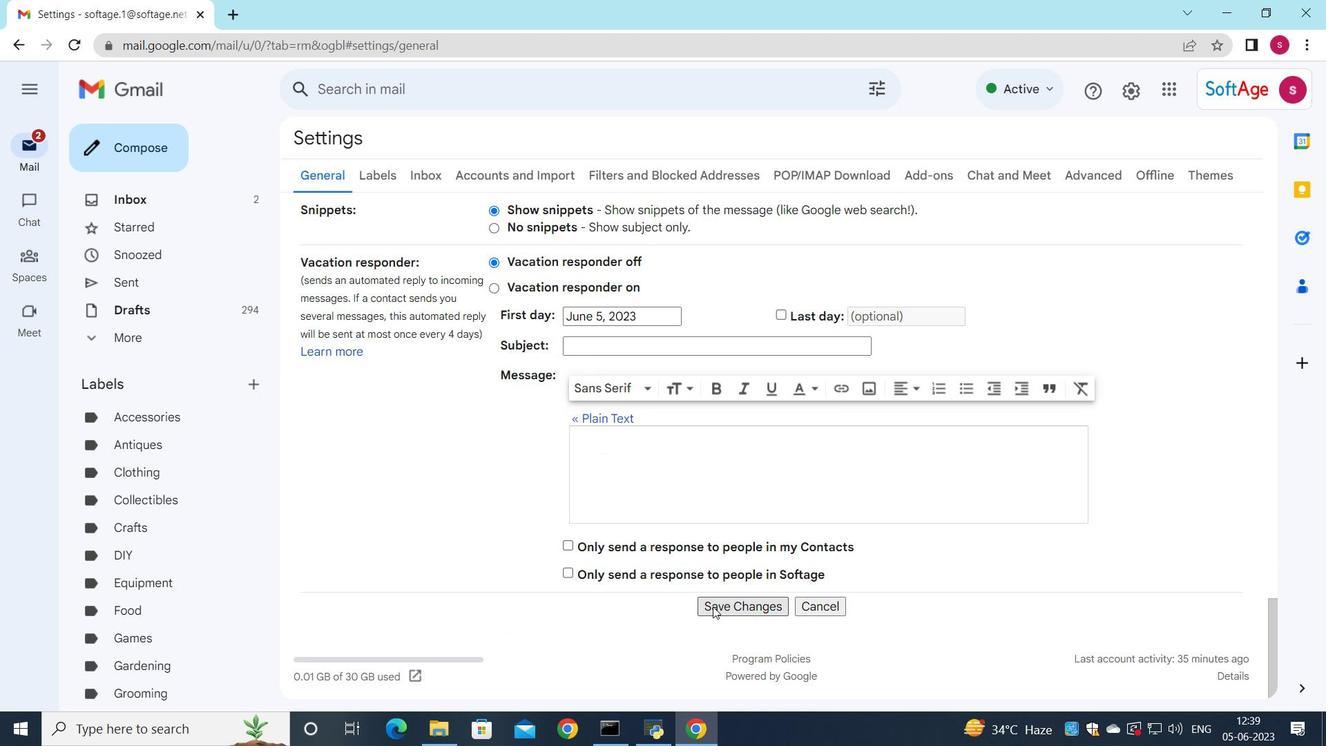 
Action: Mouse moved to (772, 225)
Screenshot: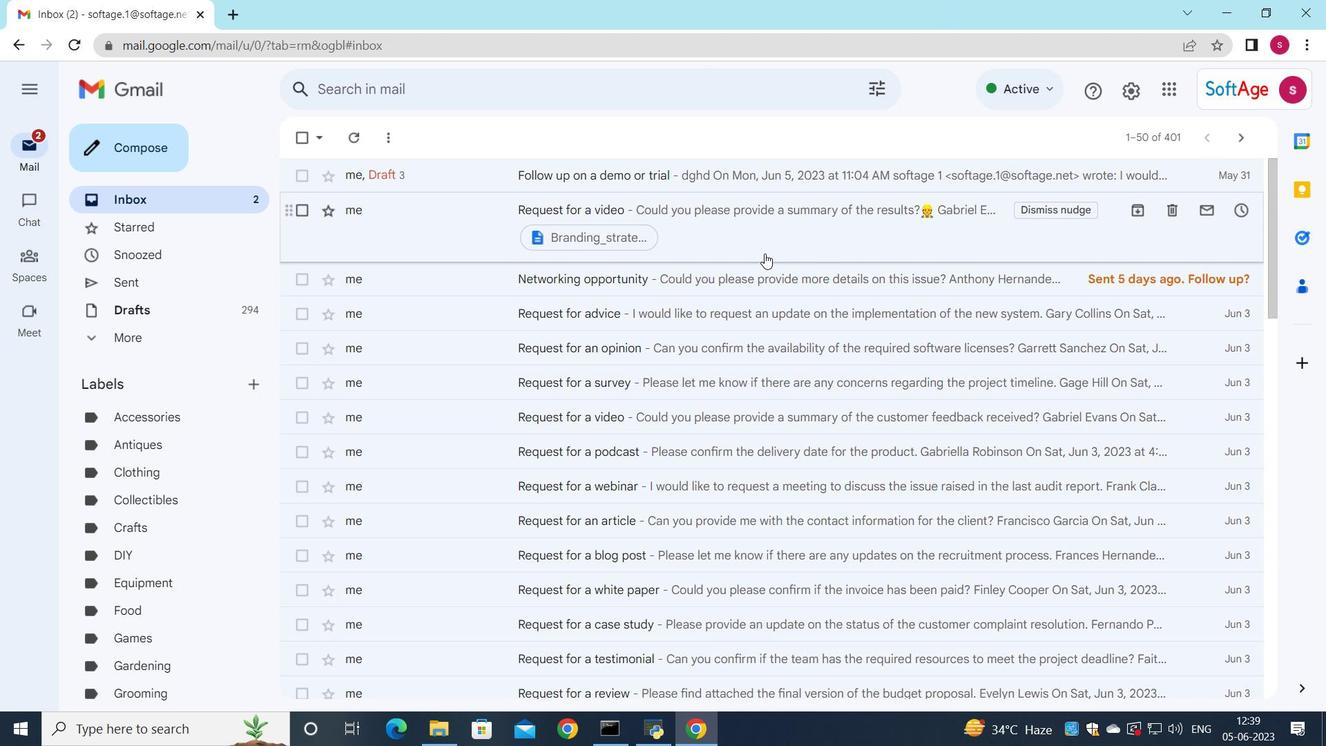 
Action: Mouse pressed left at (772, 225)
Screenshot: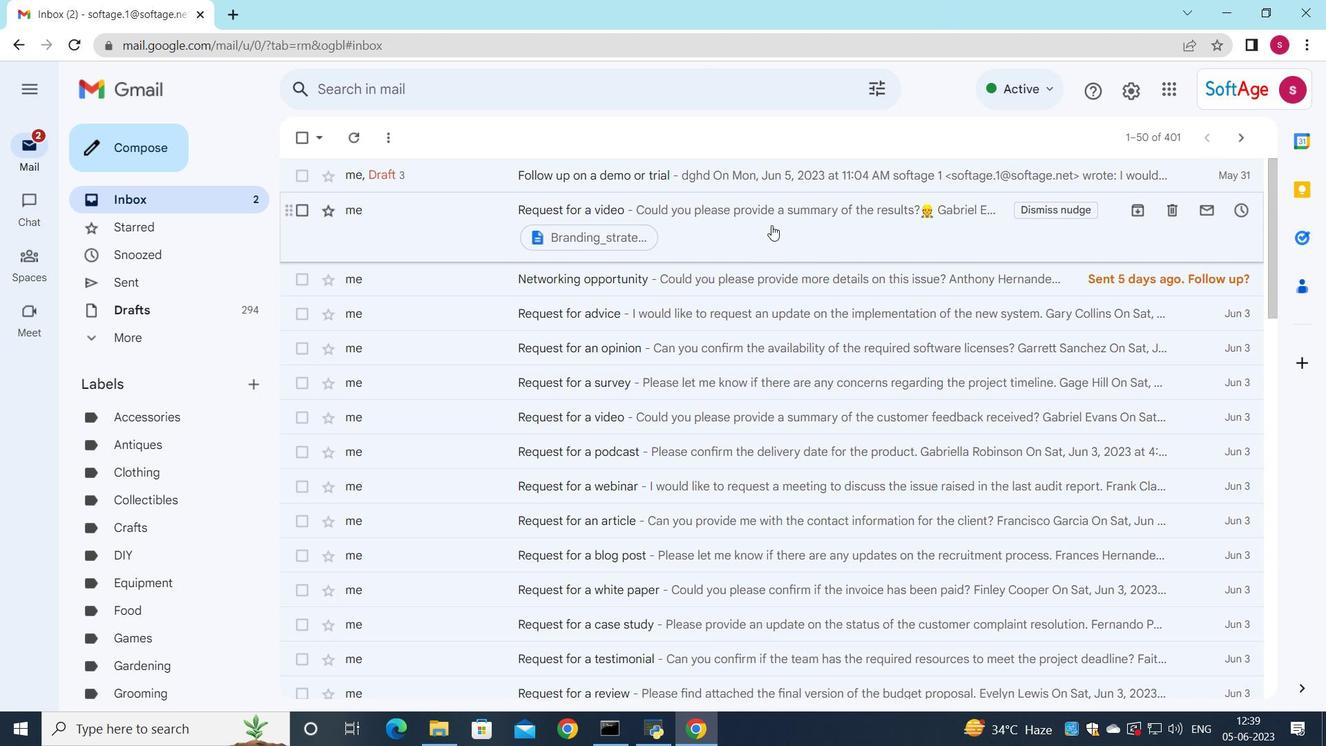 
Action: Mouse moved to (595, 562)
Screenshot: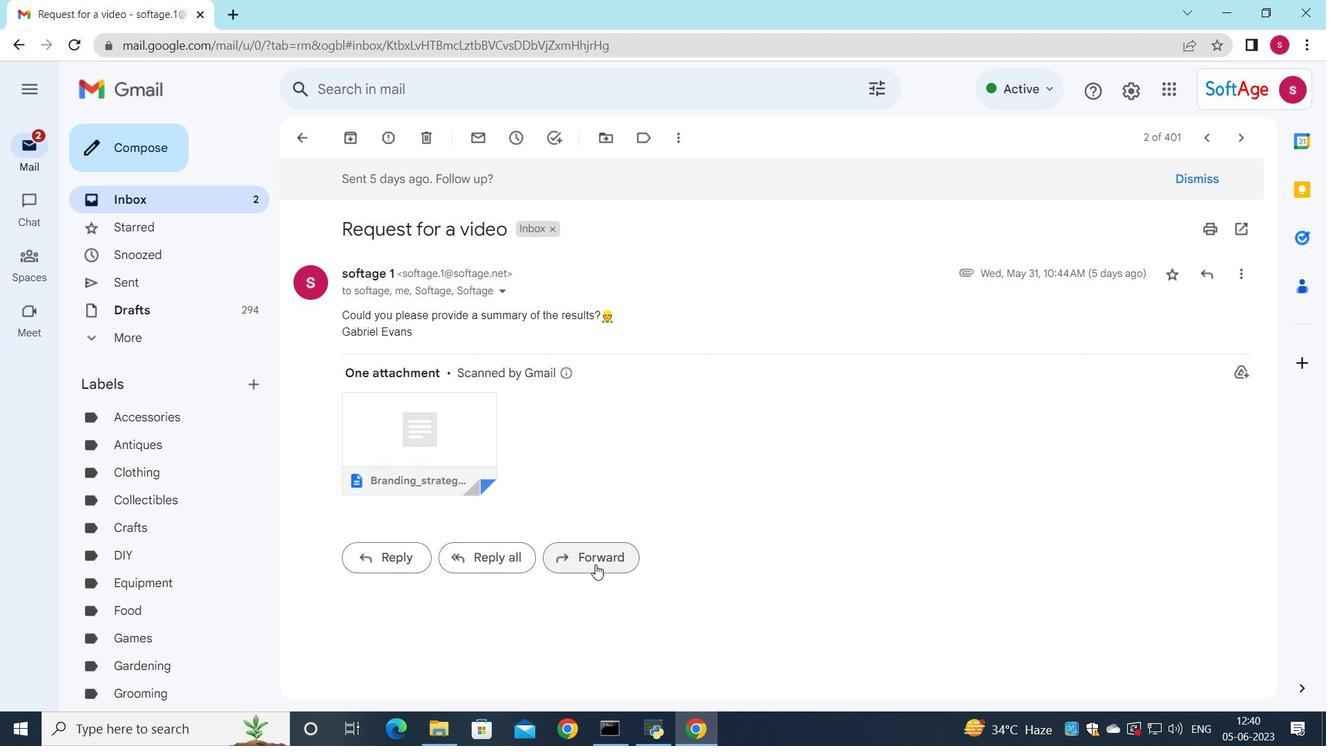 
Action: Mouse pressed left at (595, 562)
Screenshot: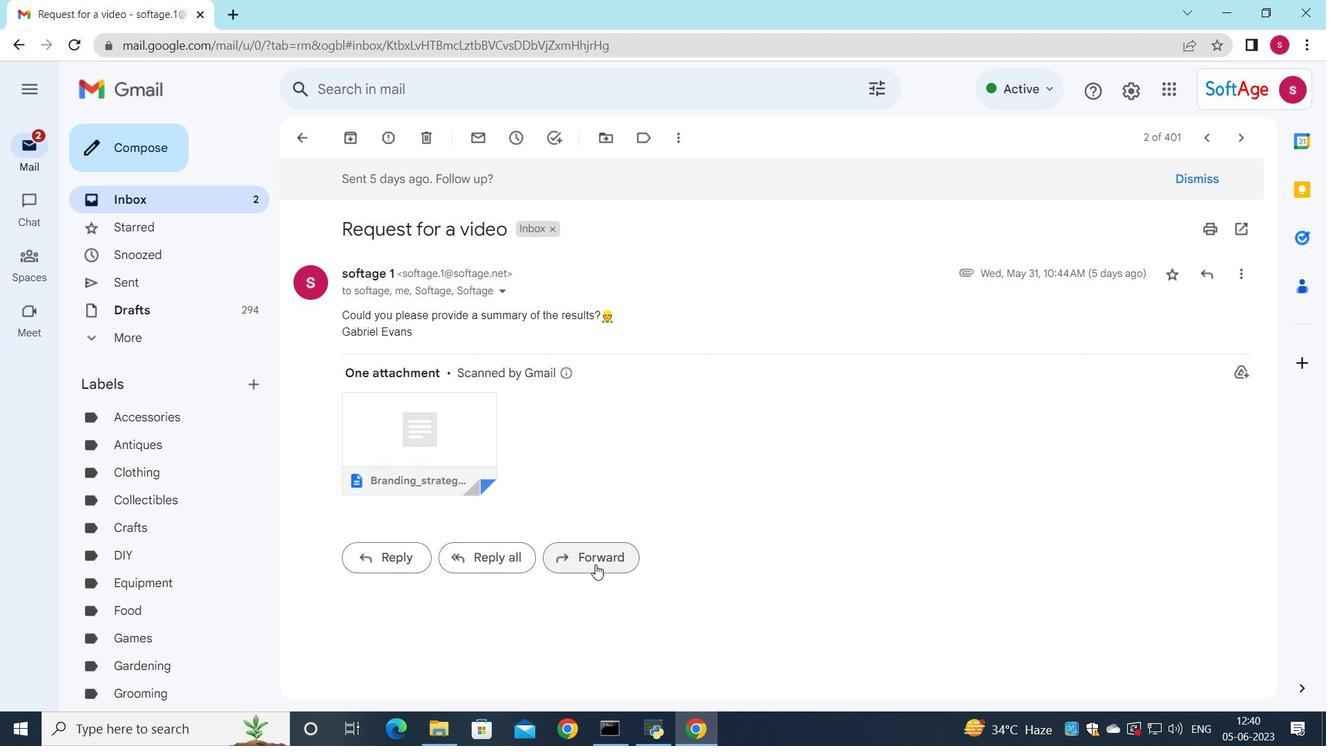 
Action: Mouse moved to (376, 521)
Screenshot: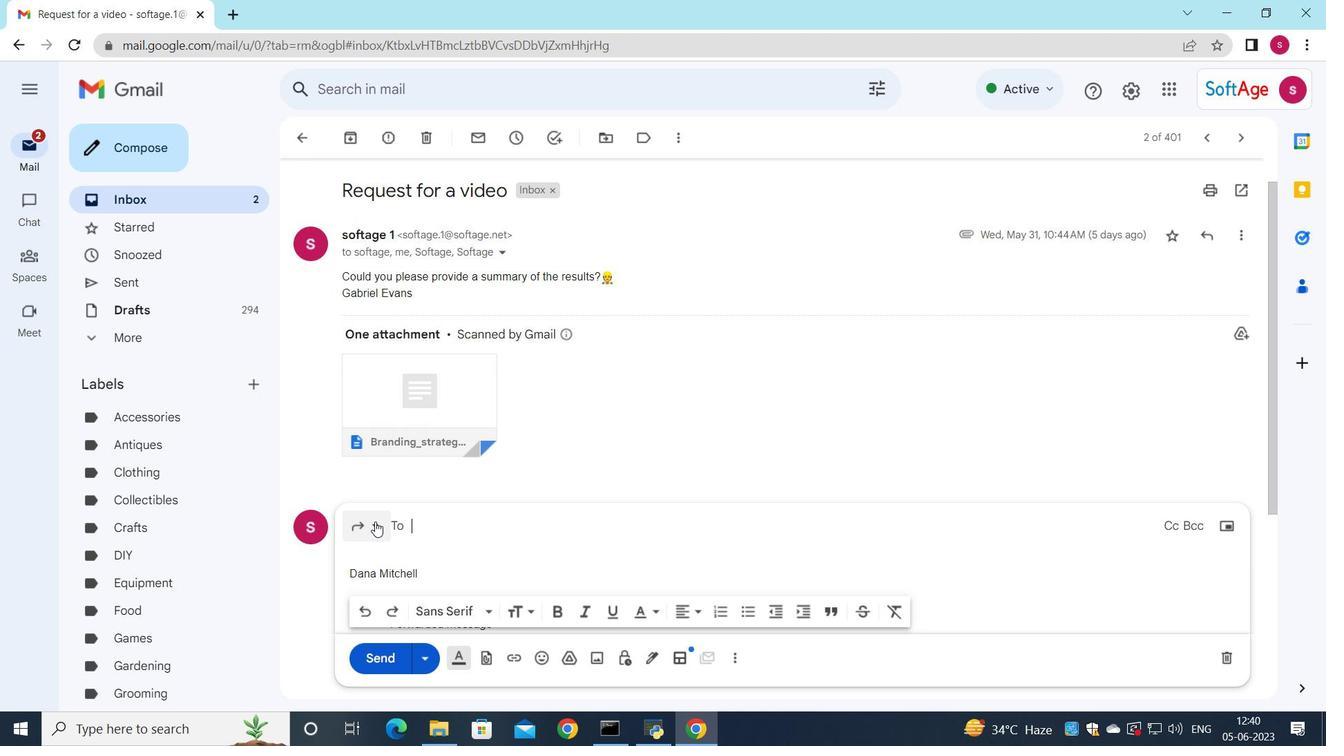 
Action: Mouse pressed left at (376, 521)
Screenshot: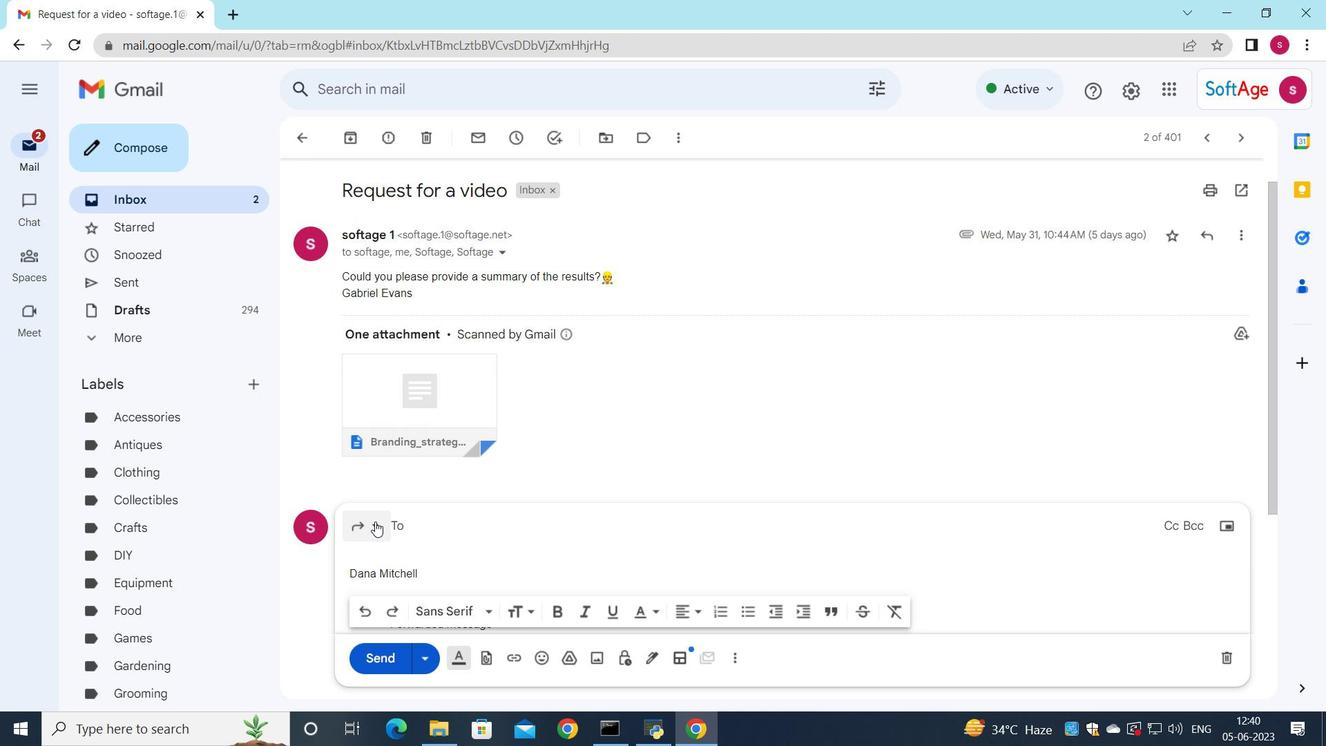 
Action: Mouse moved to (424, 472)
Screenshot: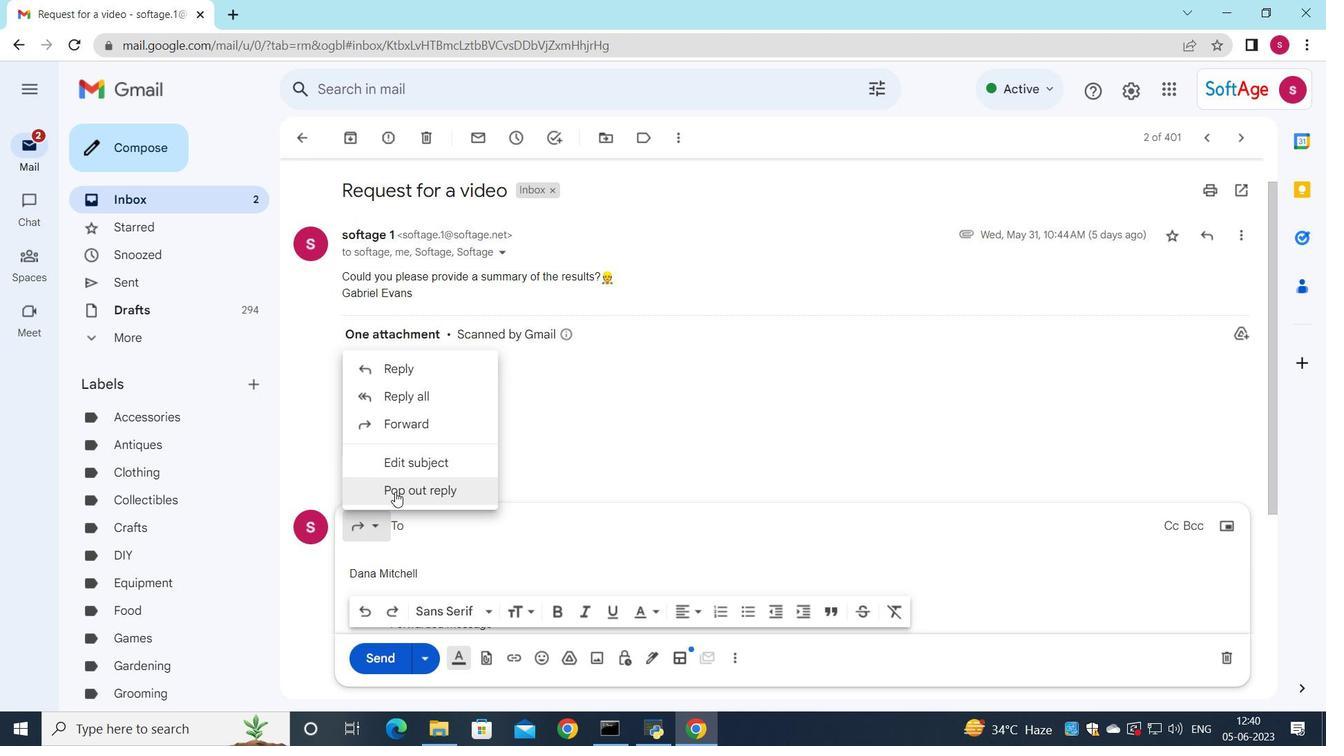 
Action: Mouse pressed left at (424, 472)
Screenshot: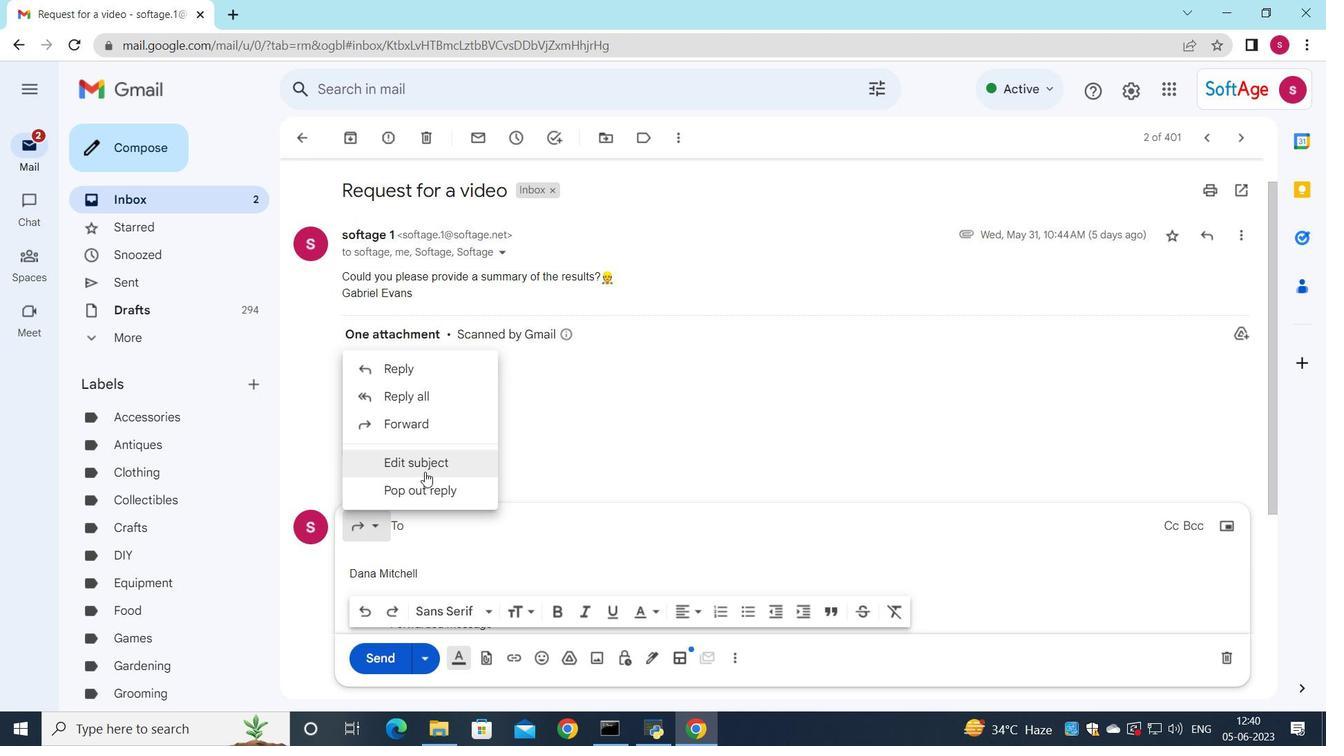 
Action: Mouse moved to (478, 466)
Screenshot: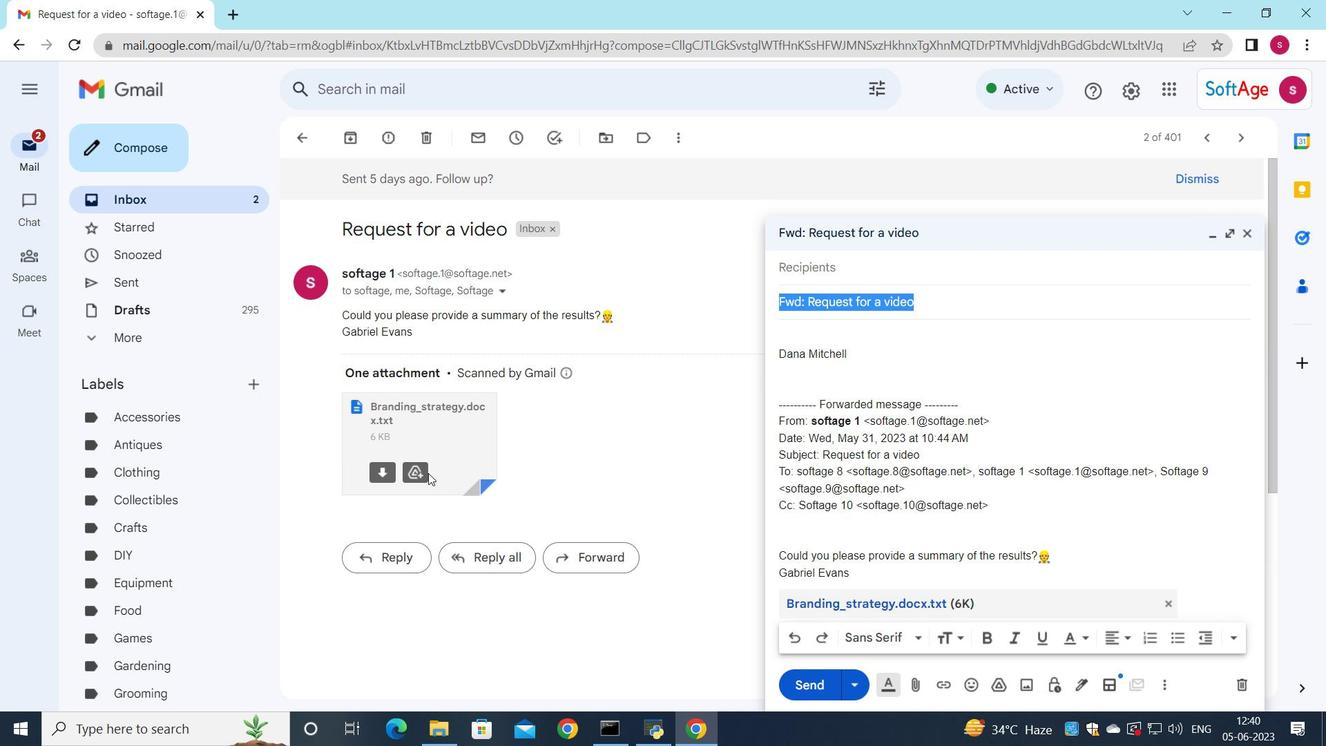 
Action: Key pressed <Key.shift>Shipping<Key.space>confirmation
Screenshot: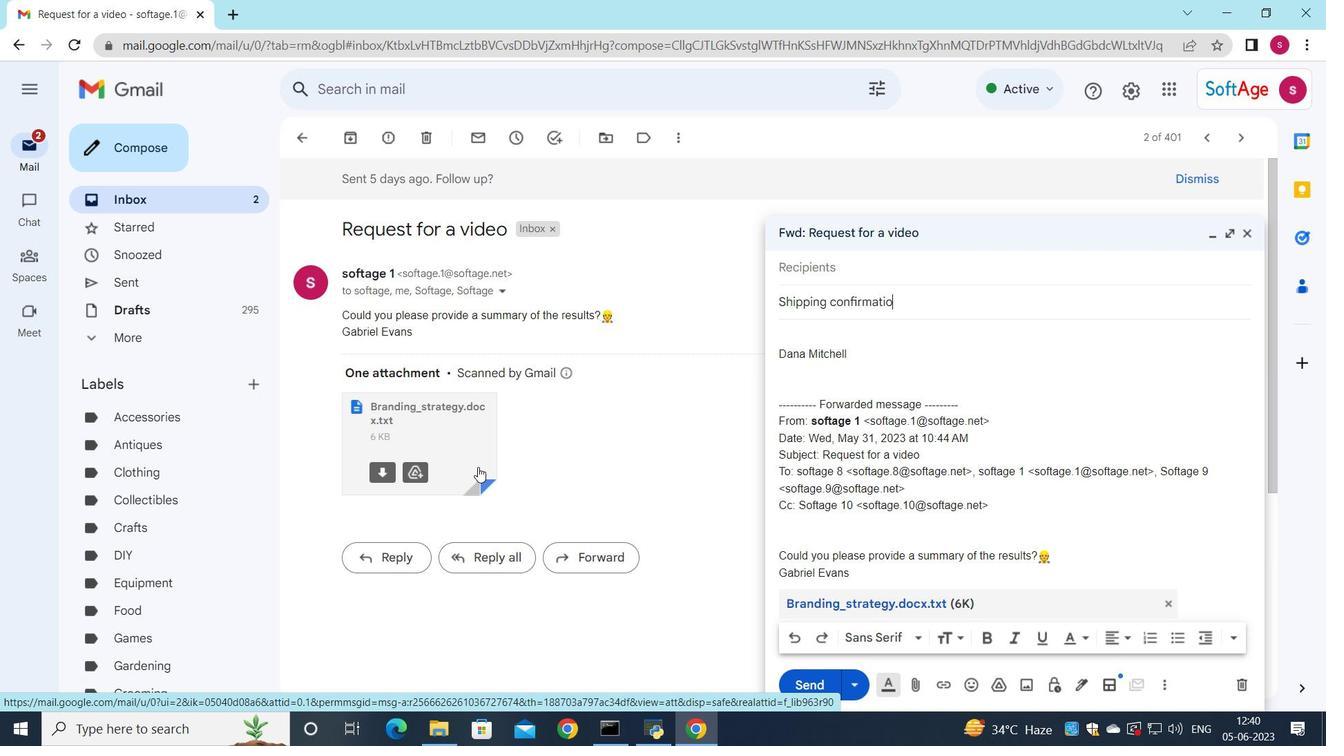 
Action: Mouse moved to (836, 271)
Screenshot: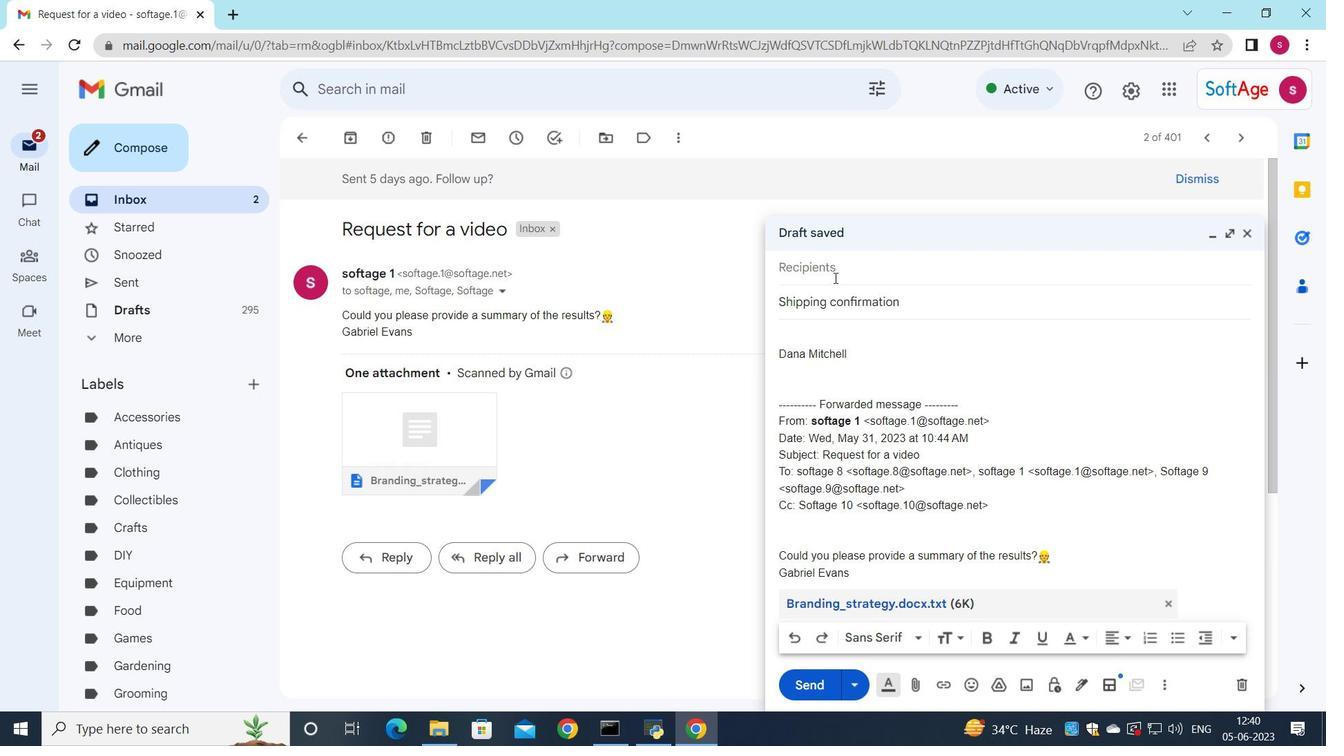 
Action: Mouse pressed left at (836, 271)
Screenshot: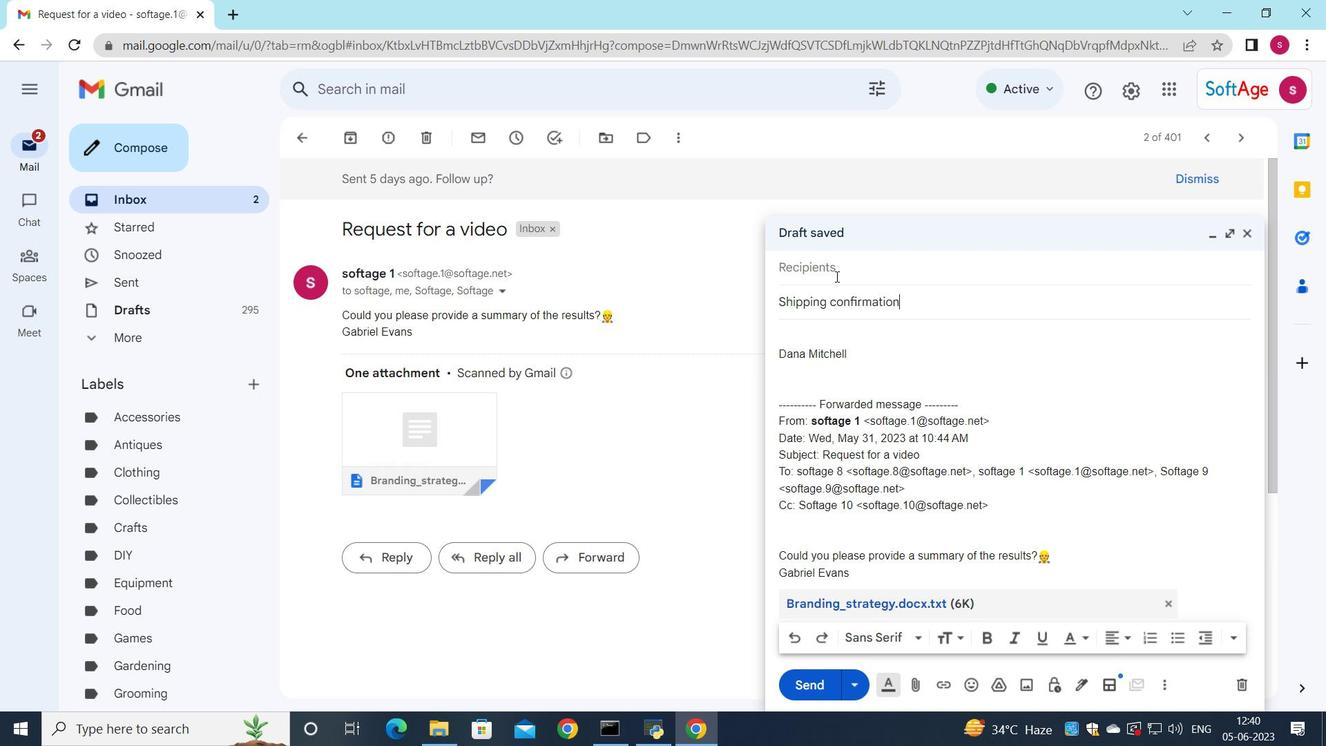 
Action: Mouse moved to (898, 253)
Screenshot: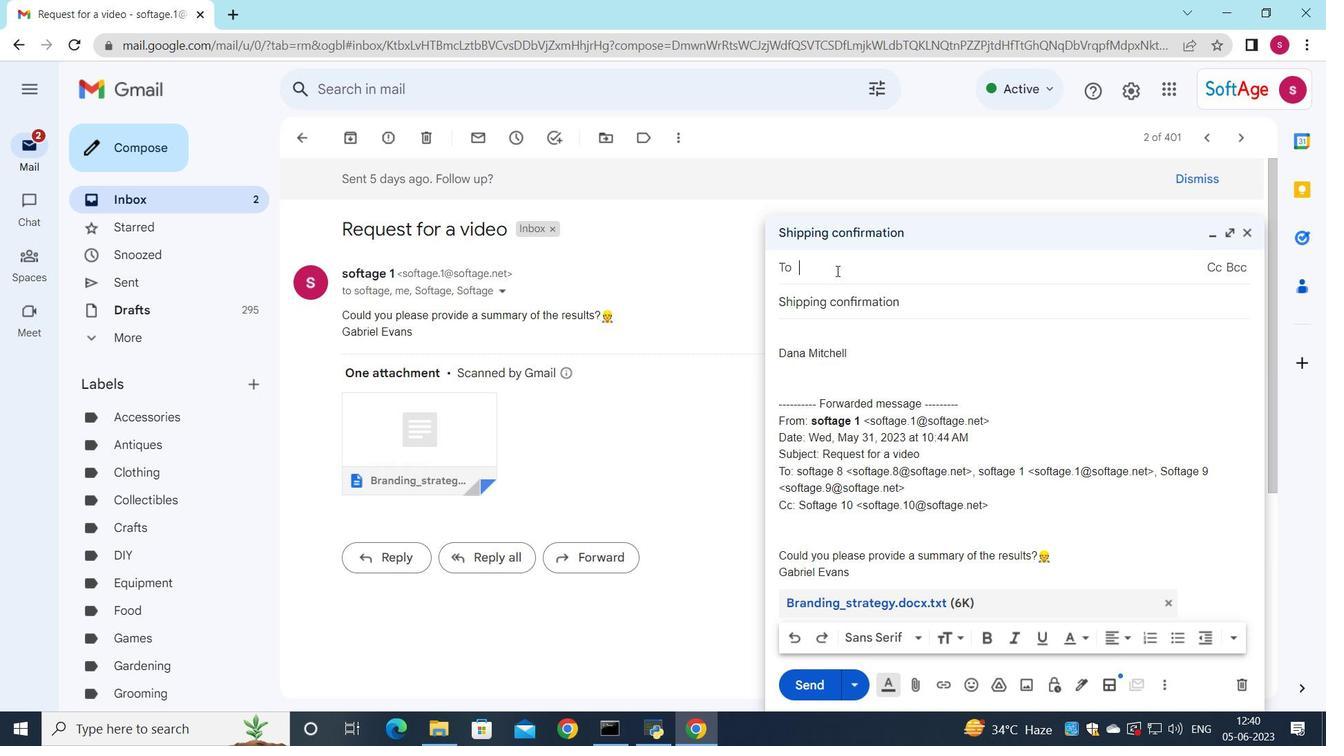
Action: Key pressed s
Screenshot: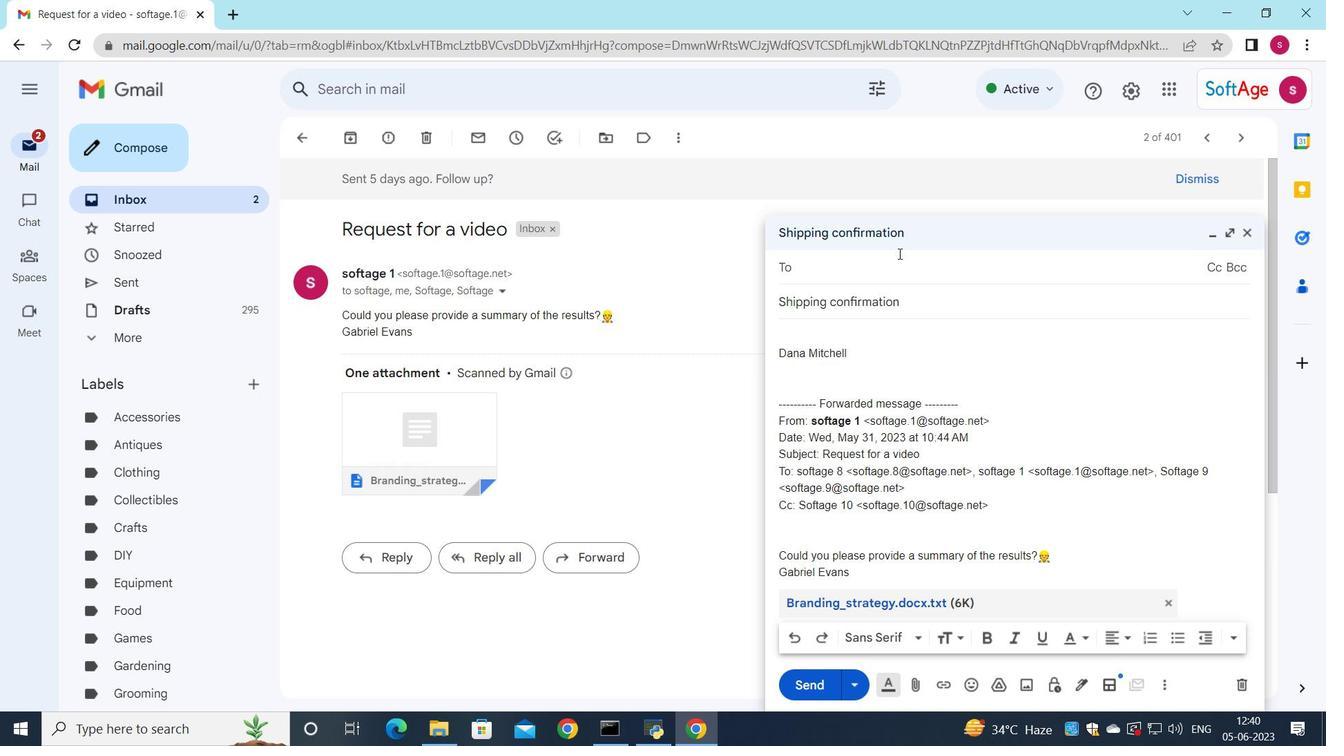 
Action: Mouse moved to (897, 618)
Screenshot: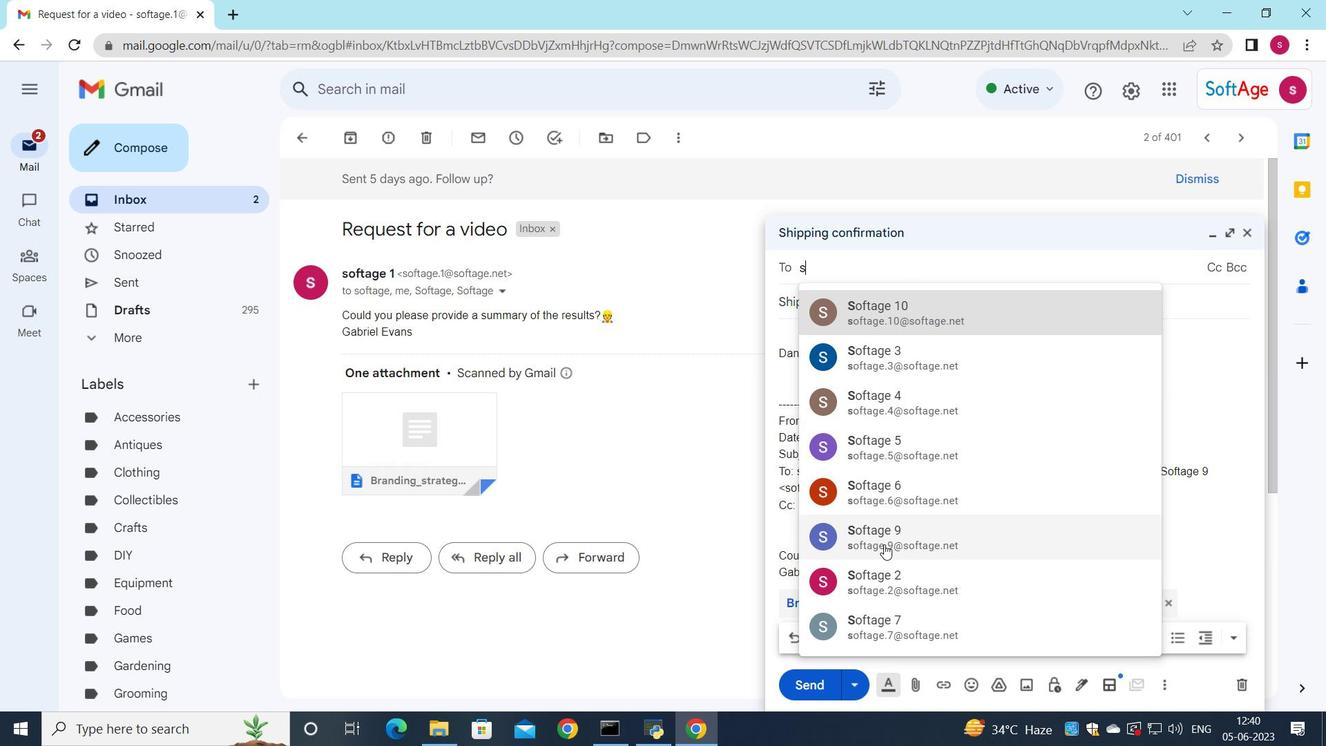 
Action: Mouse pressed left at (897, 618)
Screenshot: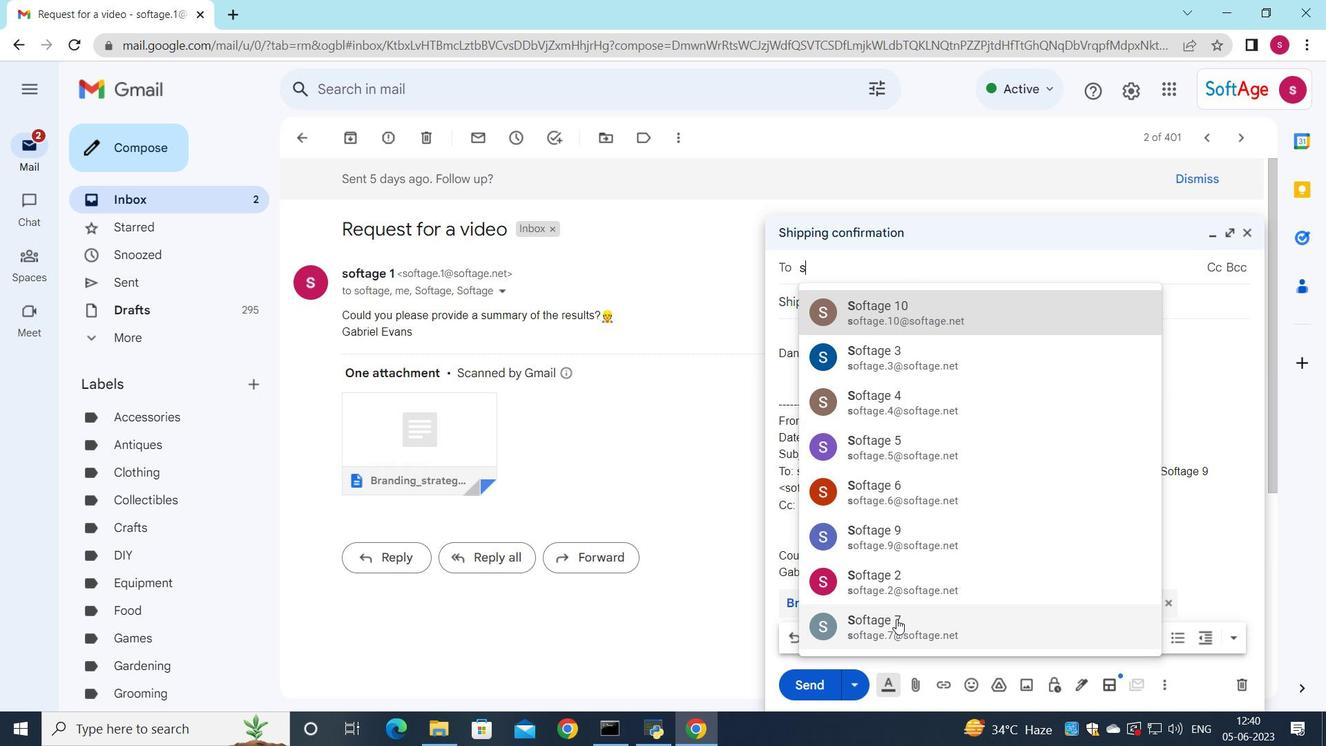 
Action: Mouse moved to (806, 347)
Screenshot: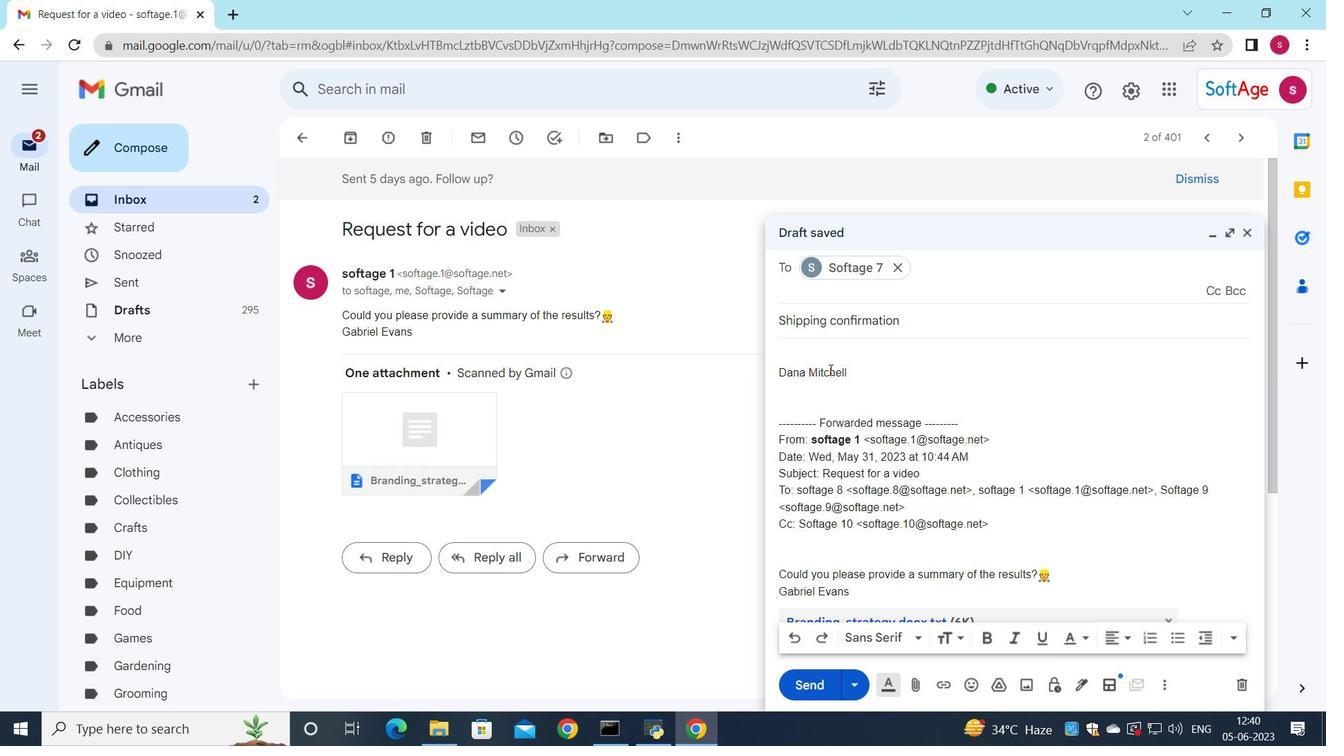 
Action: Mouse pressed left at (806, 347)
Screenshot: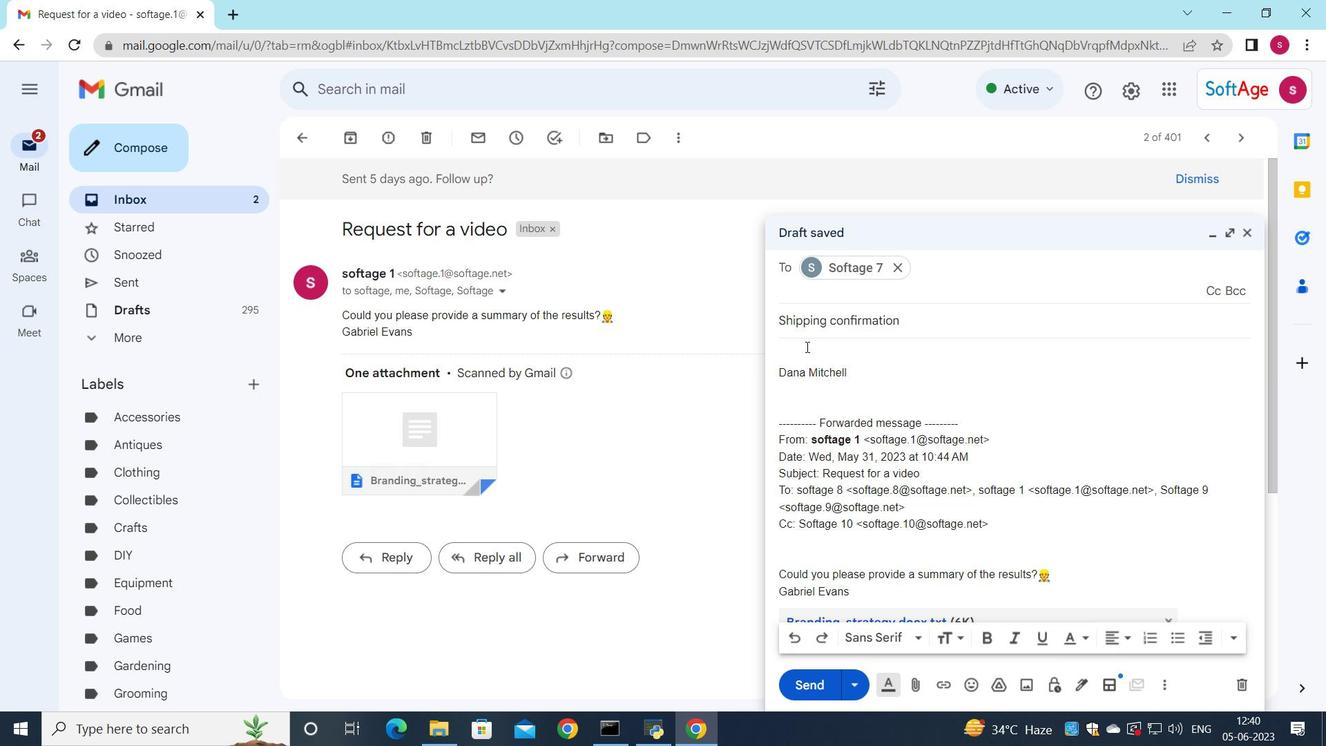 
Action: Key pressed <Key.shift>Can<Key.space>you<Key.space>provide<Key.space>me<Key.space>with<Key.space>a<Key.space>list<Key.space>of<Key.space>the<Key.space>project<Key.space>stake<Key.space><Key.backspace>holders<Key.space>and<Key.space>their<Key.space>roles<Key.shift_r>?
Screenshot: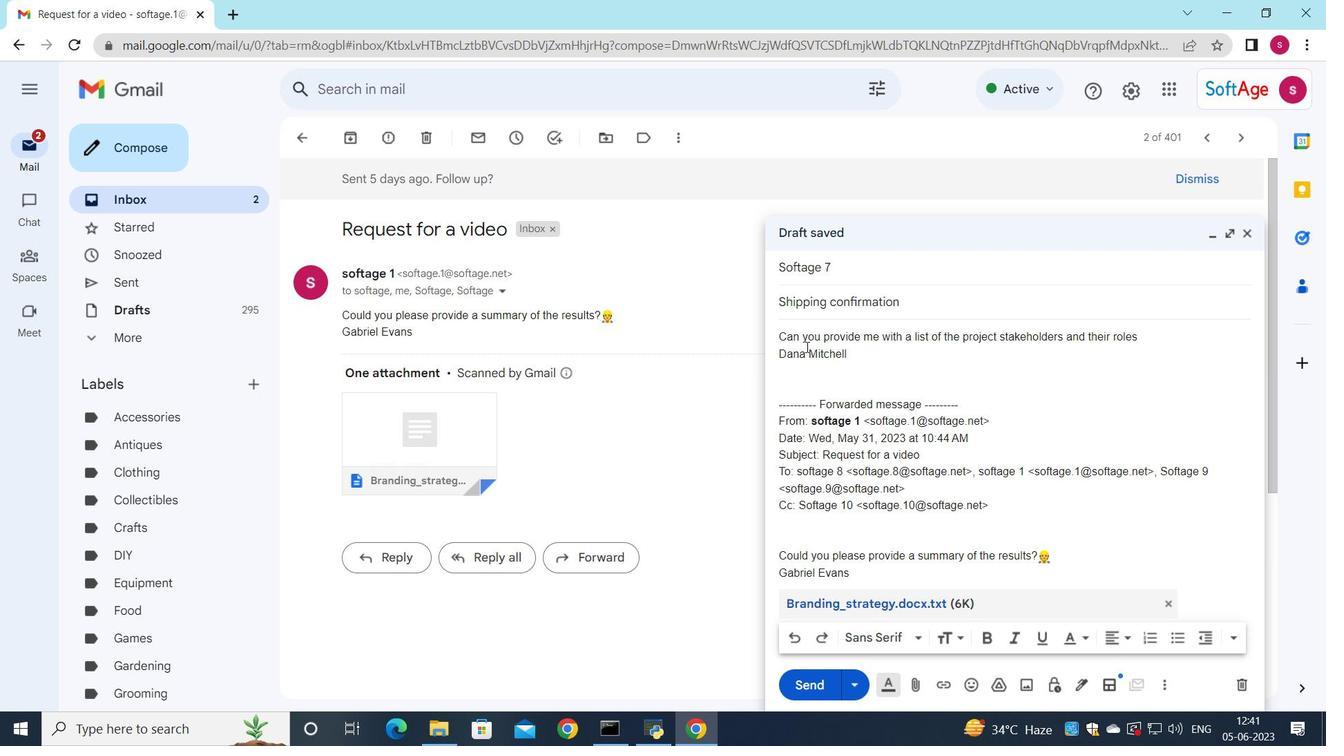 
Action: Mouse moved to (1148, 337)
Screenshot: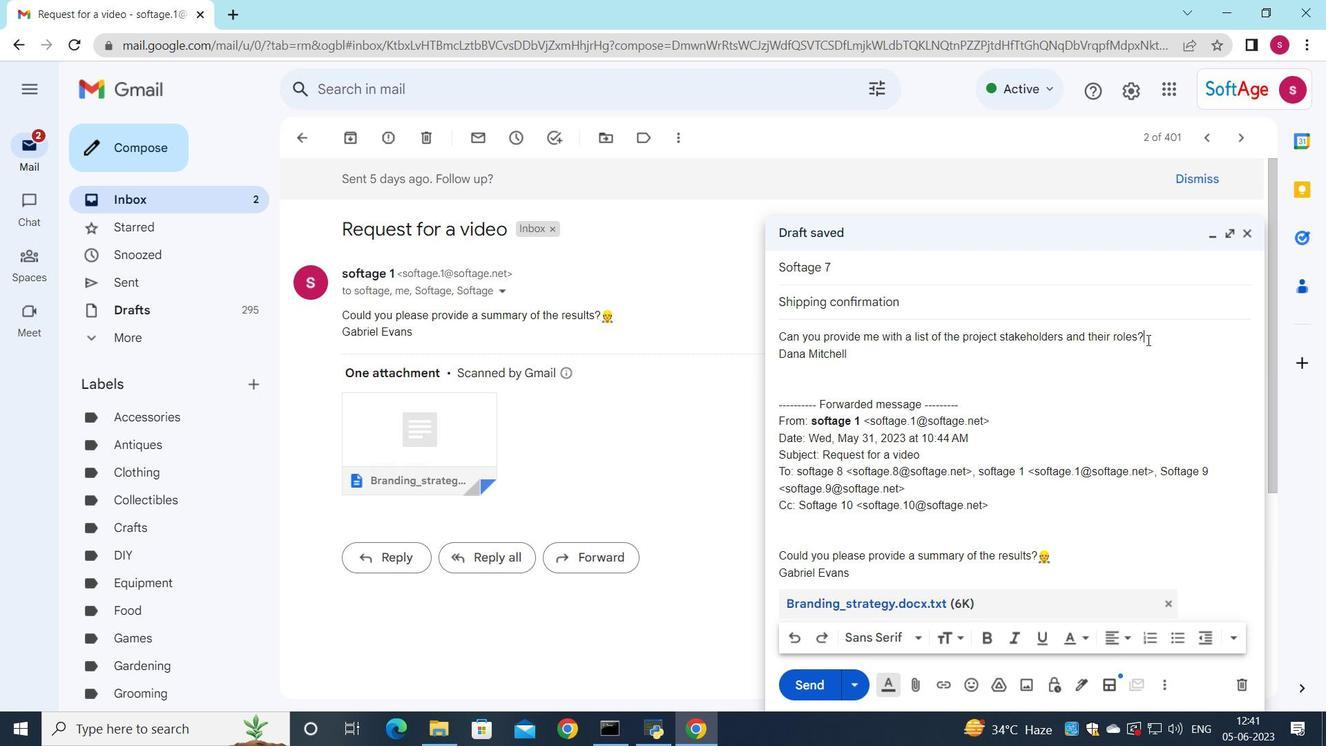 
Action: Mouse pressed left at (1148, 337)
Screenshot: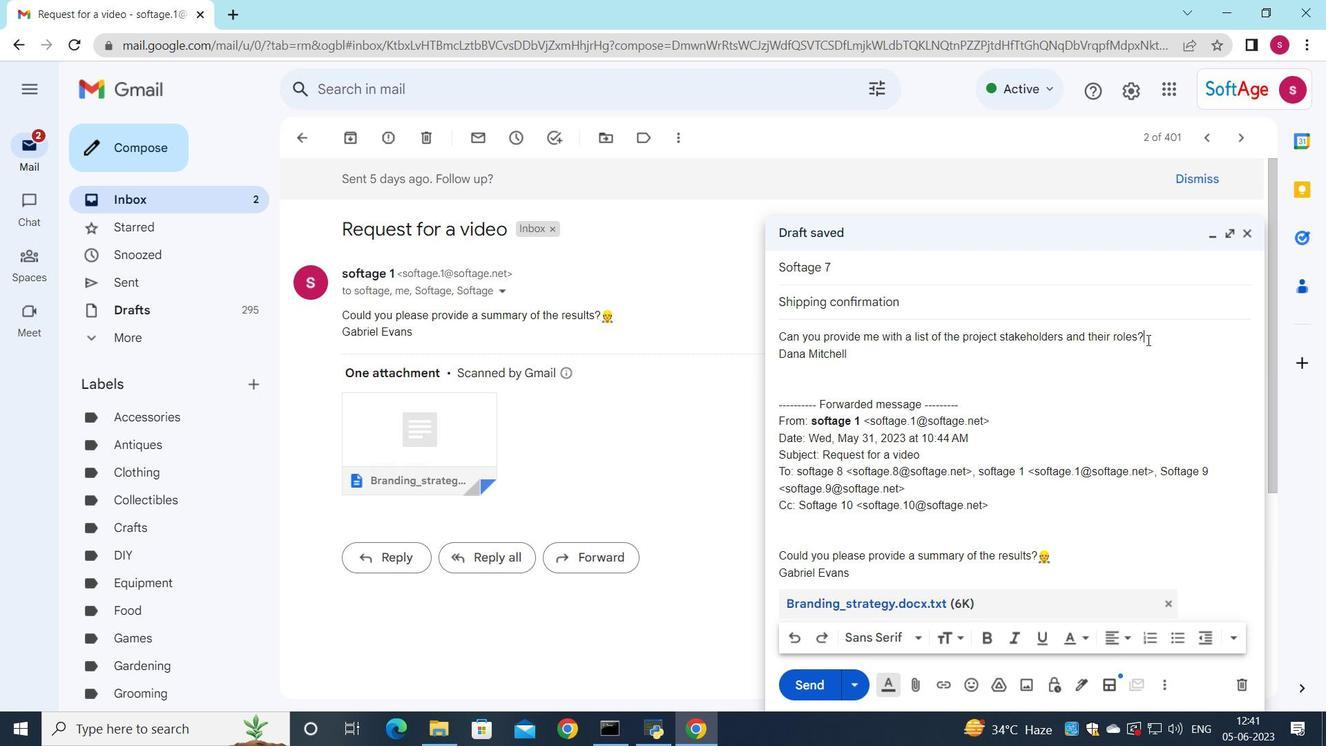 
Action: Mouse moved to (1085, 627)
Screenshot: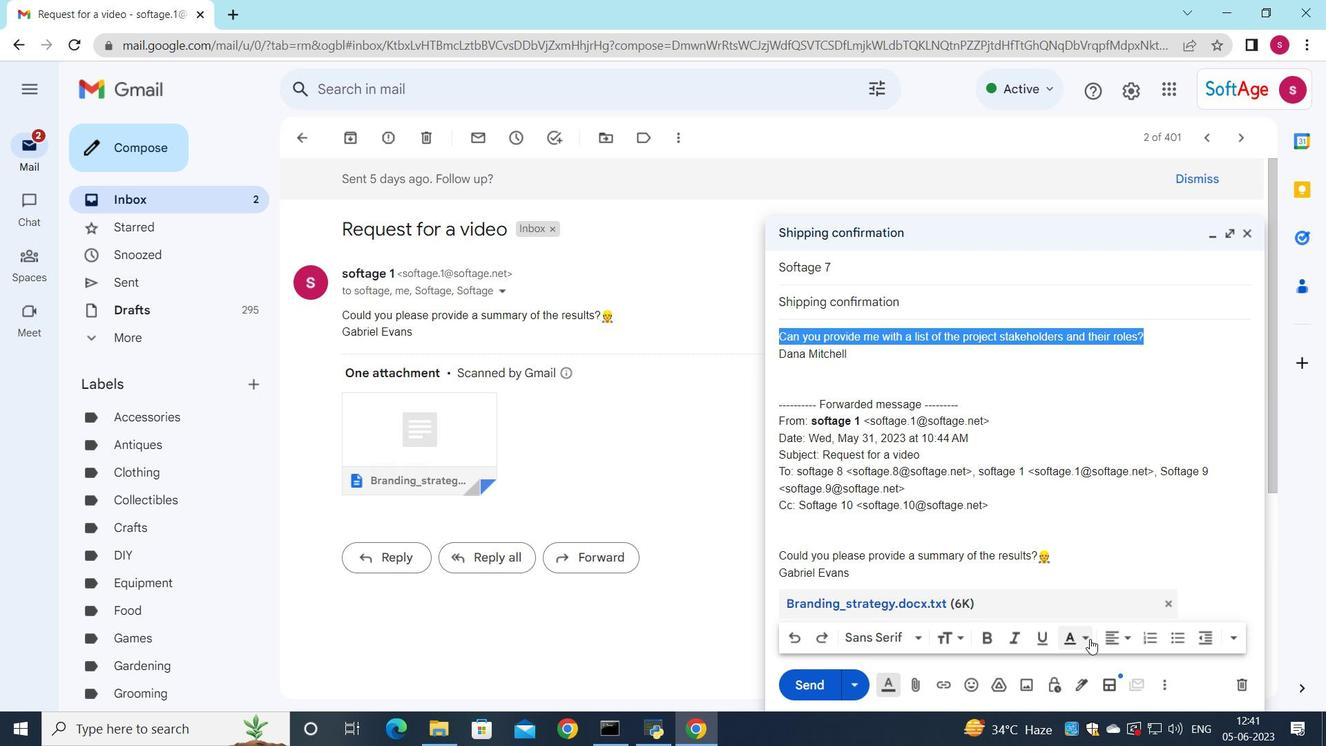 
Action: Mouse pressed left at (1085, 627)
Screenshot: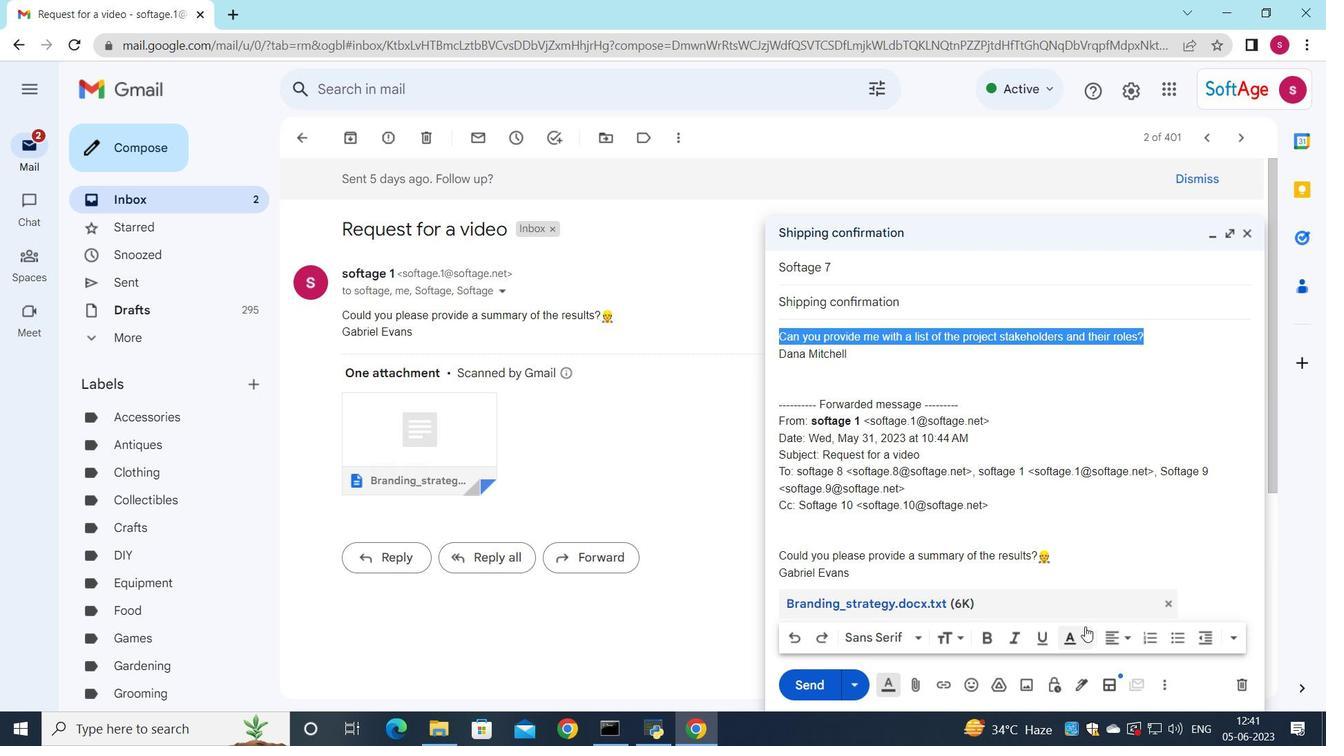 
Action: Mouse moved to (1014, 518)
Screenshot: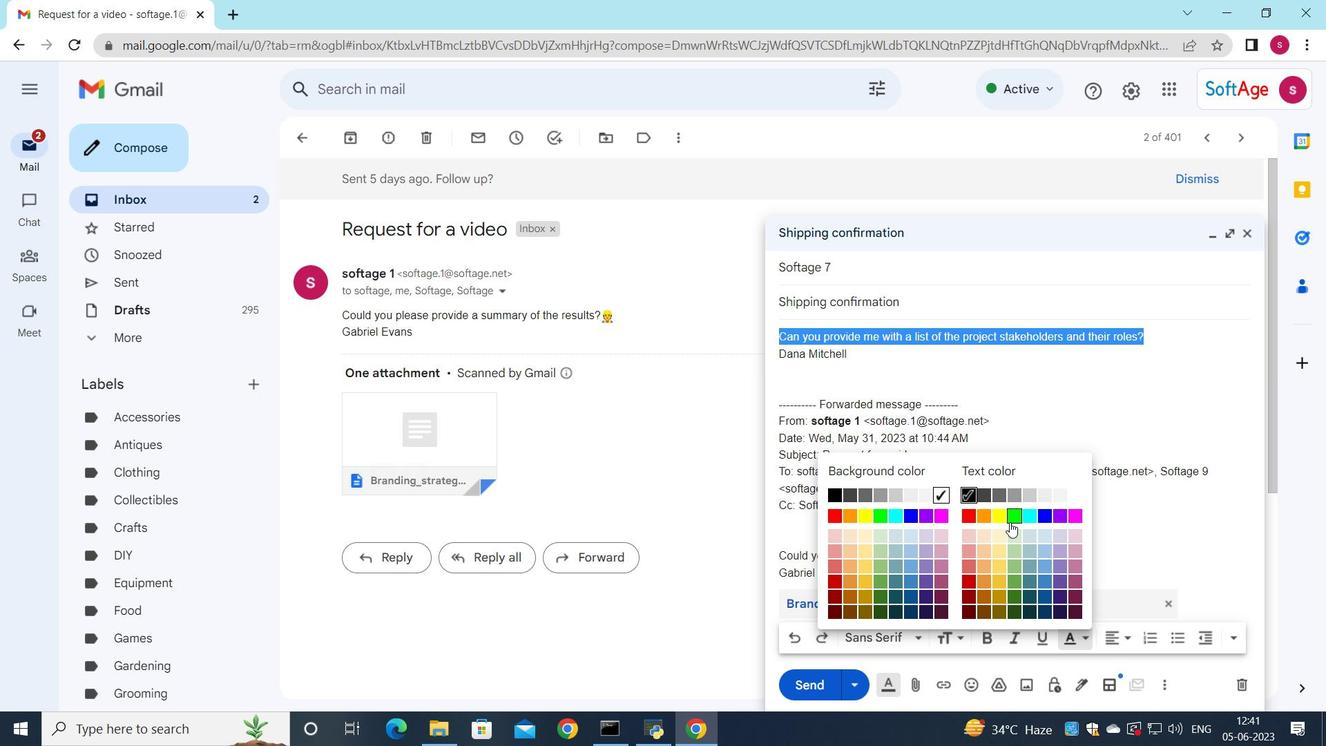 
Action: Mouse pressed left at (1014, 518)
Screenshot: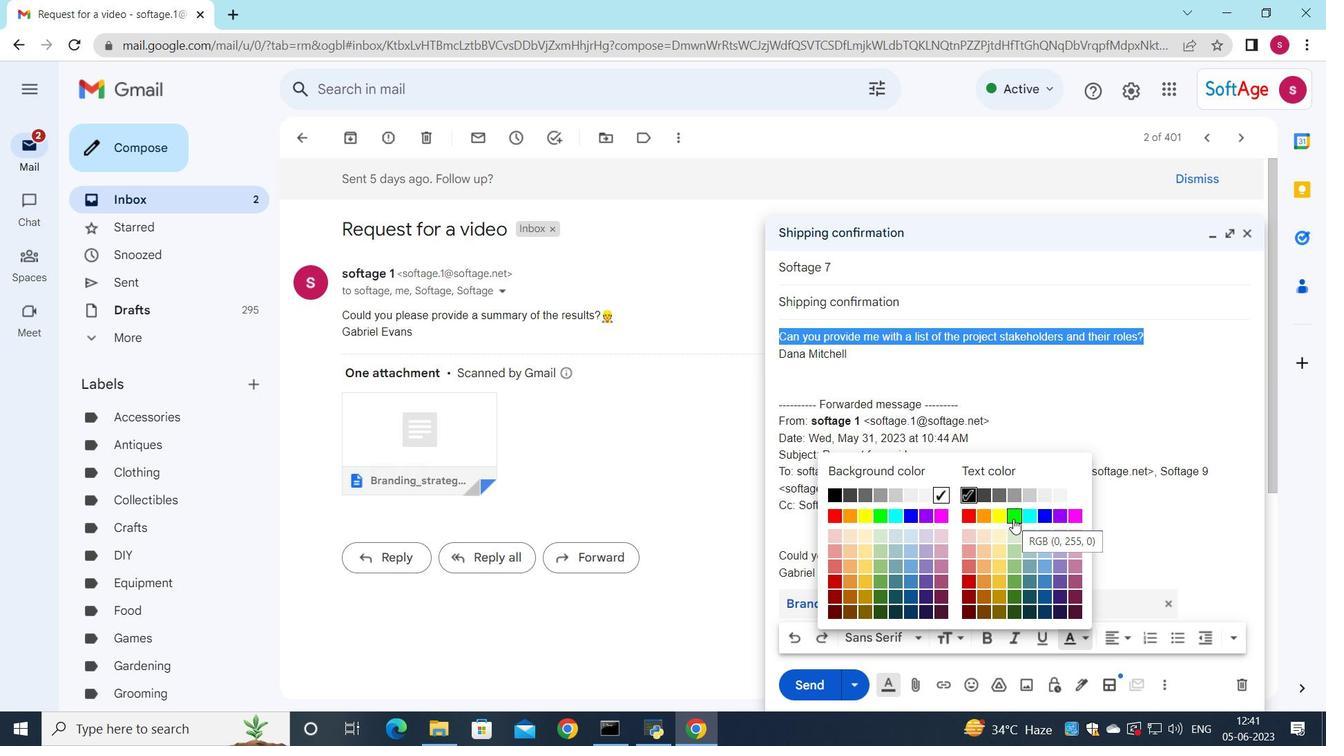 
Action: Mouse moved to (1085, 640)
Screenshot: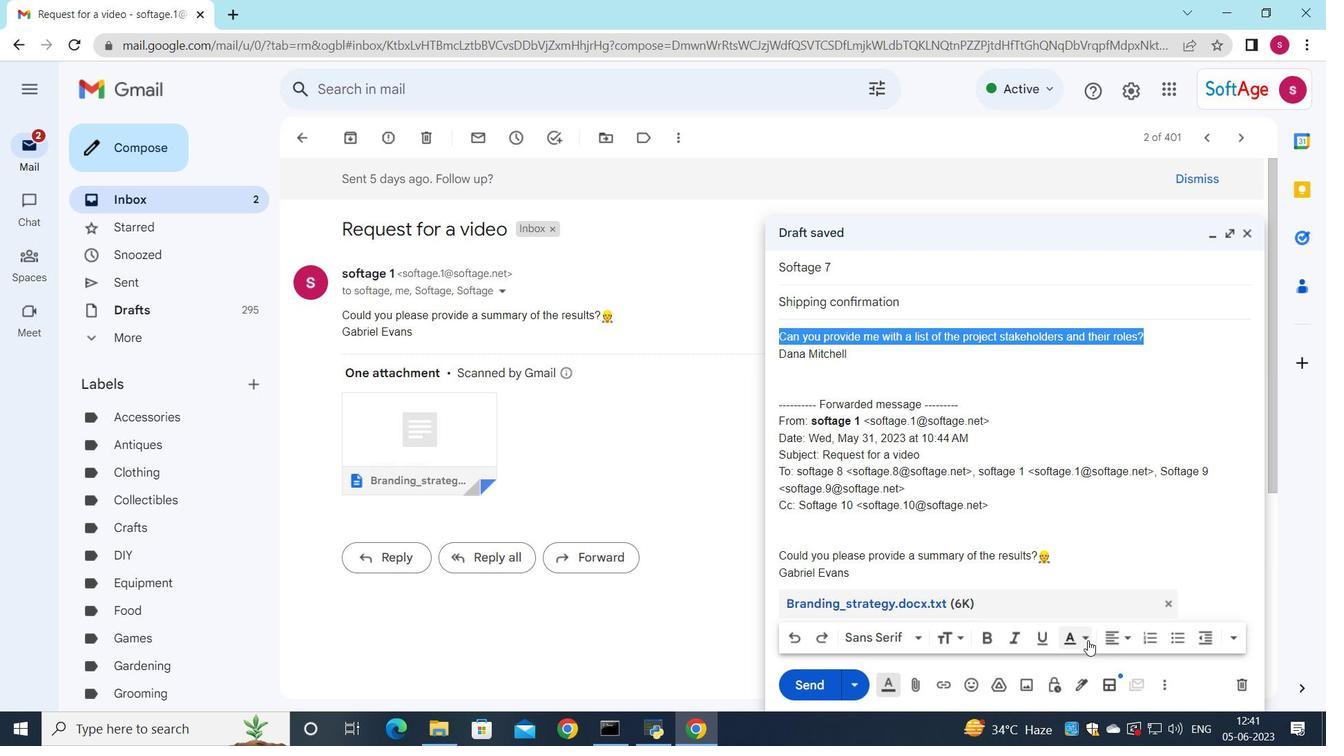 
Action: Mouse pressed left at (1085, 640)
Screenshot: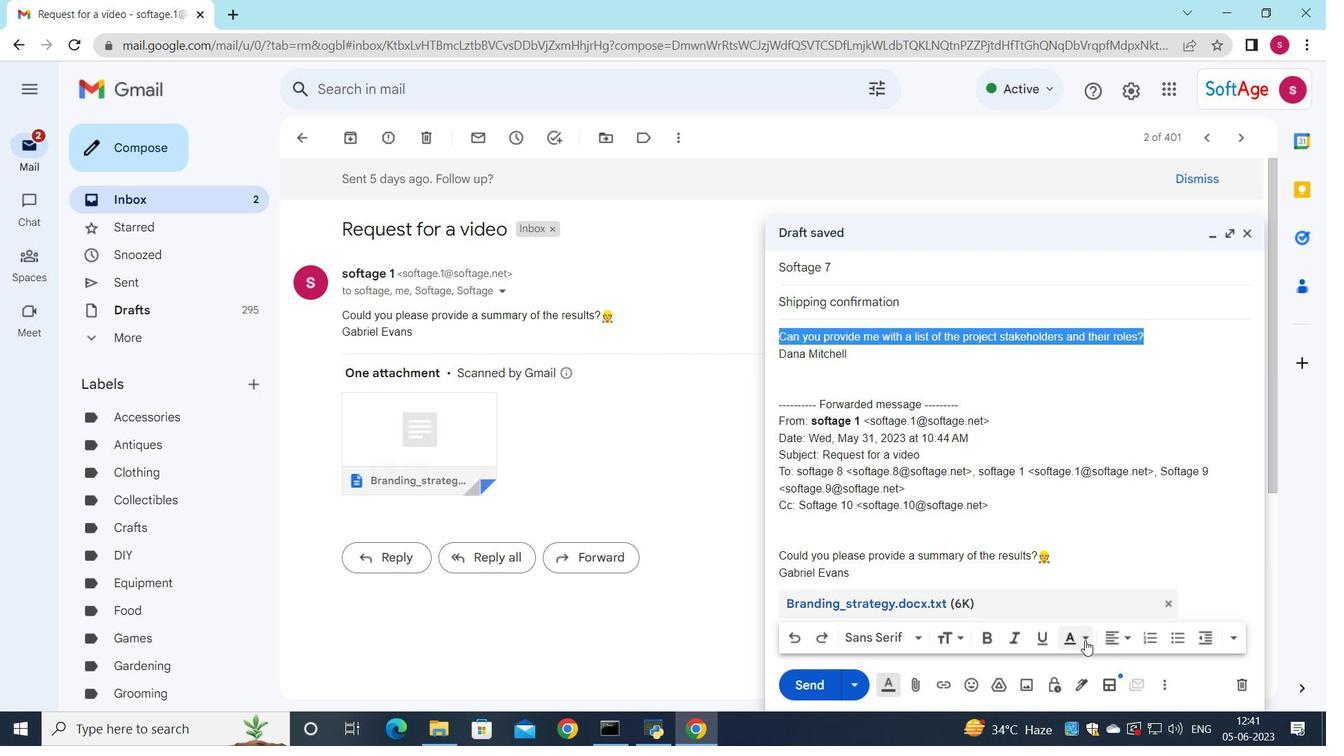 
Action: Mouse moved to (860, 513)
Screenshot: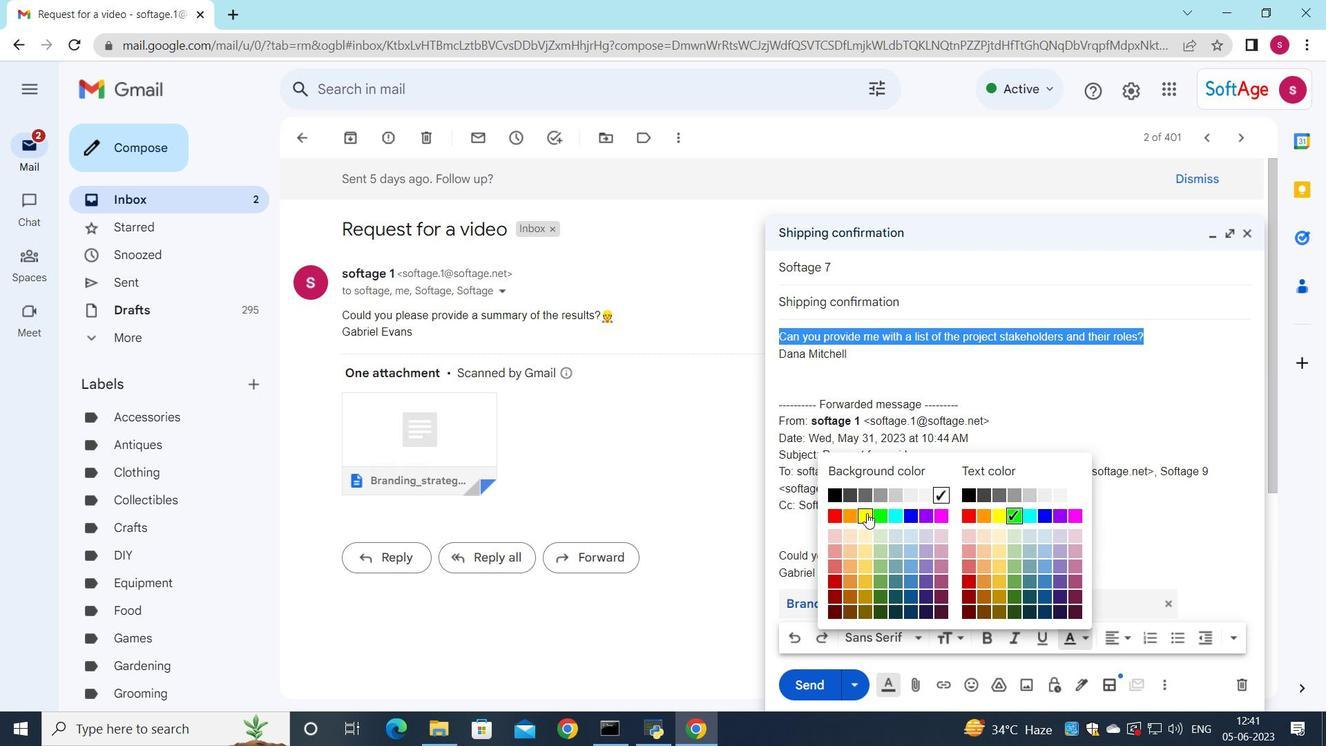 
Action: Mouse pressed left at (860, 513)
Screenshot: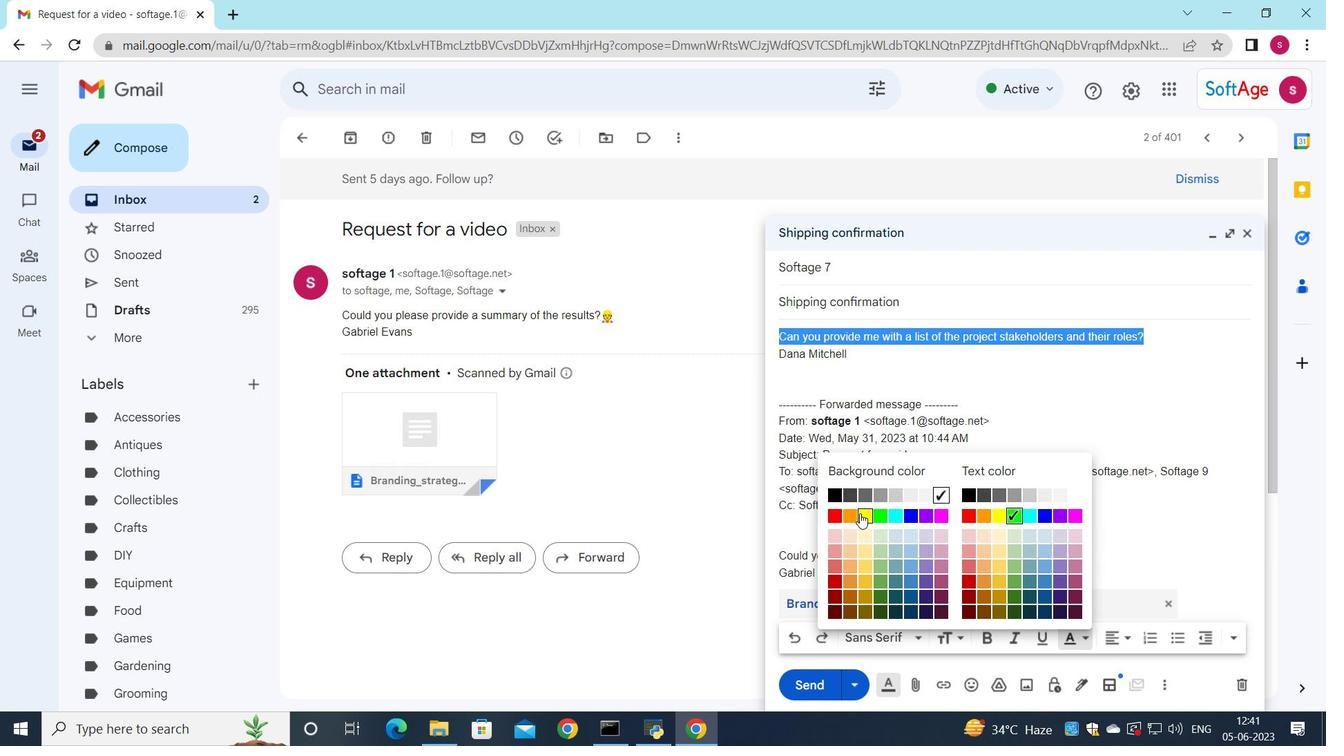 
Action: Mouse moved to (812, 690)
Screenshot: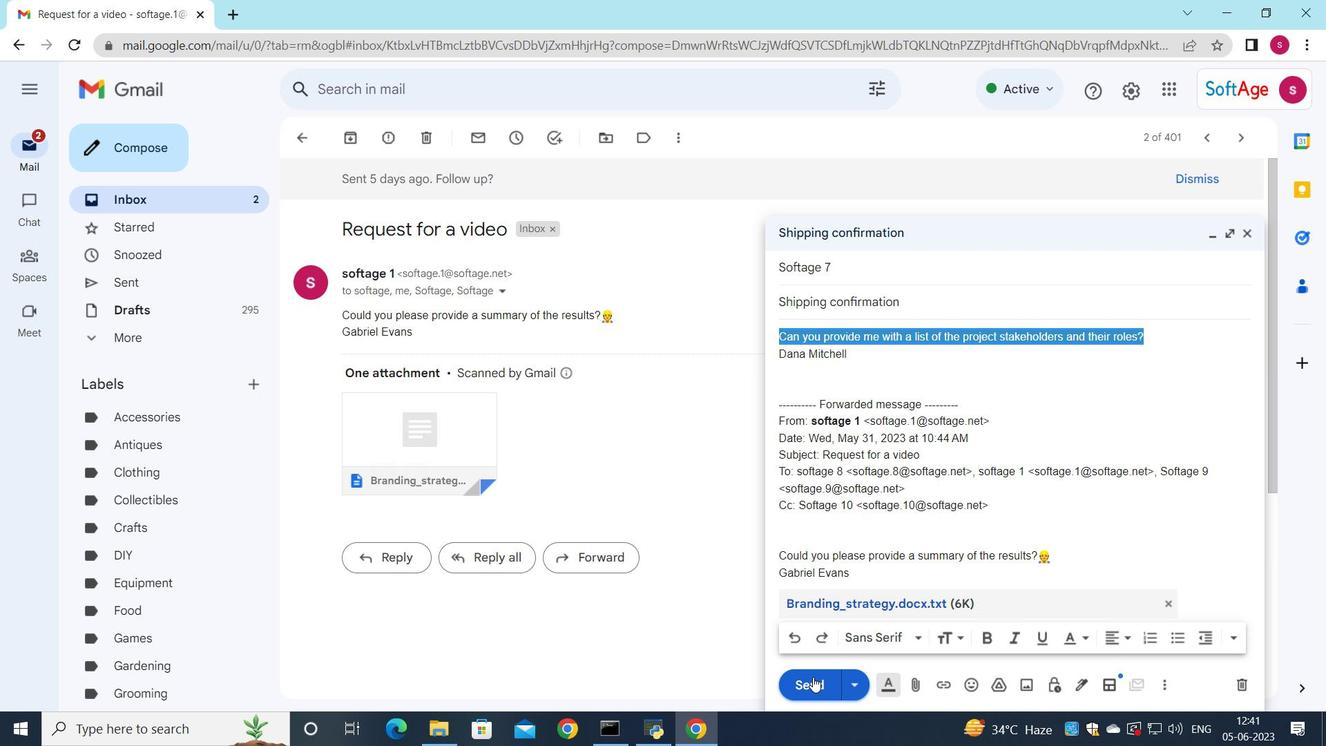 
Action: Mouse pressed left at (812, 690)
Screenshot: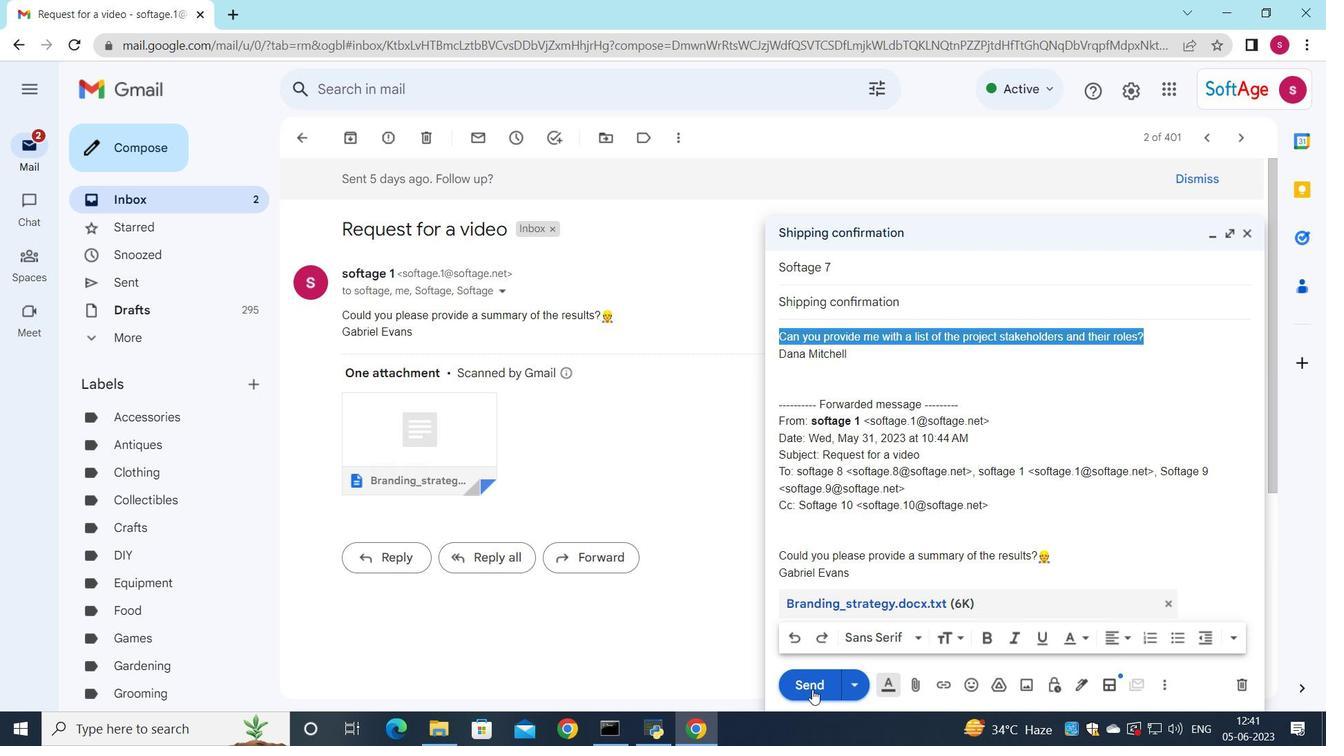 
Action: Mouse moved to (769, 675)
Screenshot: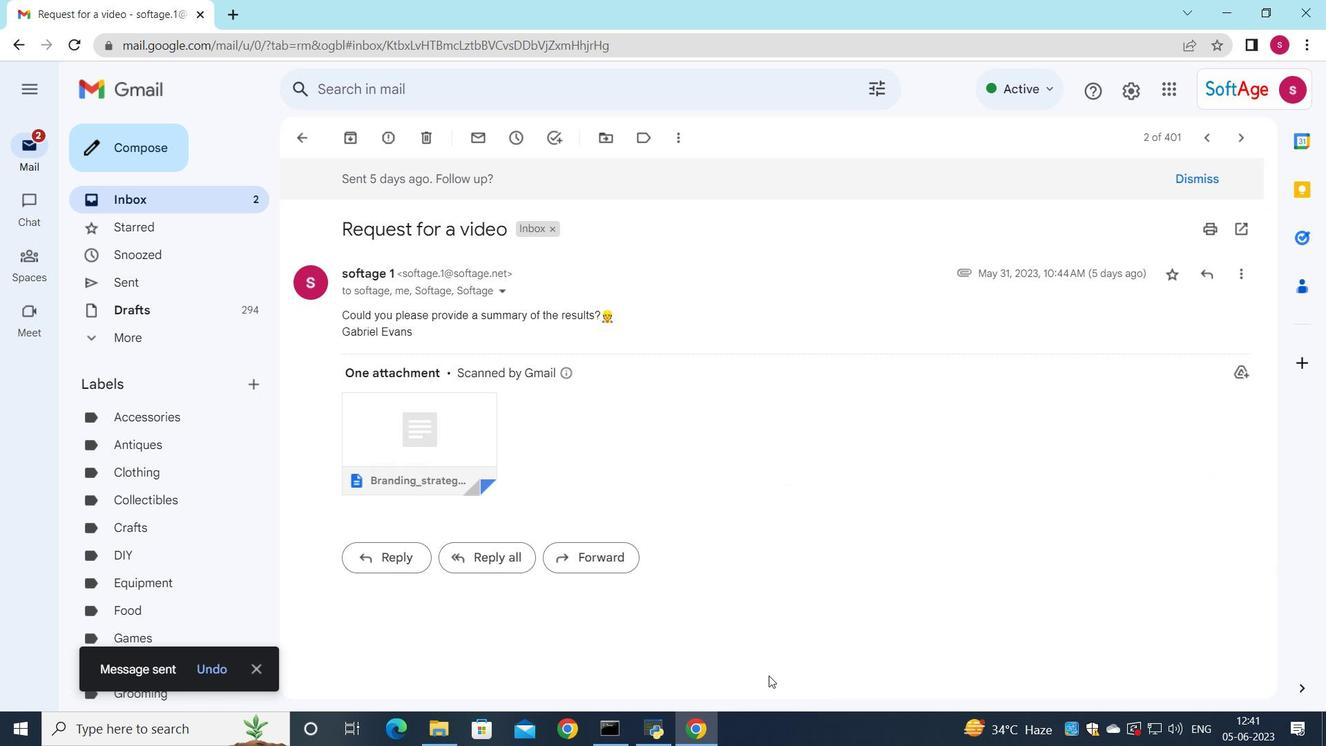 
